 Task: Look for space in Arroio do Meio, Brazil from 5th September, 2023 to 12th September, 2023 for 2 adults in price range Rs.10000 to Rs.15000.  With 1  bedroom having 1 bed and 1 bathroom. Property type can be house, flat, guest house, hotel. Amenities needed are: washing machine. Booking option can be shelf check-in. Required host language is Spanish.
Action: Mouse moved to (564, 101)
Screenshot: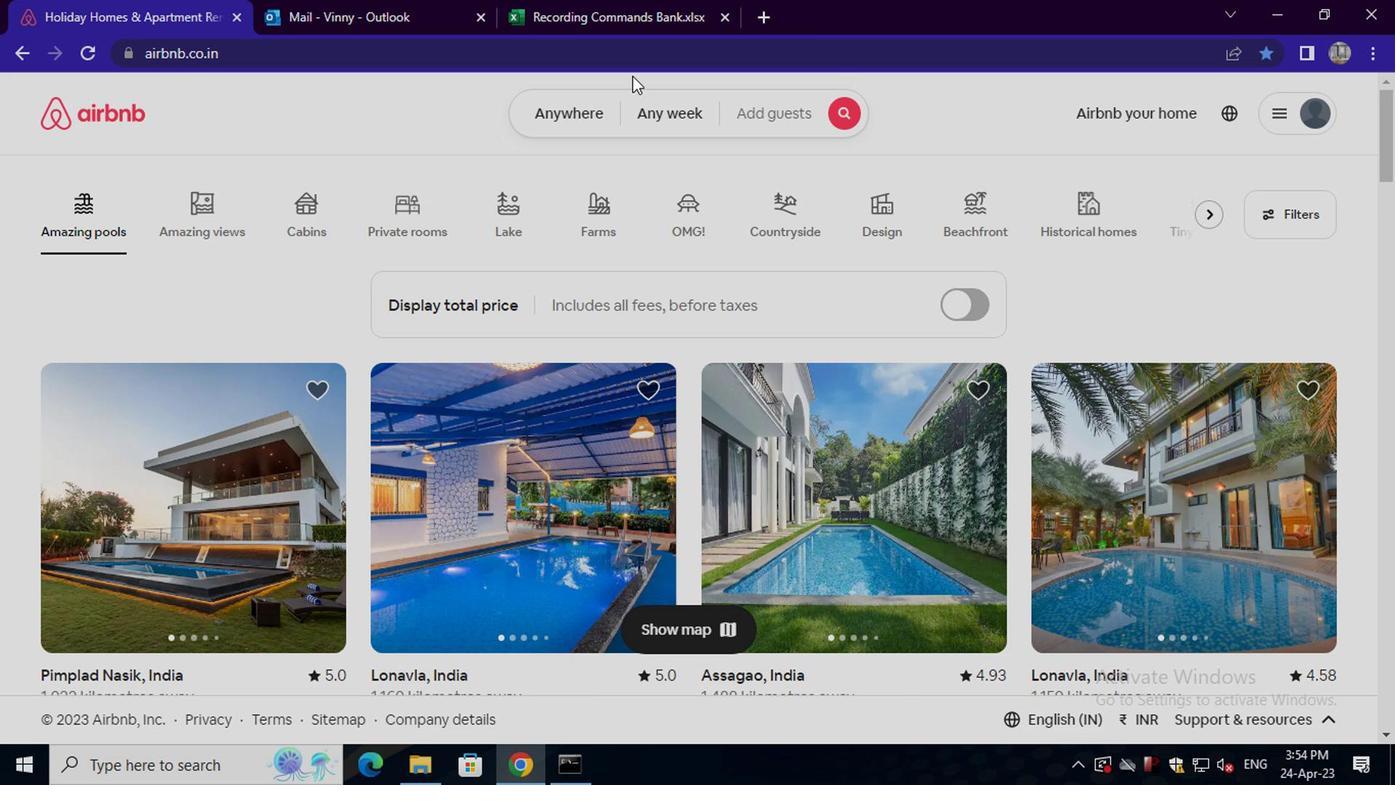 
Action: Mouse pressed left at (564, 101)
Screenshot: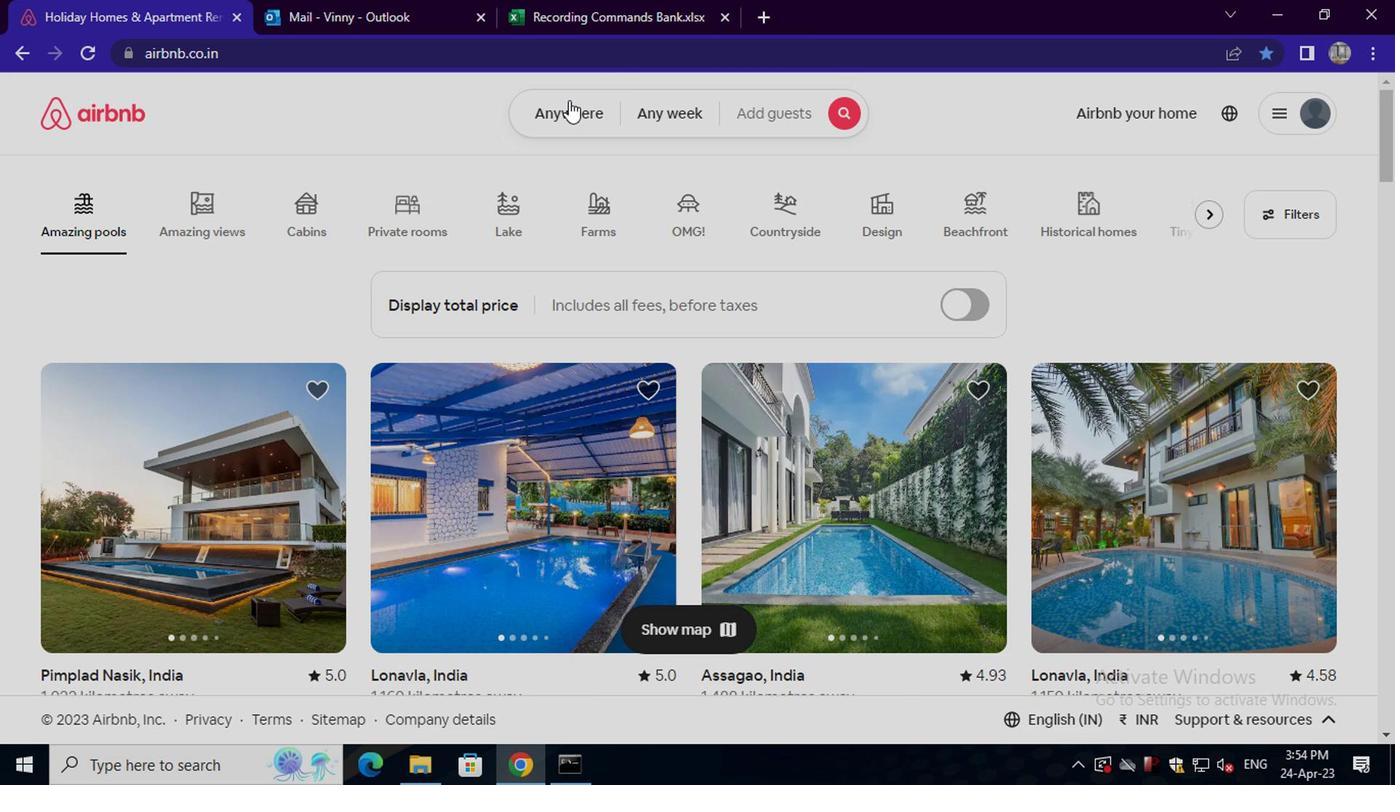 
Action: Mouse moved to (351, 213)
Screenshot: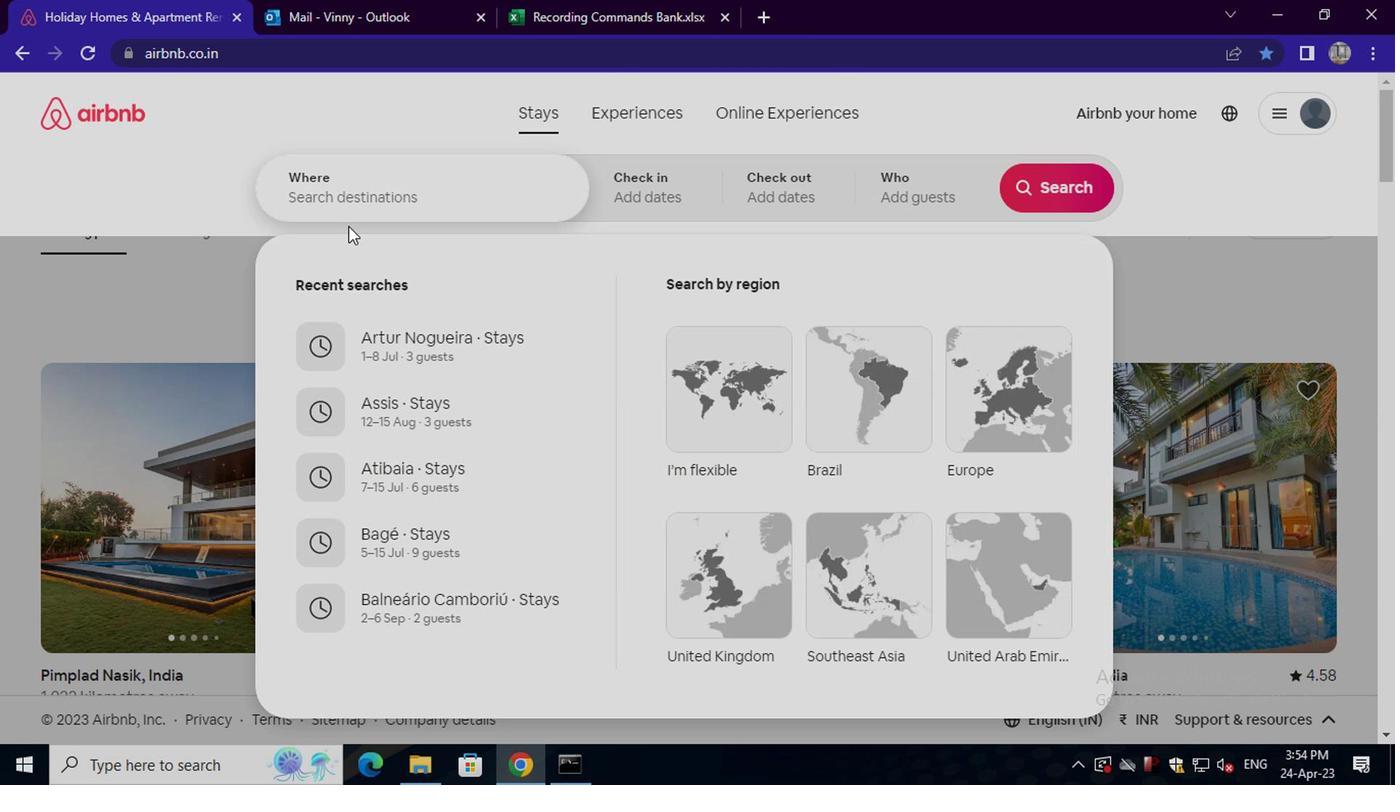 
Action: Mouse pressed left at (351, 213)
Screenshot: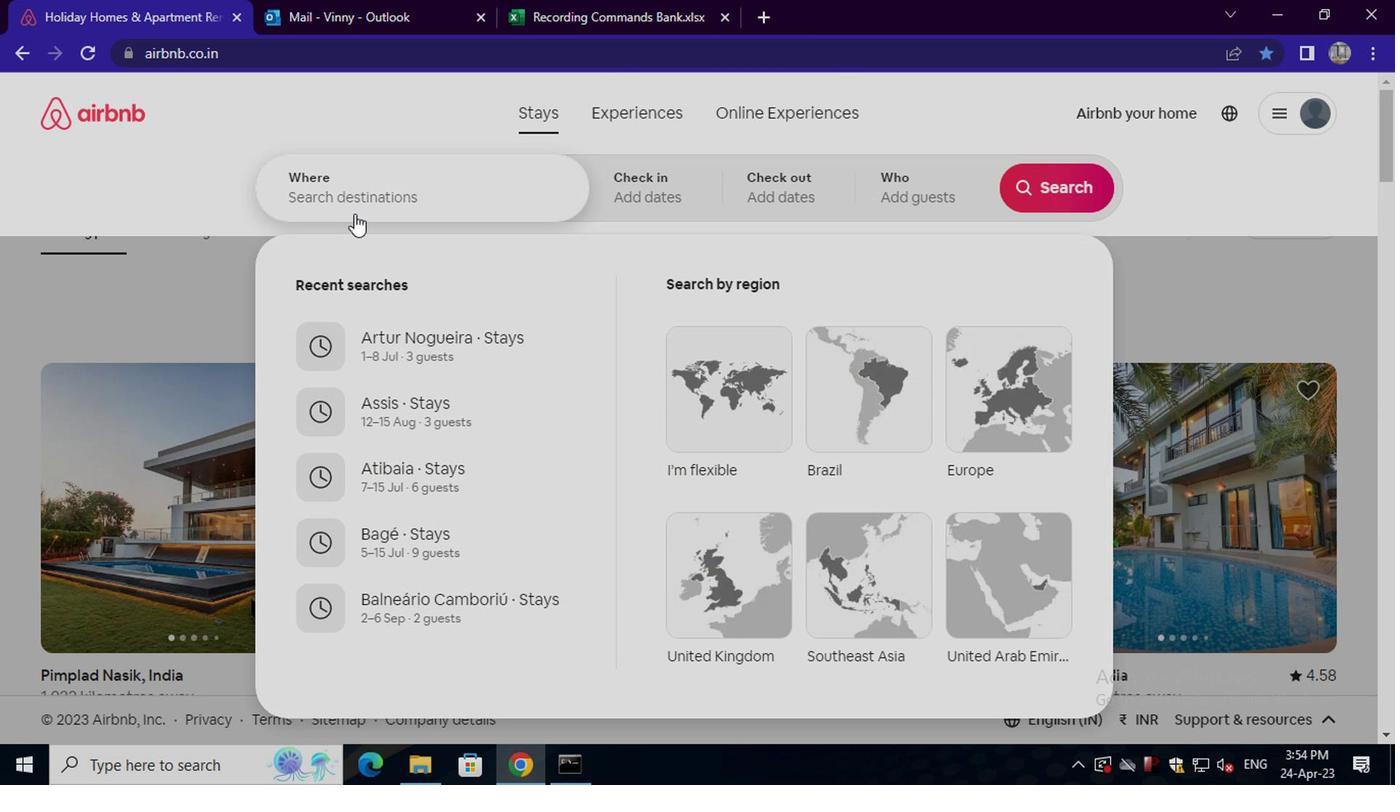 
Action: Mouse moved to (351, 213)
Screenshot: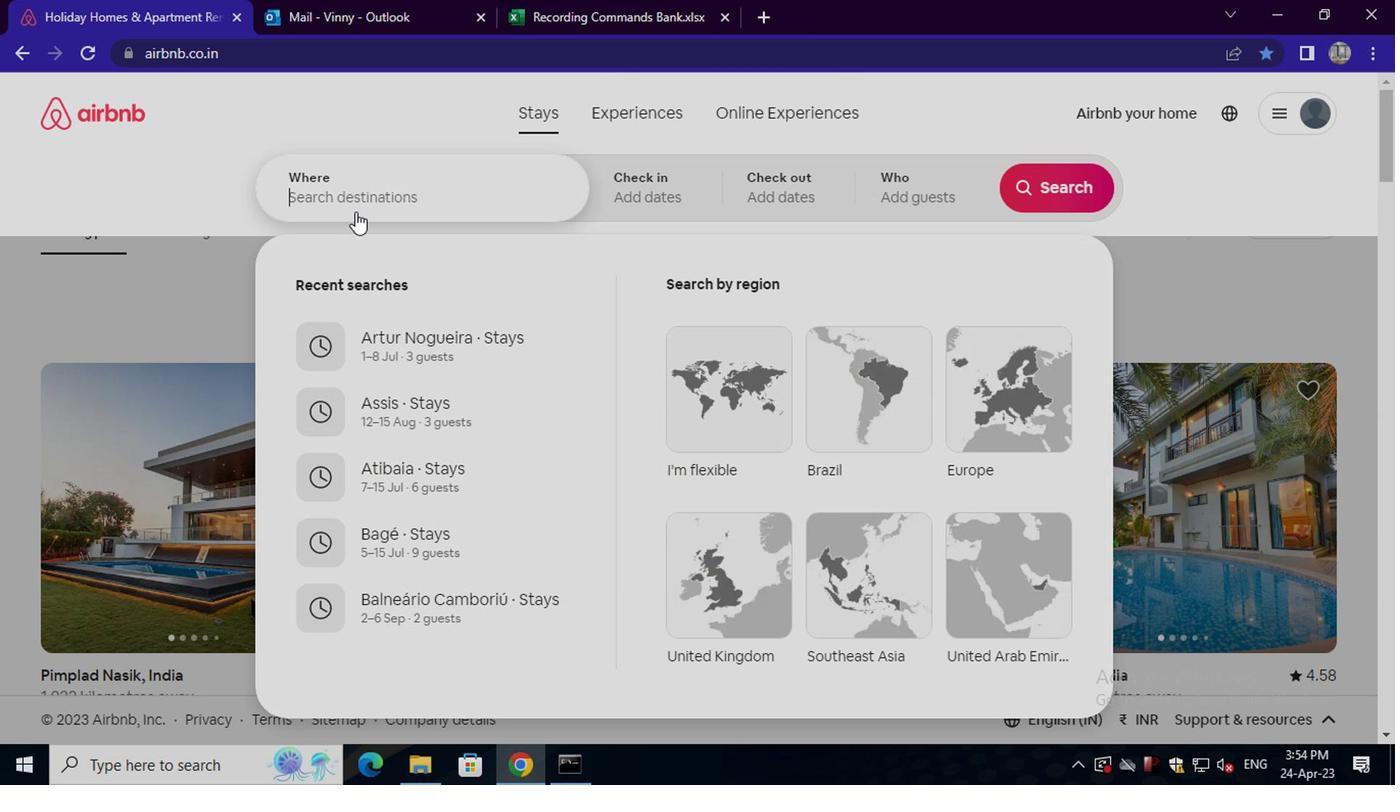 
Action: Key pressed arroio<Key.space>do<Key.space>meio,<Key.space>brazil<Key.enter>
Screenshot: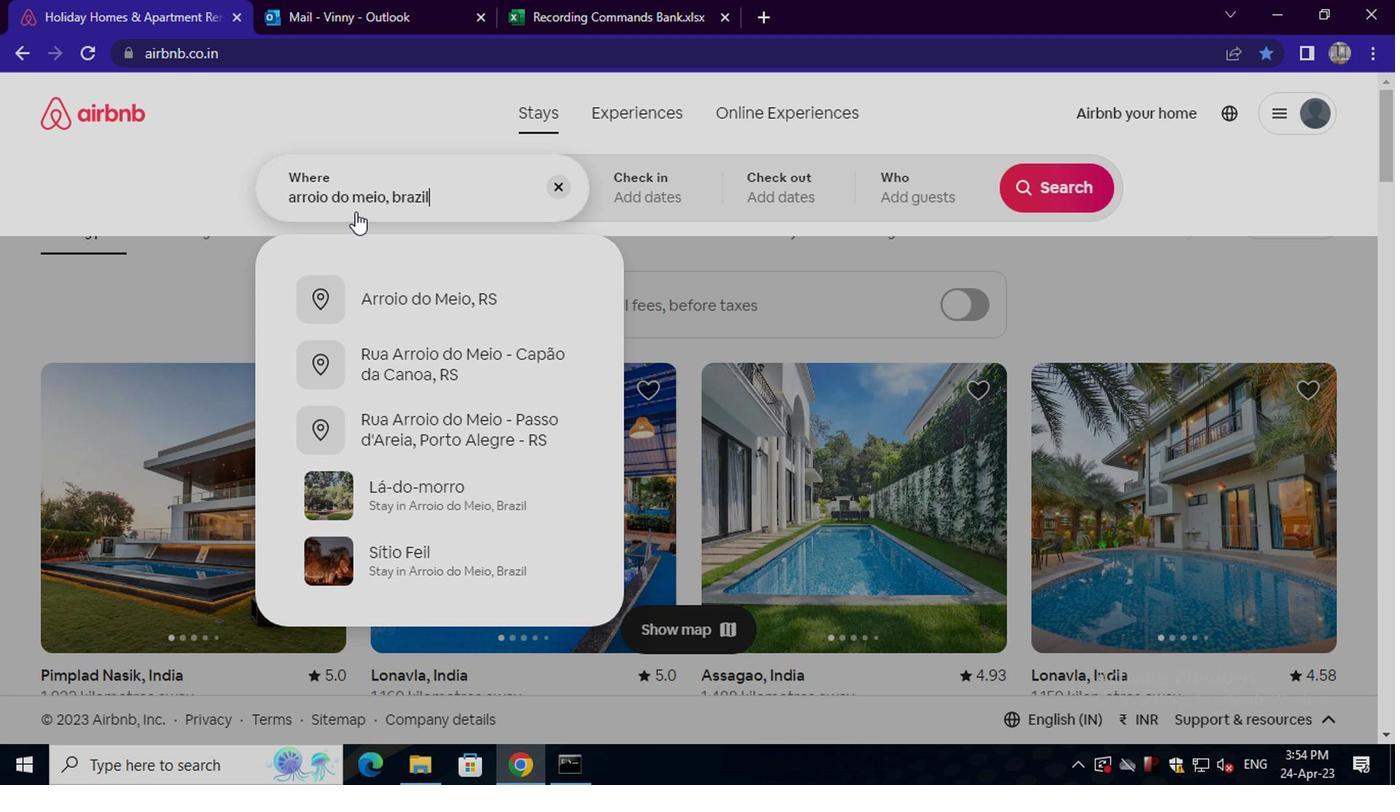 
Action: Mouse moved to (1042, 348)
Screenshot: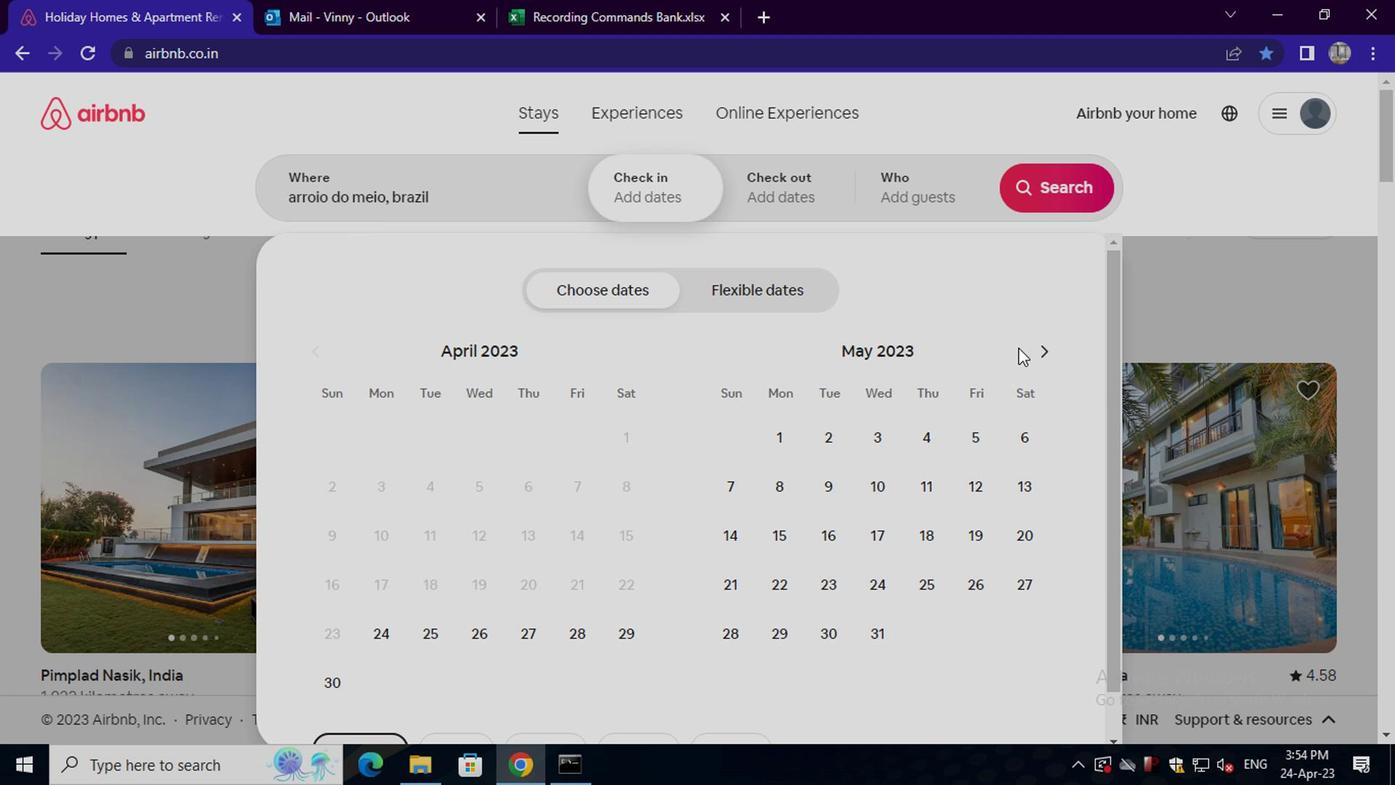 
Action: Mouse pressed left at (1042, 348)
Screenshot: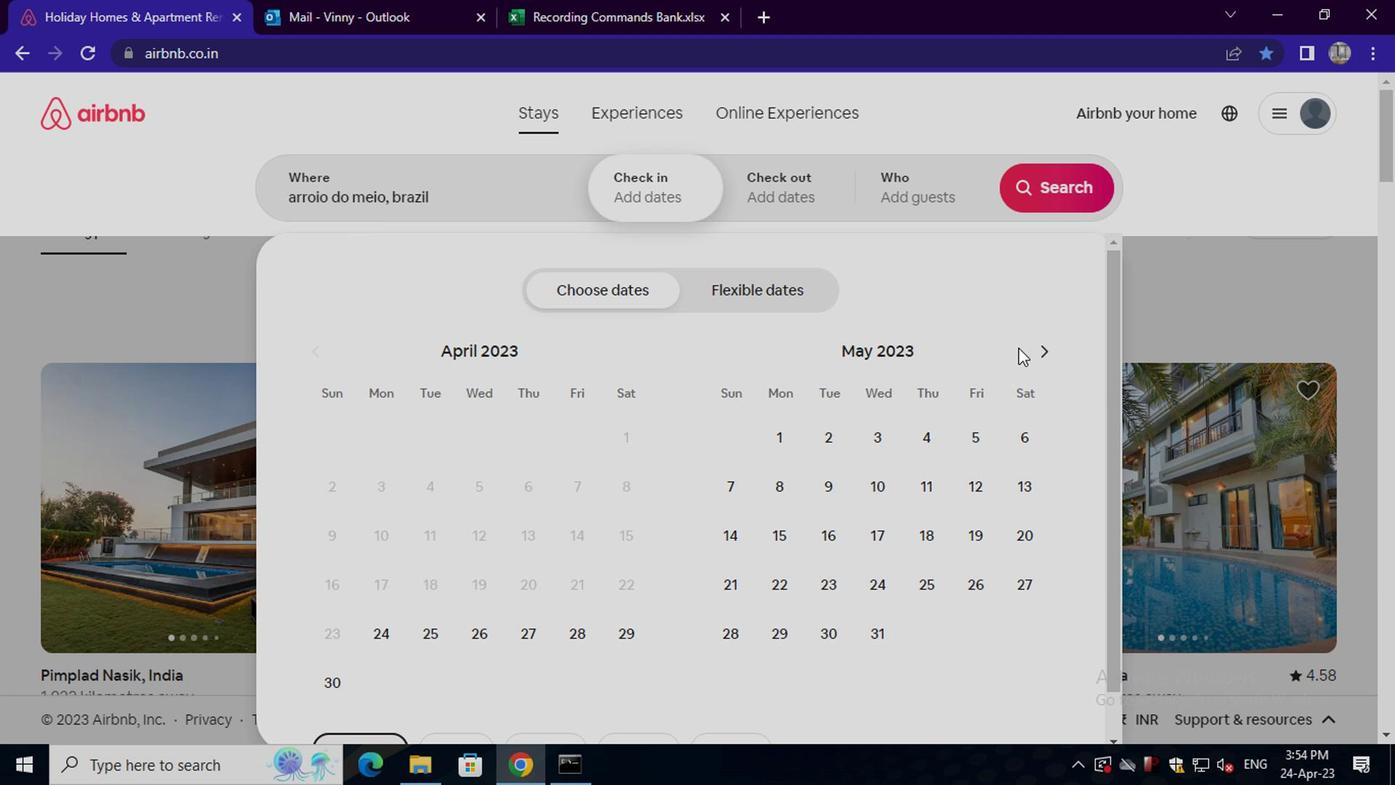 
Action: Mouse moved to (1041, 345)
Screenshot: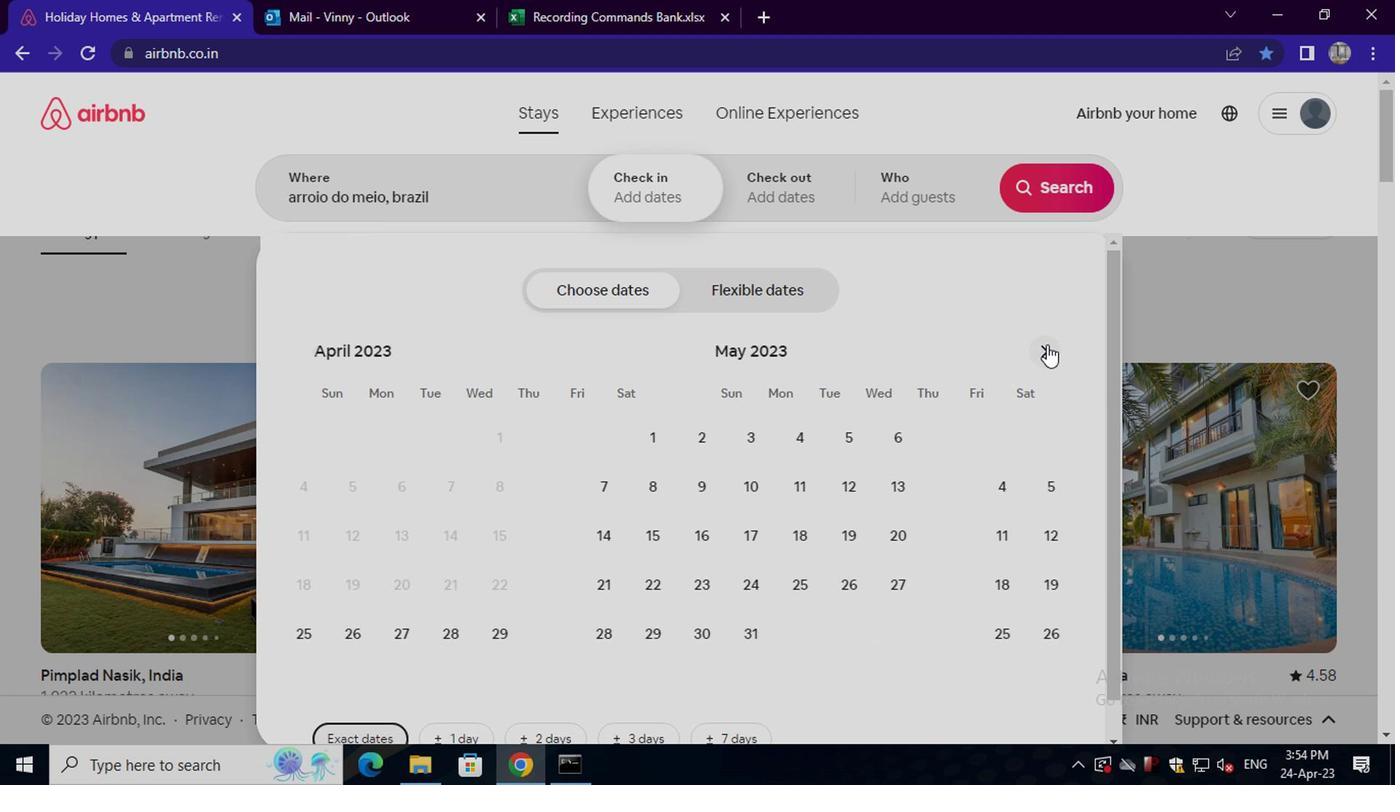 
Action: Mouse pressed left at (1041, 345)
Screenshot: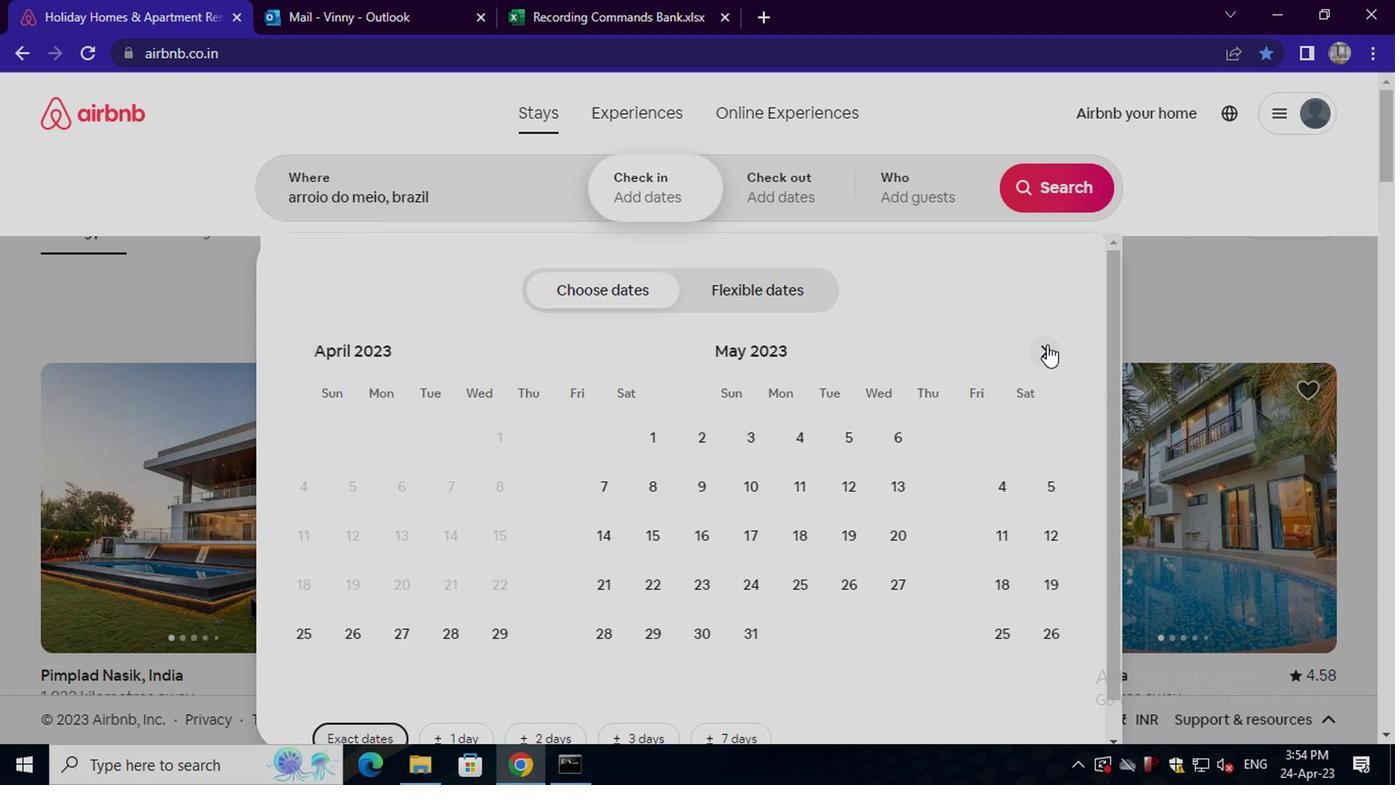
Action: Mouse moved to (1040, 346)
Screenshot: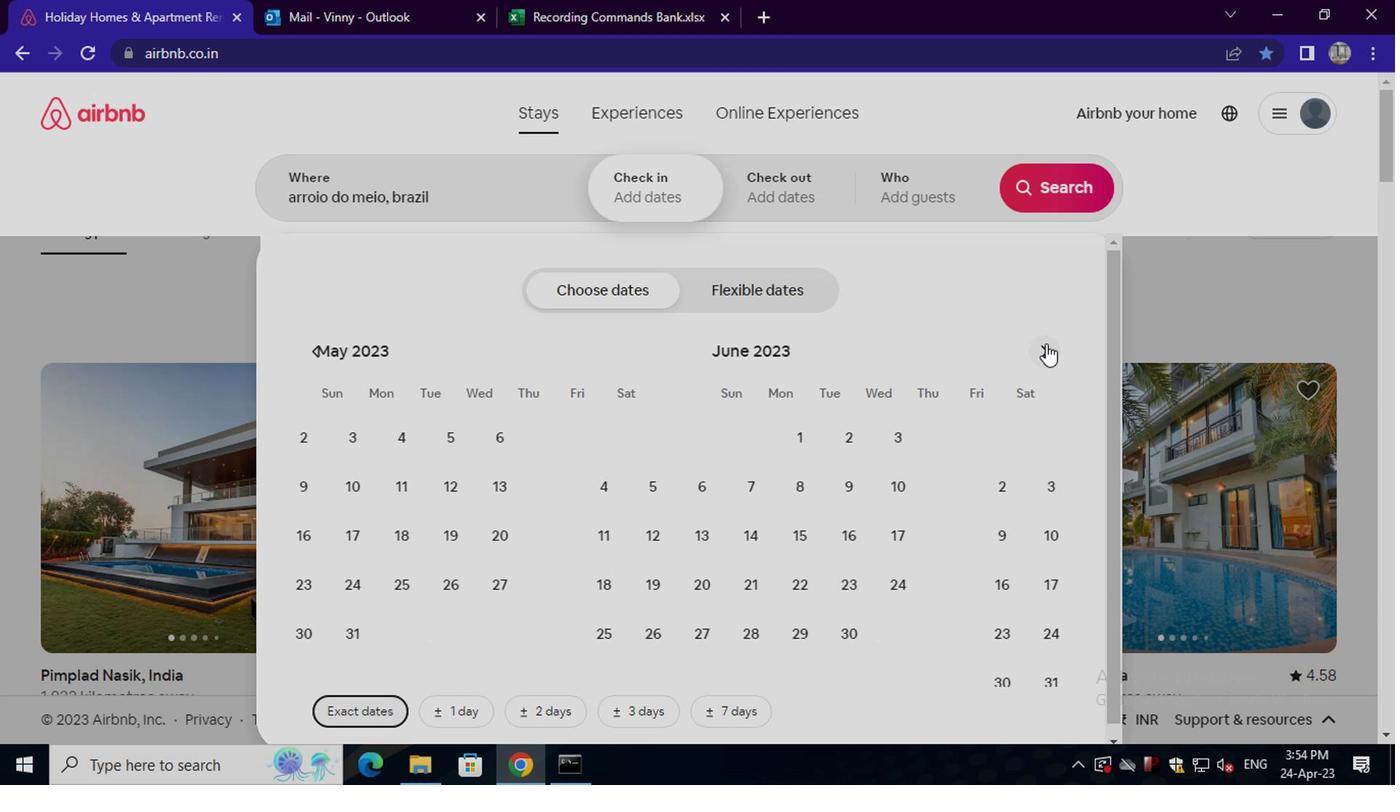 
Action: Mouse pressed left at (1040, 346)
Screenshot: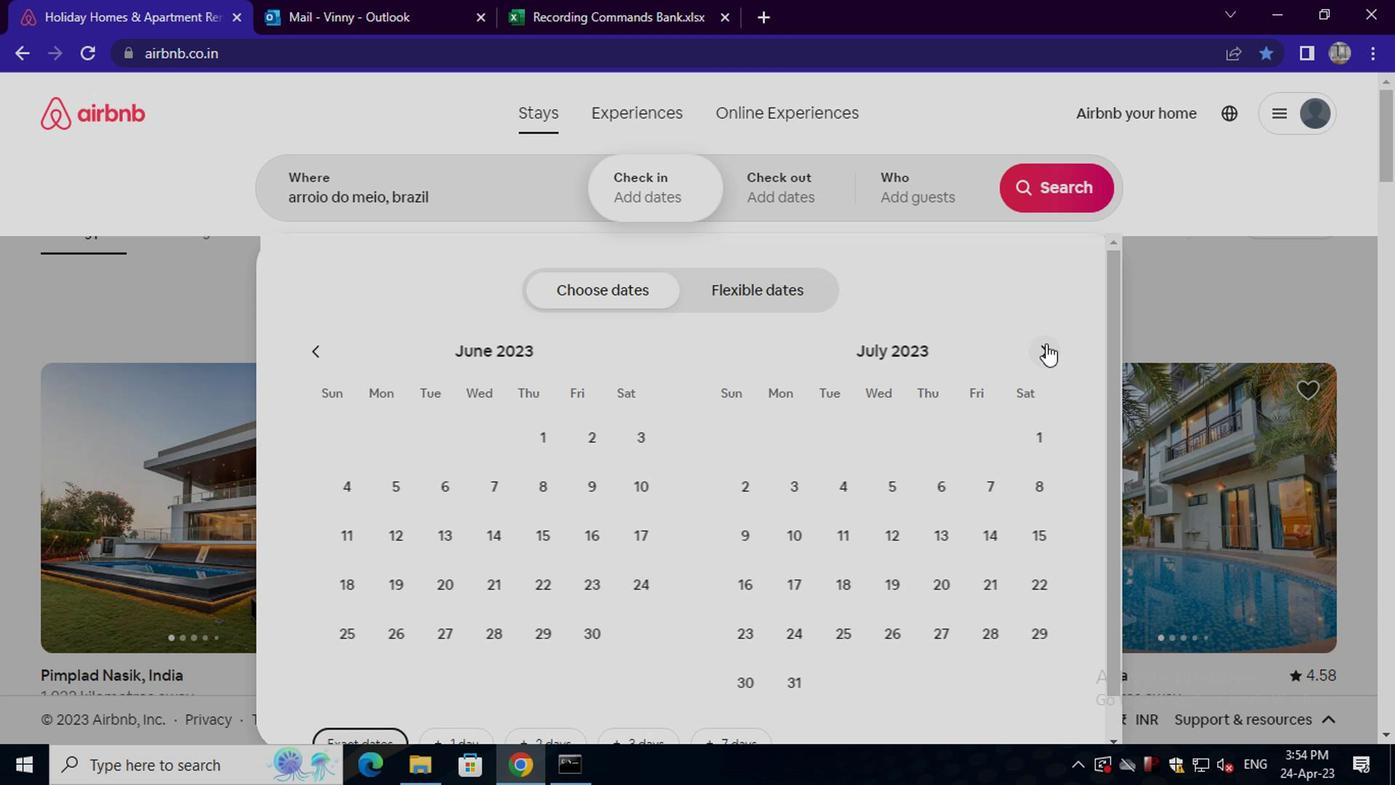 
Action: Mouse moved to (1040, 347)
Screenshot: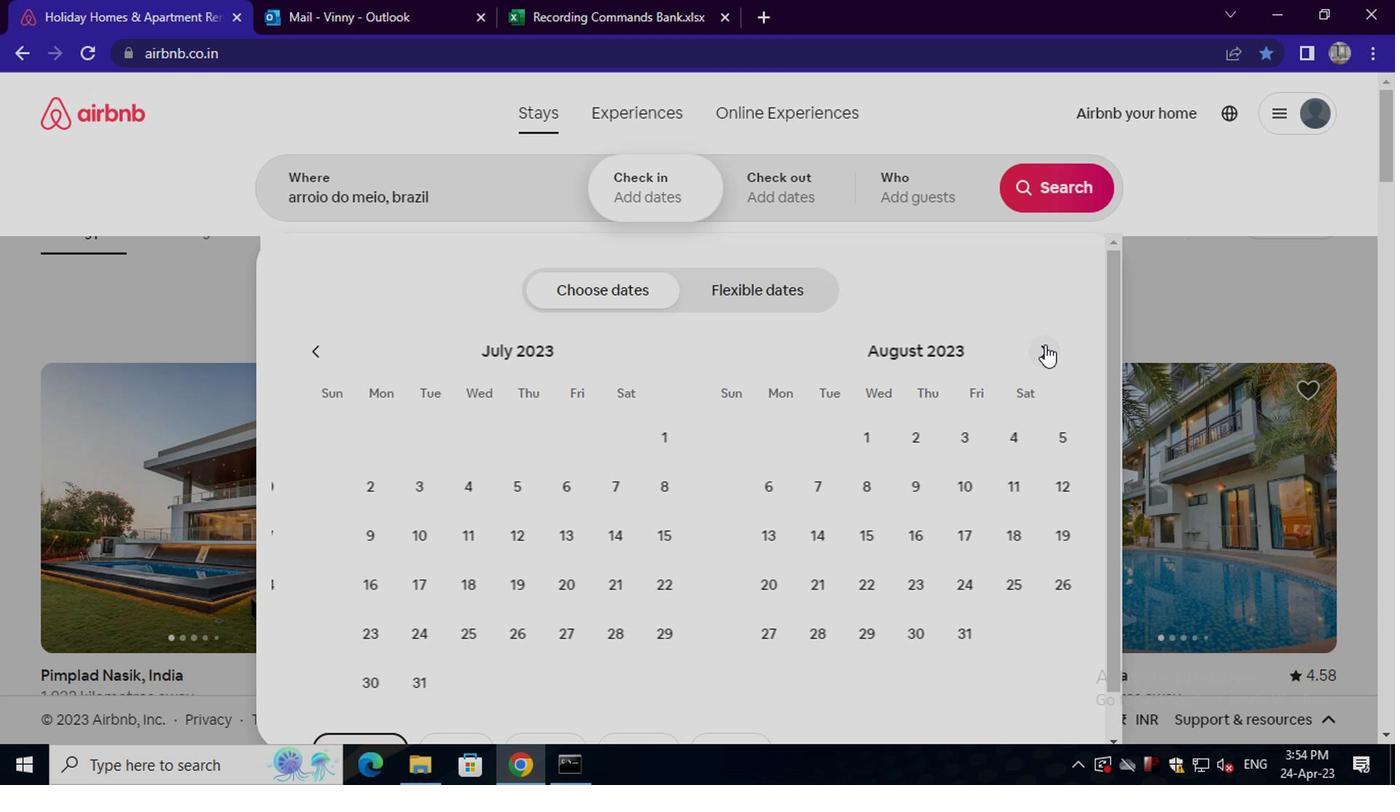 
Action: Mouse pressed left at (1040, 347)
Screenshot: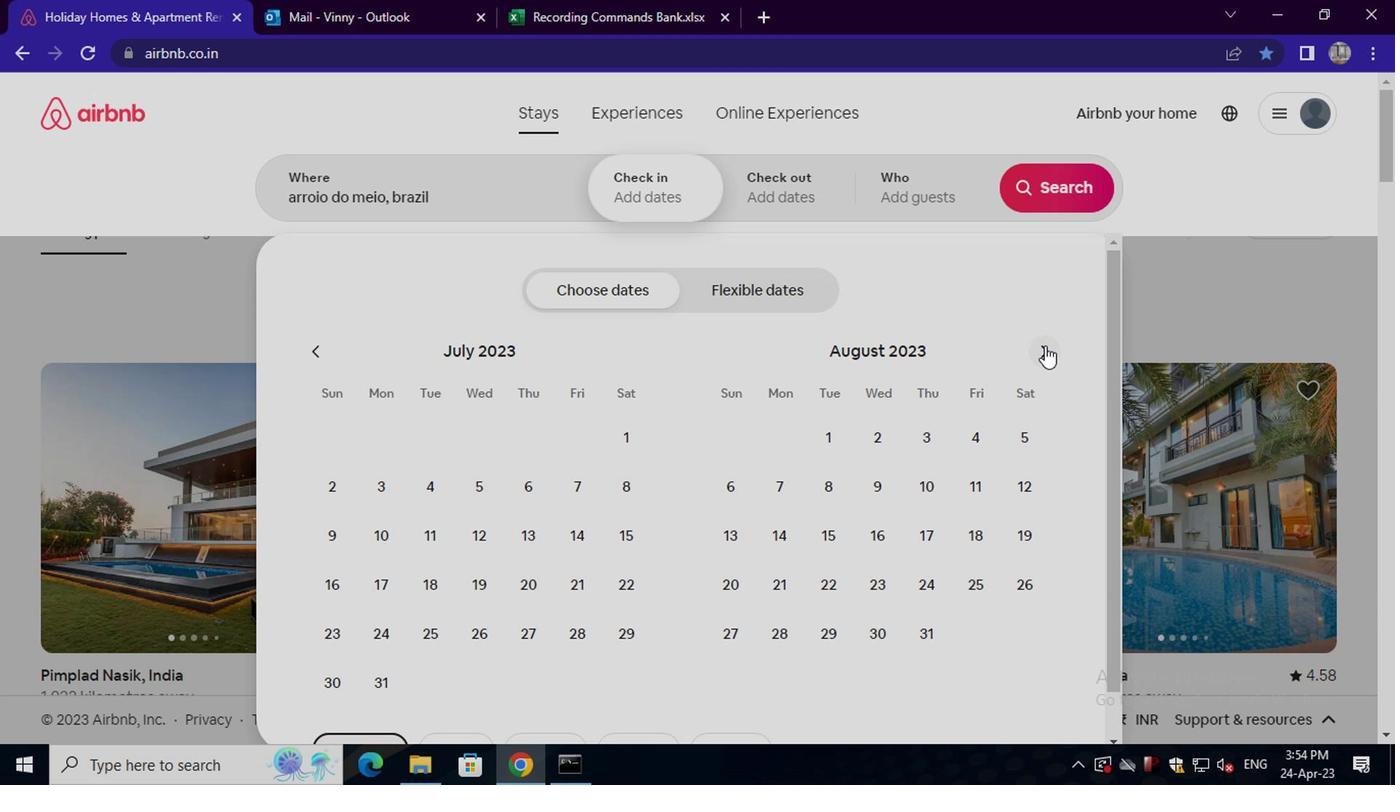 
Action: Mouse moved to (830, 496)
Screenshot: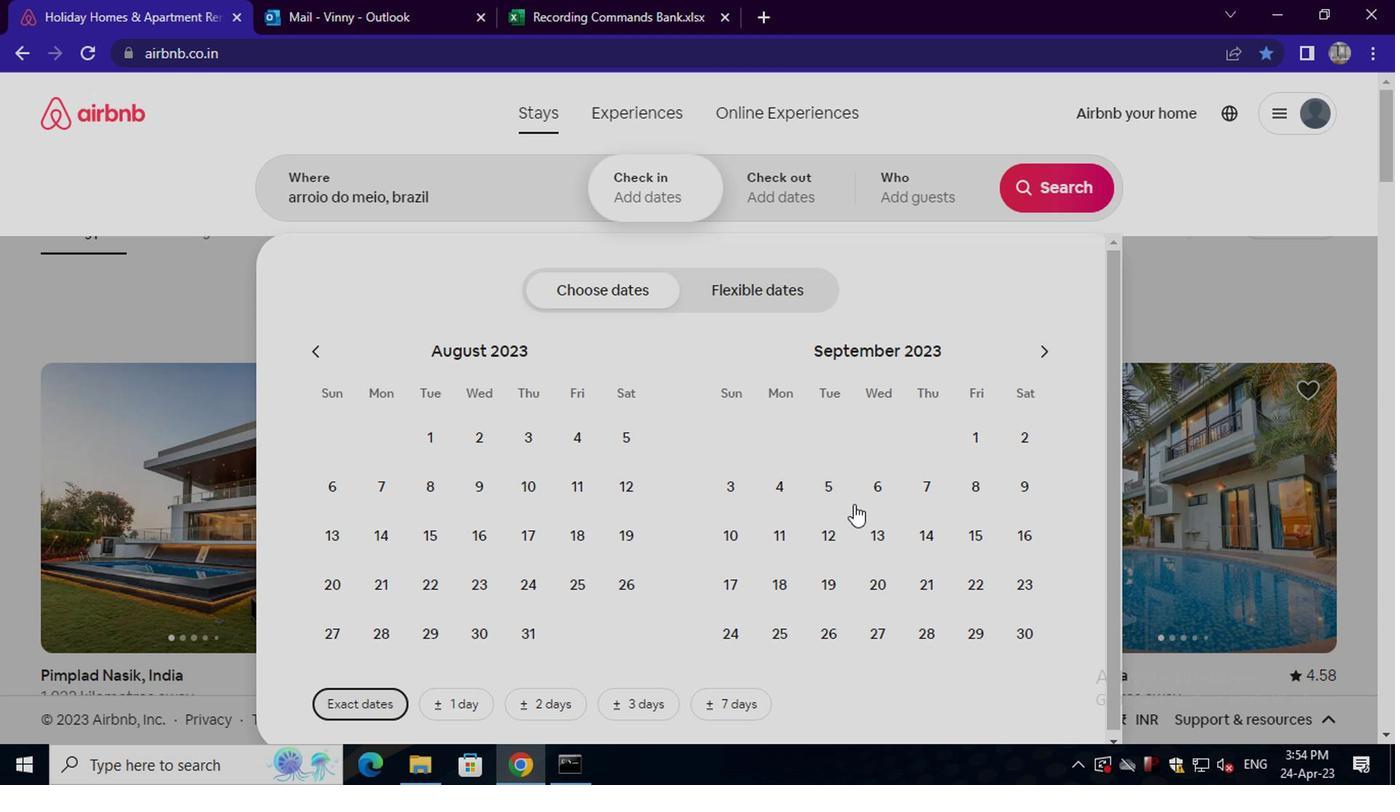 
Action: Mouse pressed left at (830, 496)
Screenshot: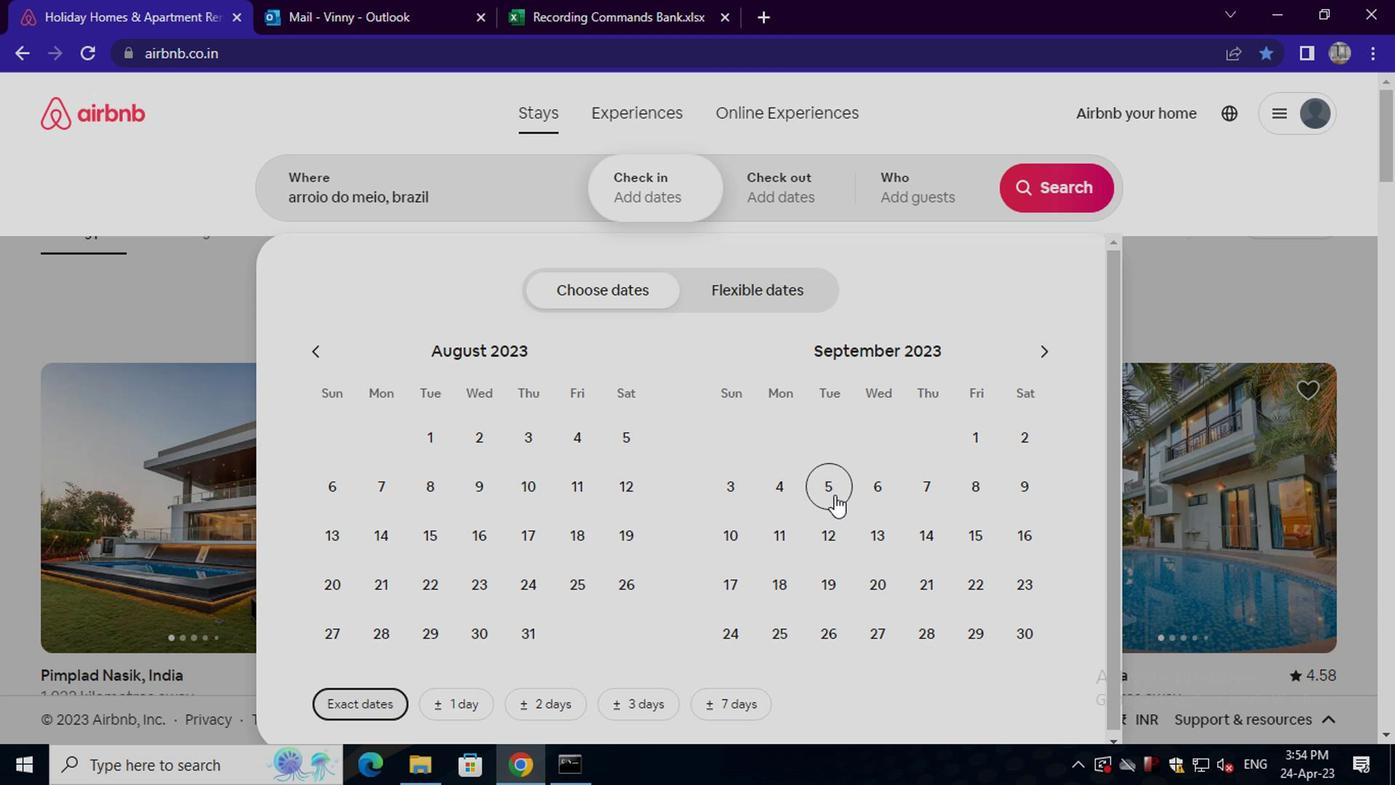 
Action: Mouse moved to (820, 541)
Screenshot: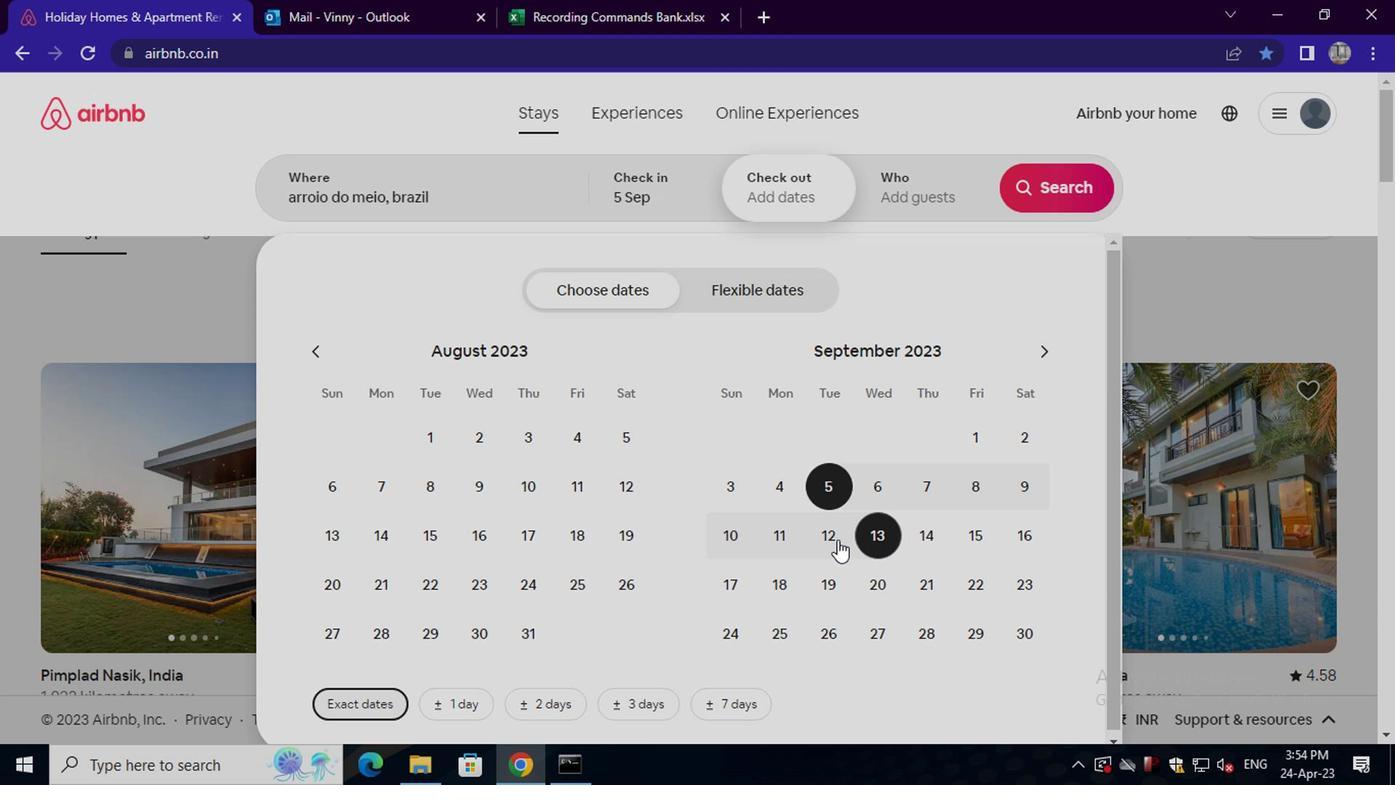 
Action: Mouse pressed left at (820, 541)
Screenshot: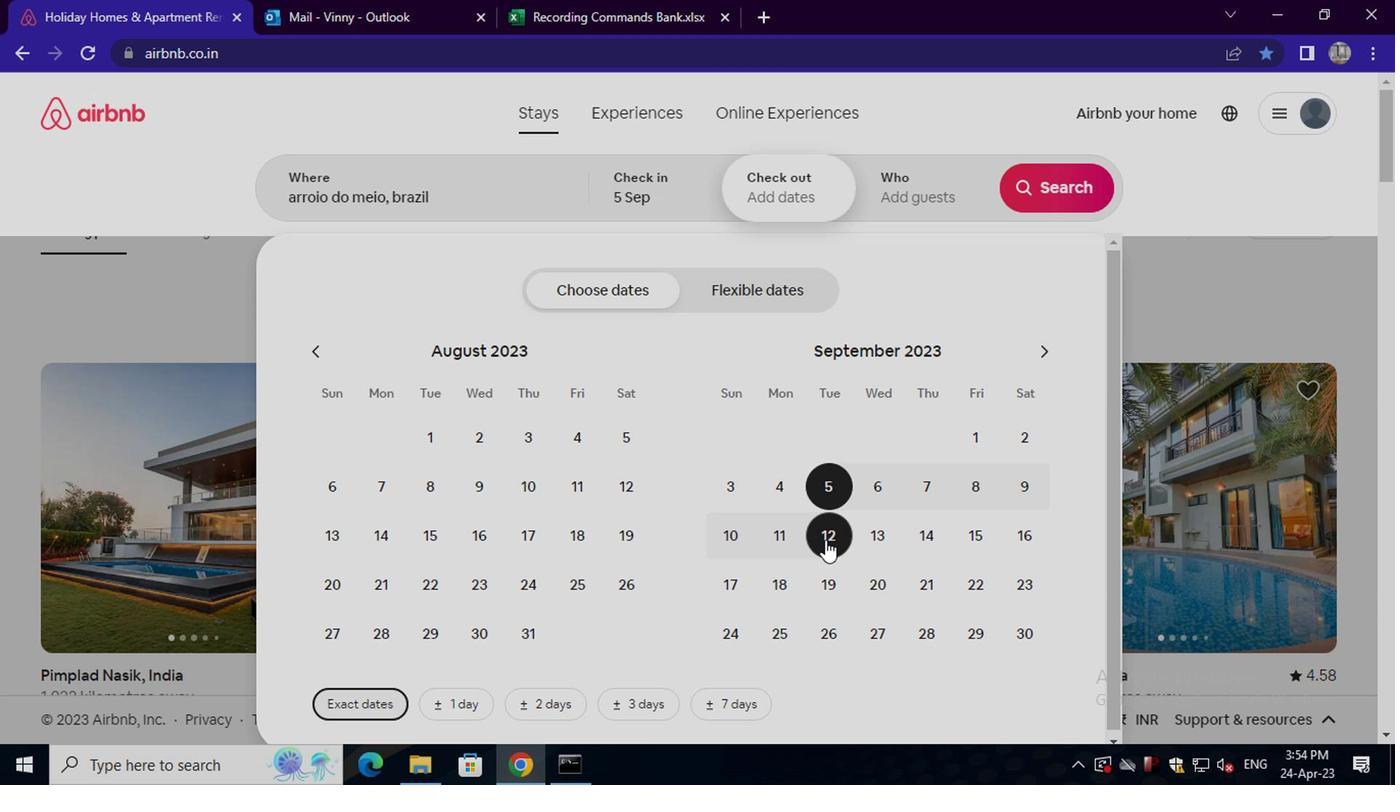 
Action: Mouse moved to (945, 202)
Screenshot: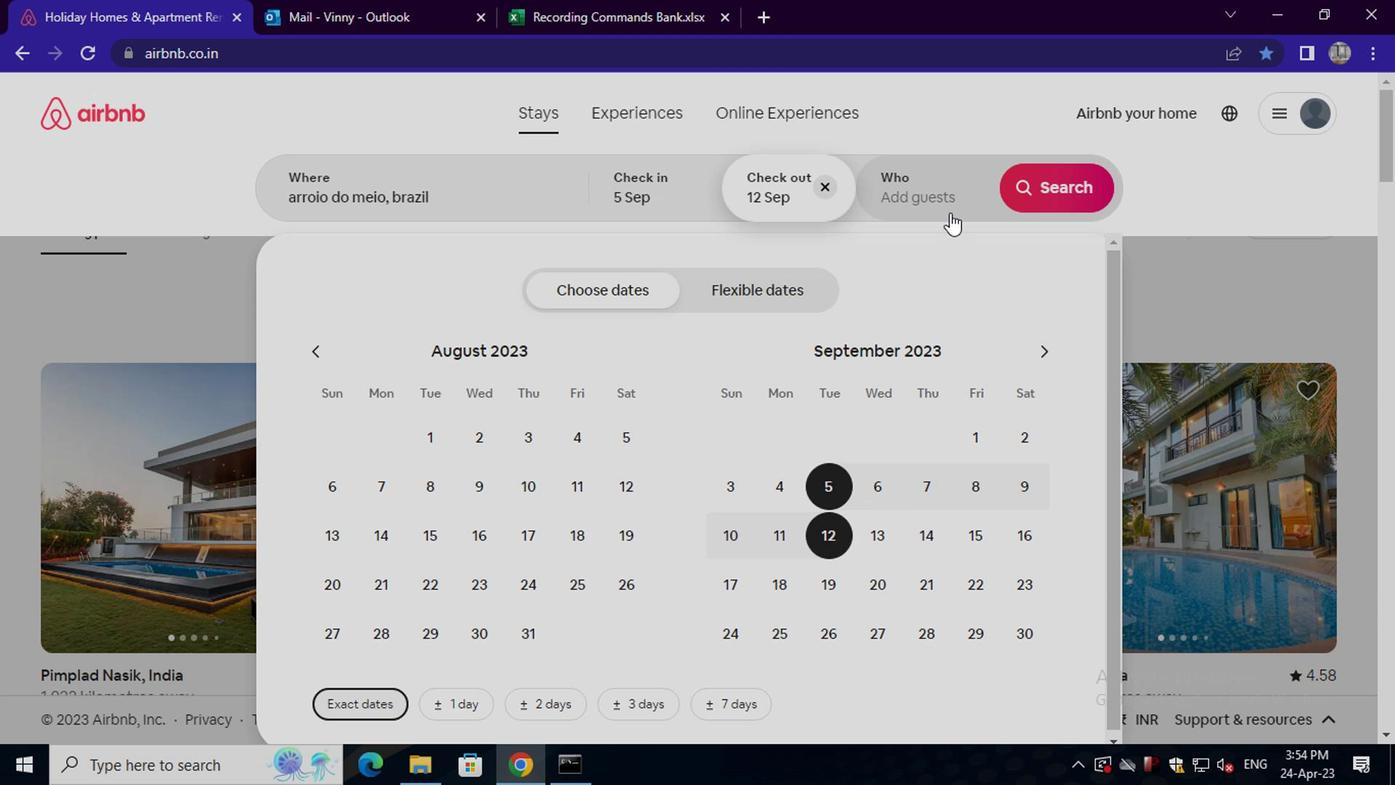 
Action: Mouse pressed left at (945, 202)
Screenshot: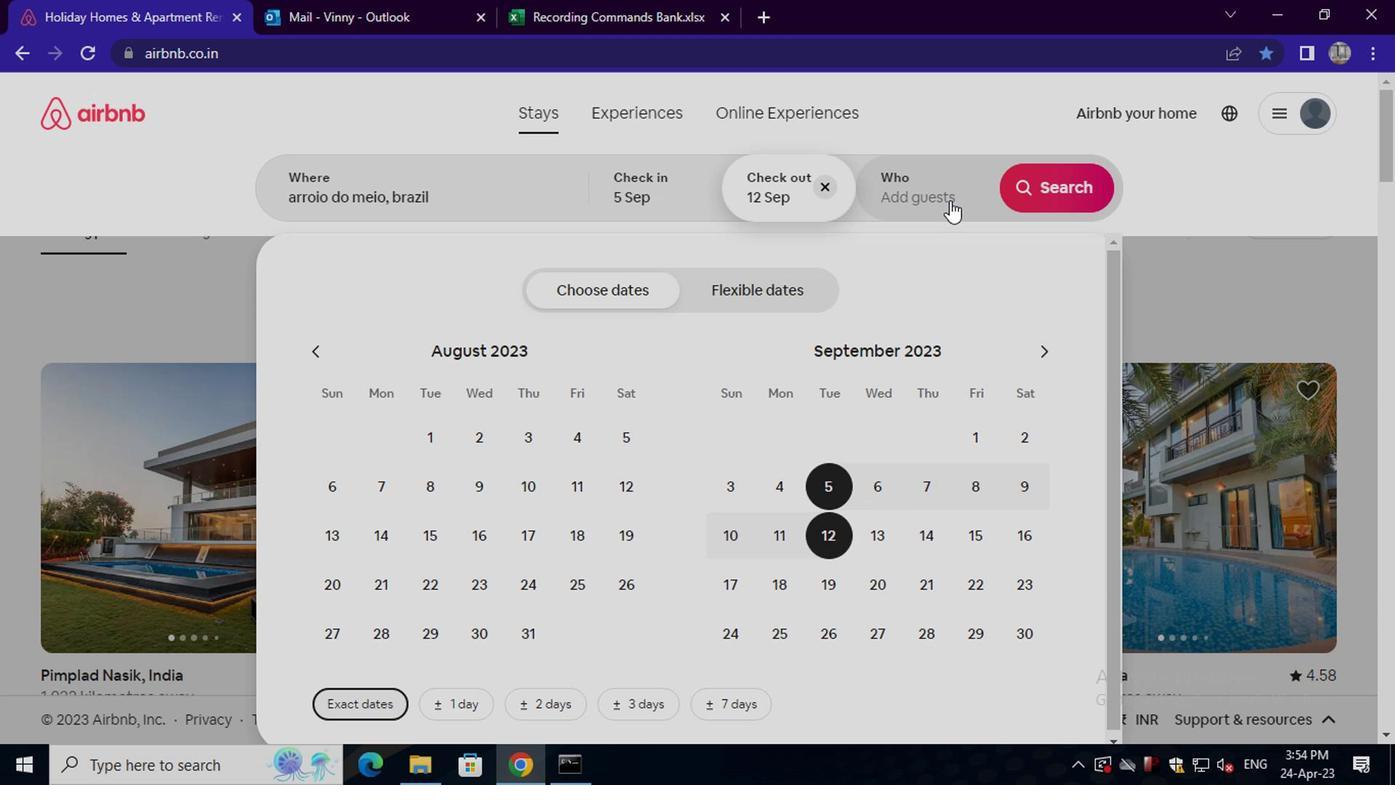 
Action: Mouse moved to (1057, 298)
Screenshot: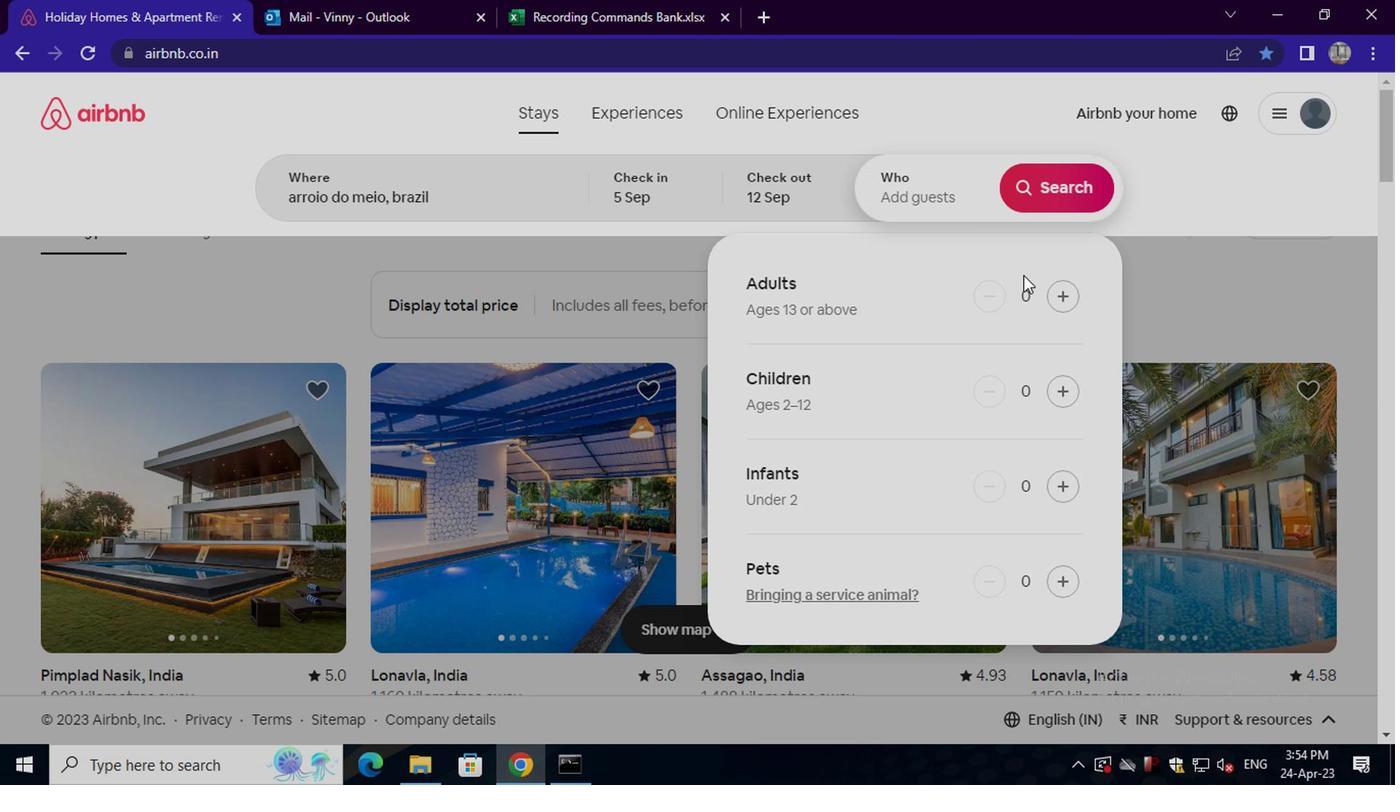 
Action: Mouse pressed left at (1057, 298)
Screenshot: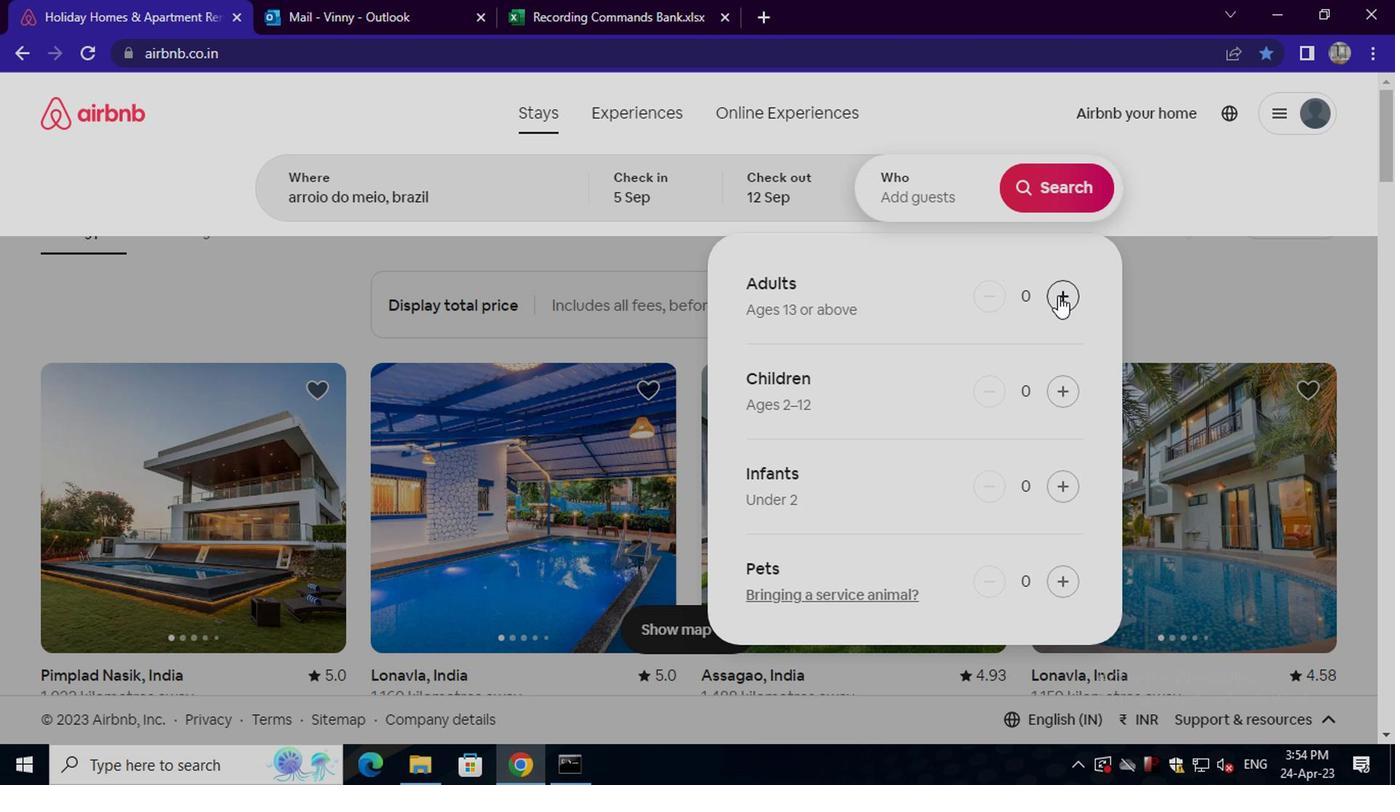 
Action: Mouse pressed left at (1057, 298)
Screenshot: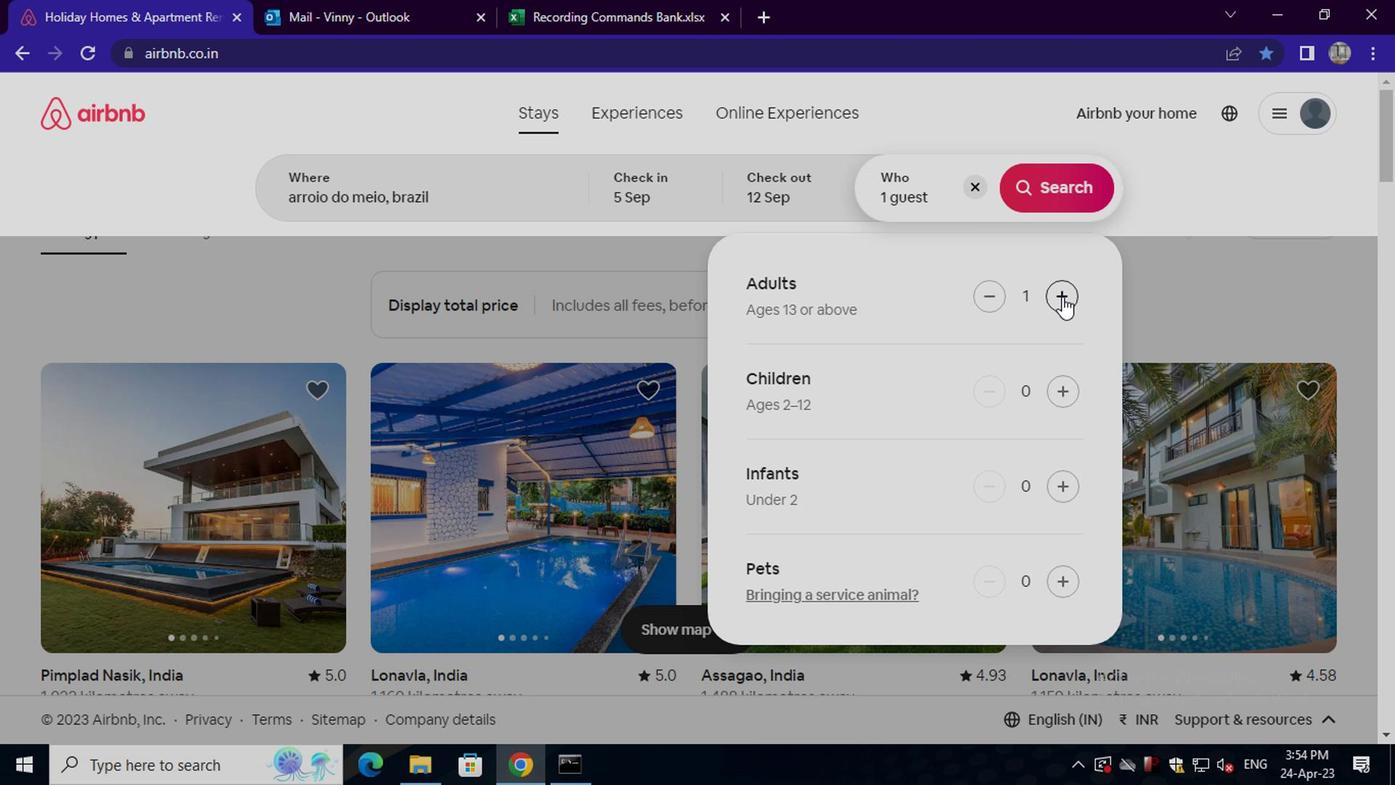 
Action: Mouse moved to (1064, 199)
Screenshot: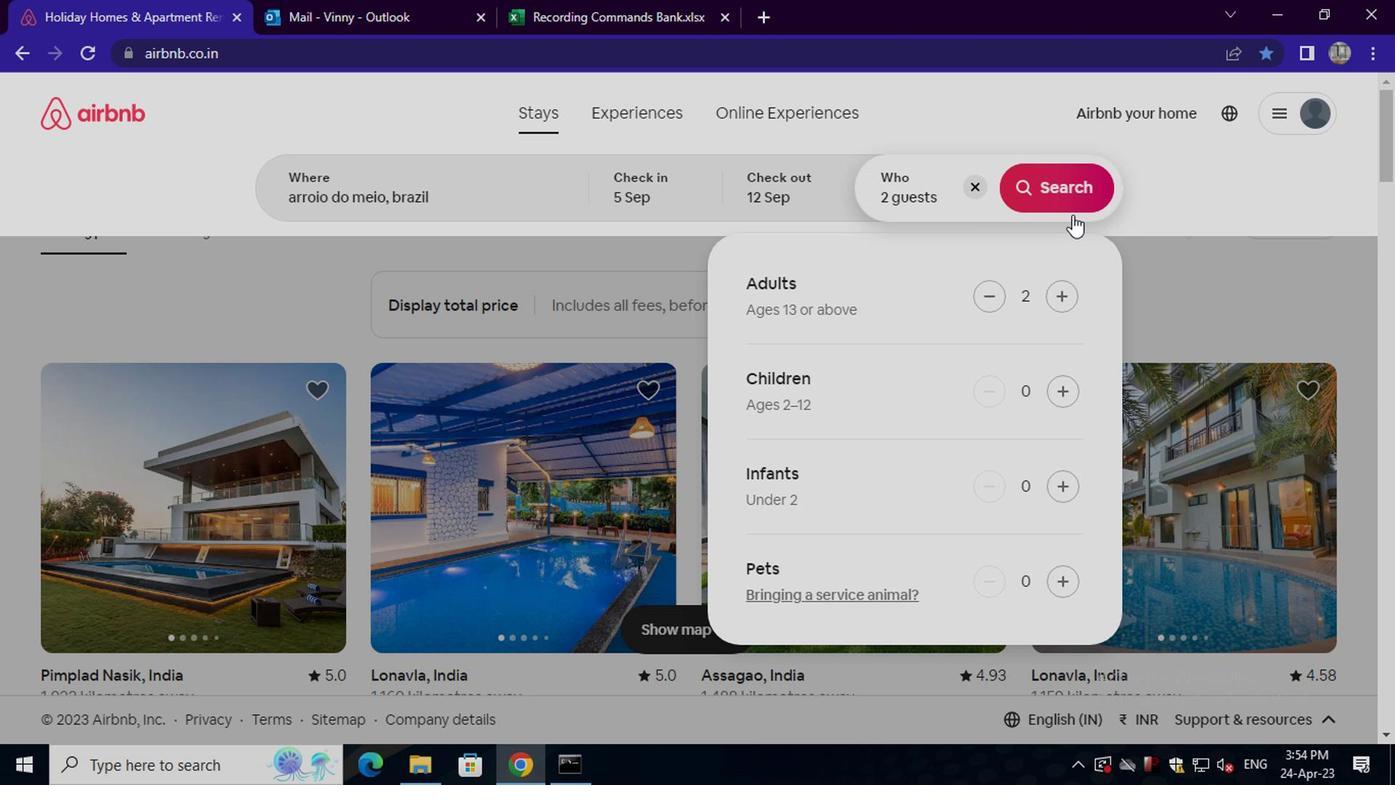 
Action: Mouse pressed left at (1064, 199)
Screenshot: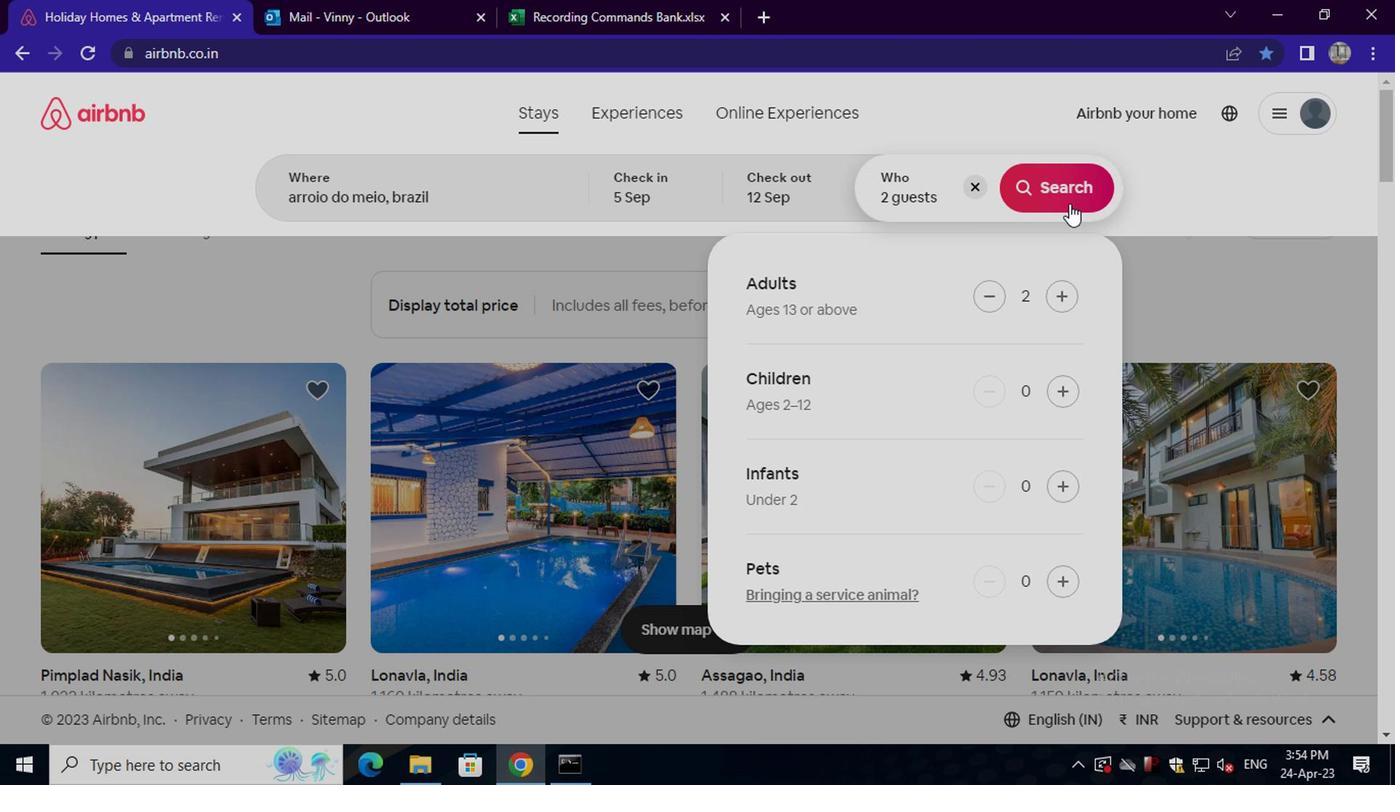
Action: Mouse moved to (1276, 197)
Screenshot: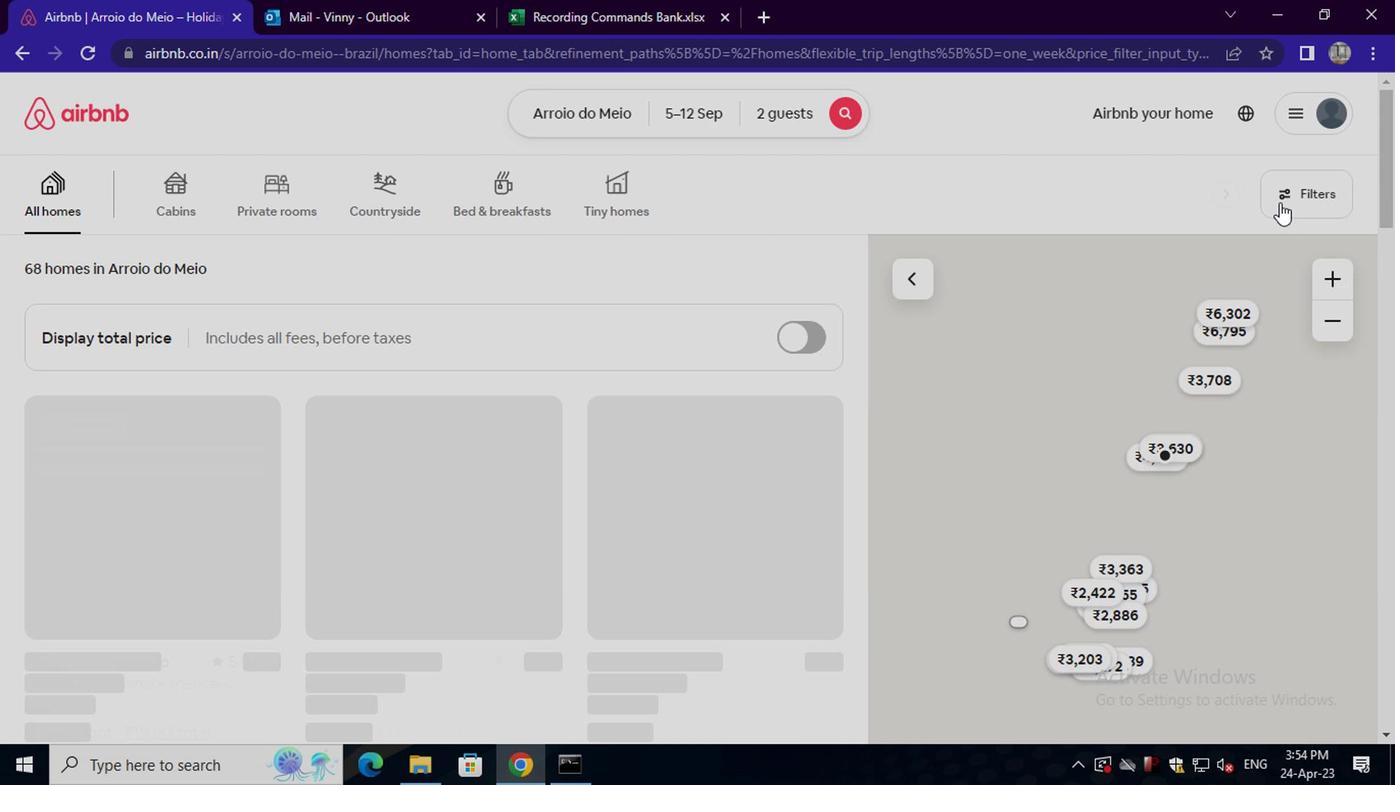 
Action: Mouse pressed left at (1276, 197)
Screenshot: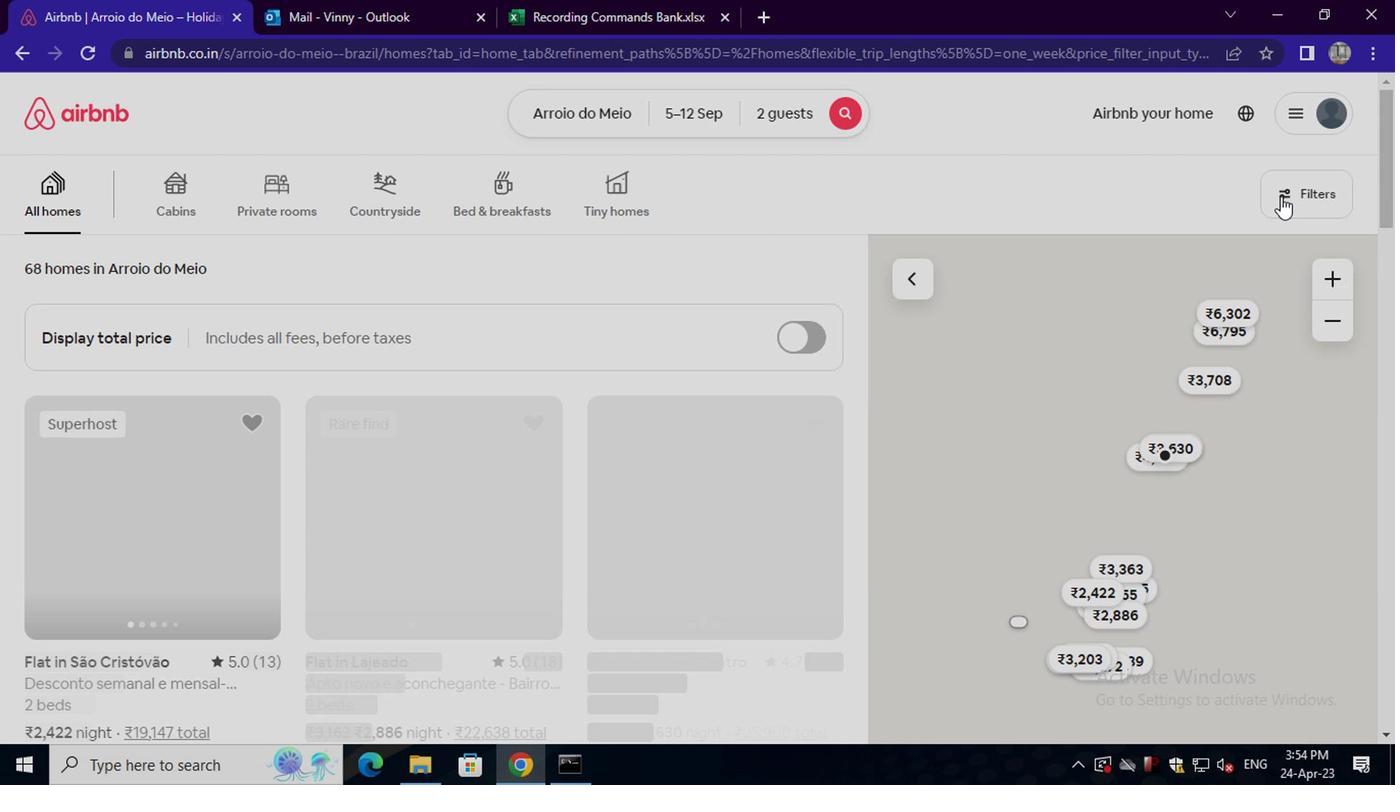 
Action: Mouse moved to (438, 463)
Screenshot: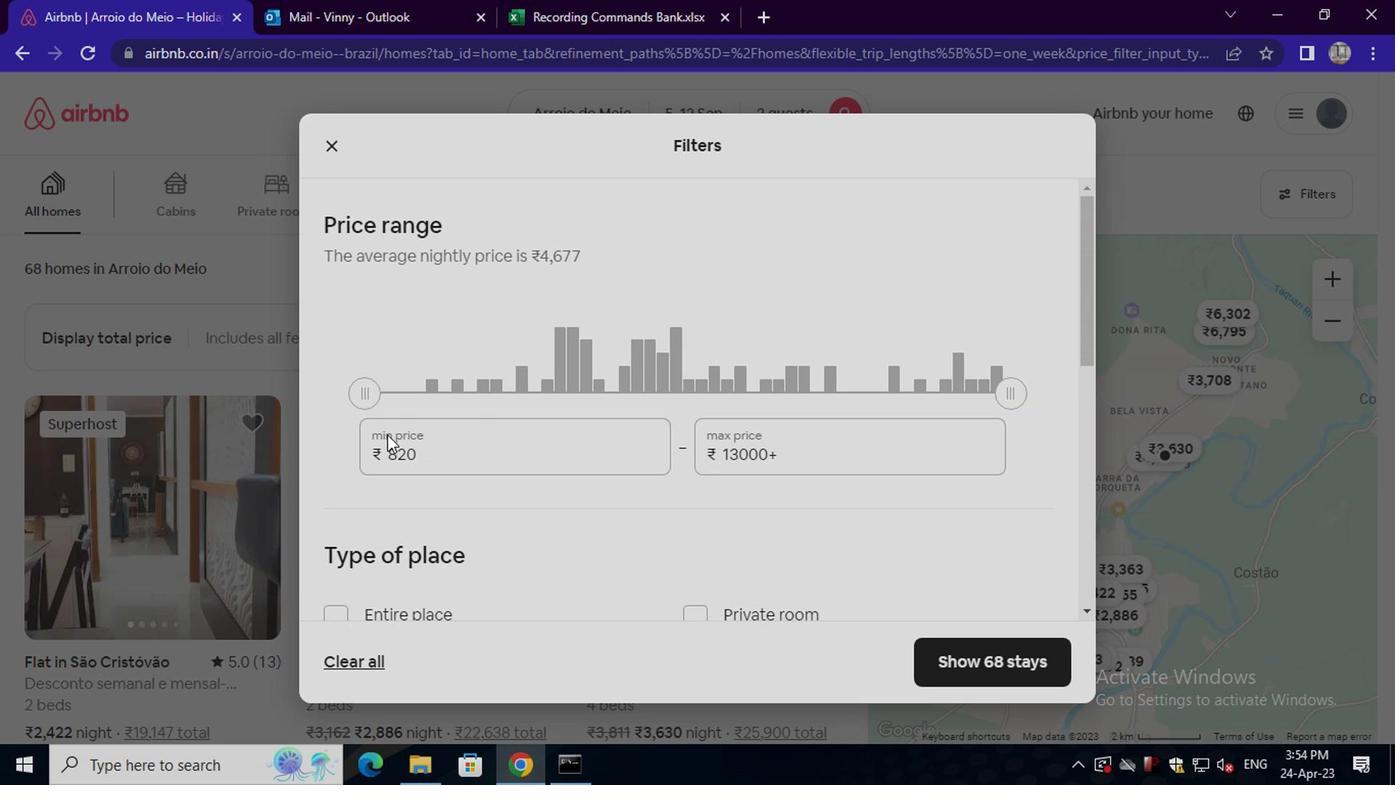 
Action: Mouse pressed left at (438, 463)
Screenshot: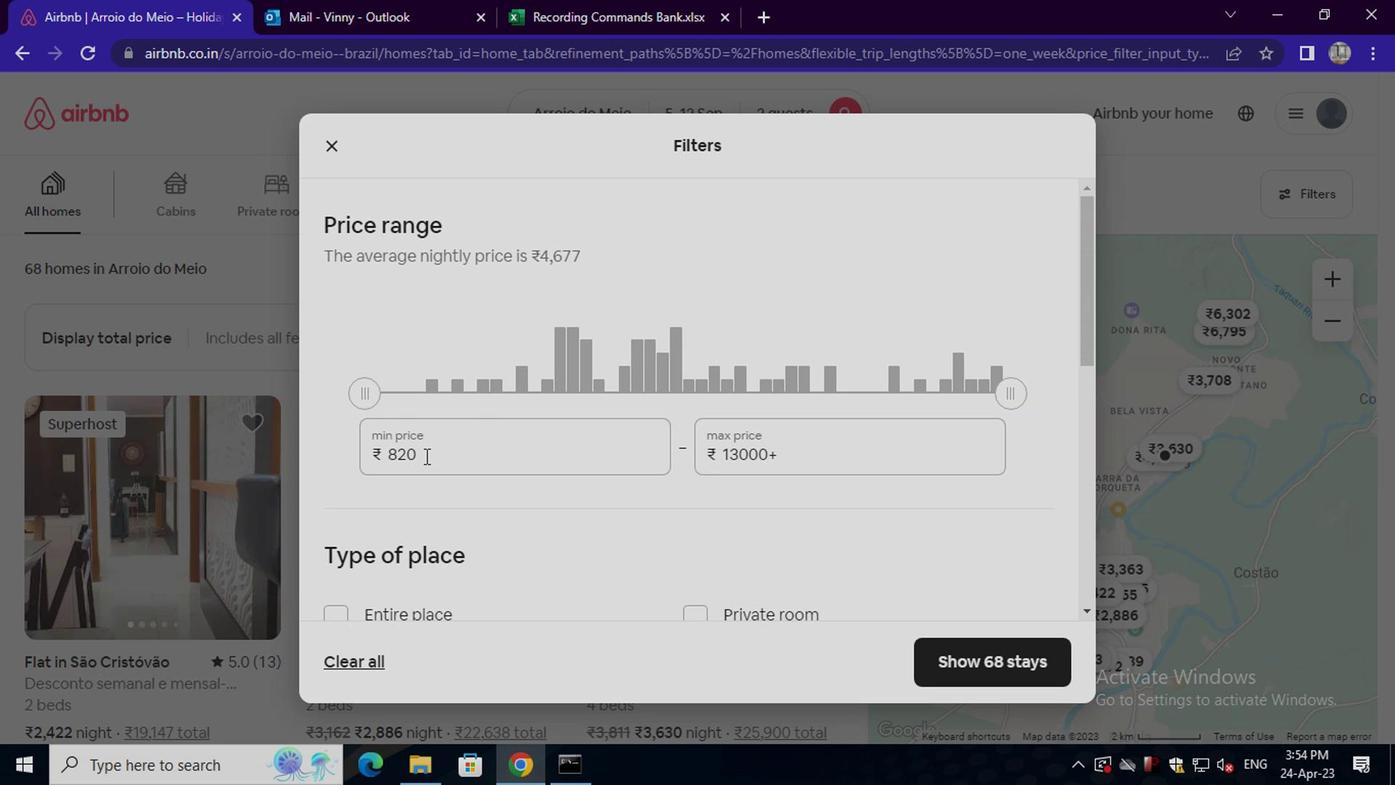 
Action: Mouse moved to (439, 463)
Screenshot: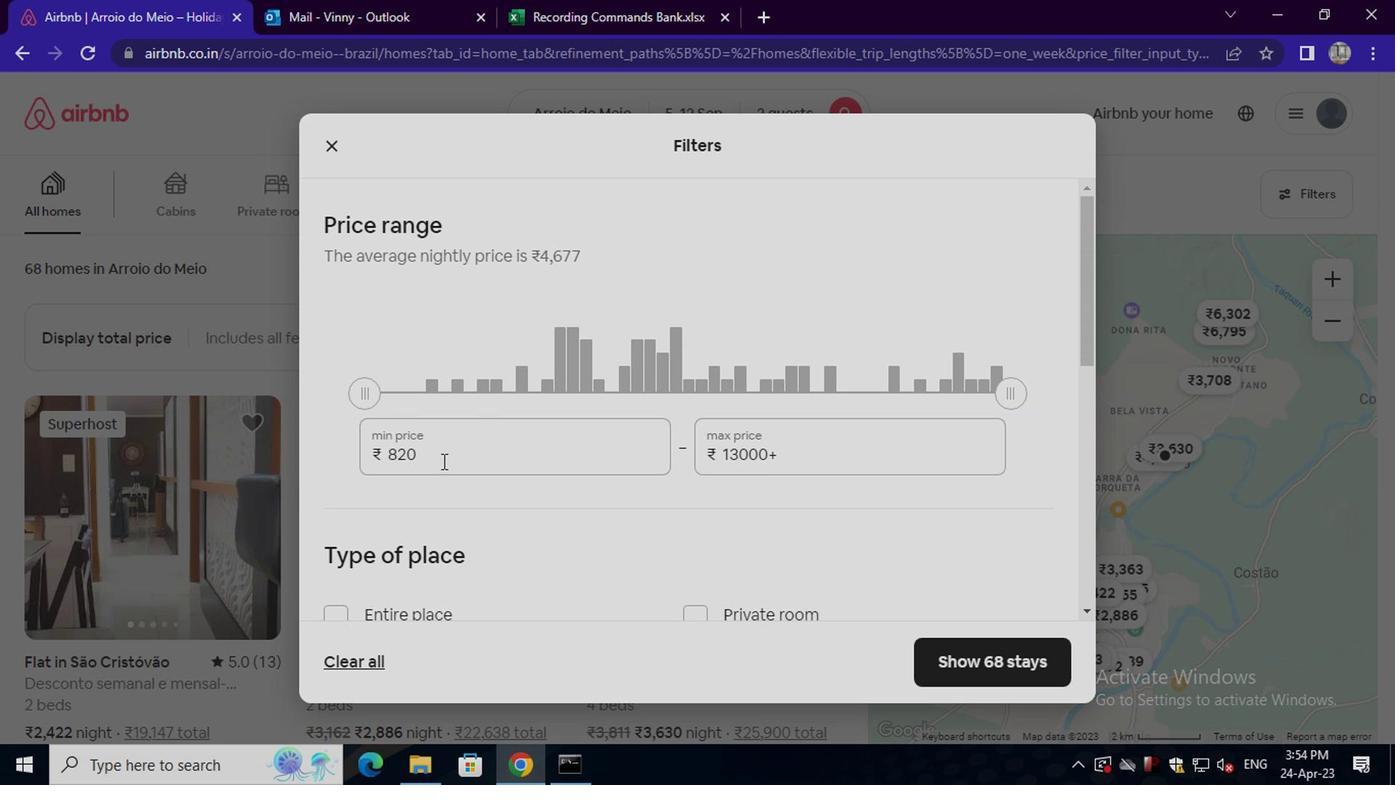 
Action: Key pressed <Key.backspace><Key.backspace><Key.backspace><Key.backspace><Key.backspace><Key.backspace><Key.backspace><Key.backspace><Key.backspace><Key.backspace><Key.backspace><Key.backspace><Key.backspace>10000
Screenshot: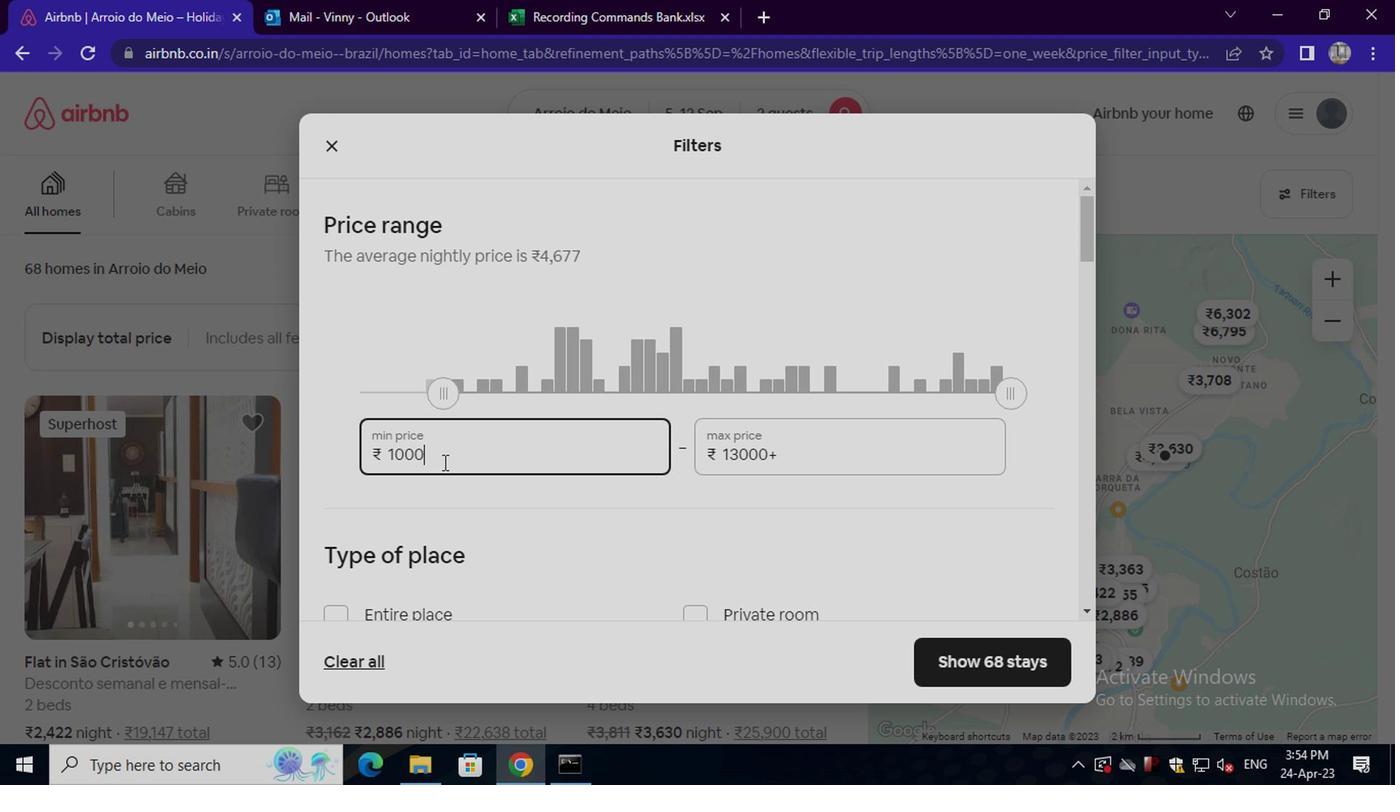 
Action: Mouse moved to (772, 465)
Screenshot: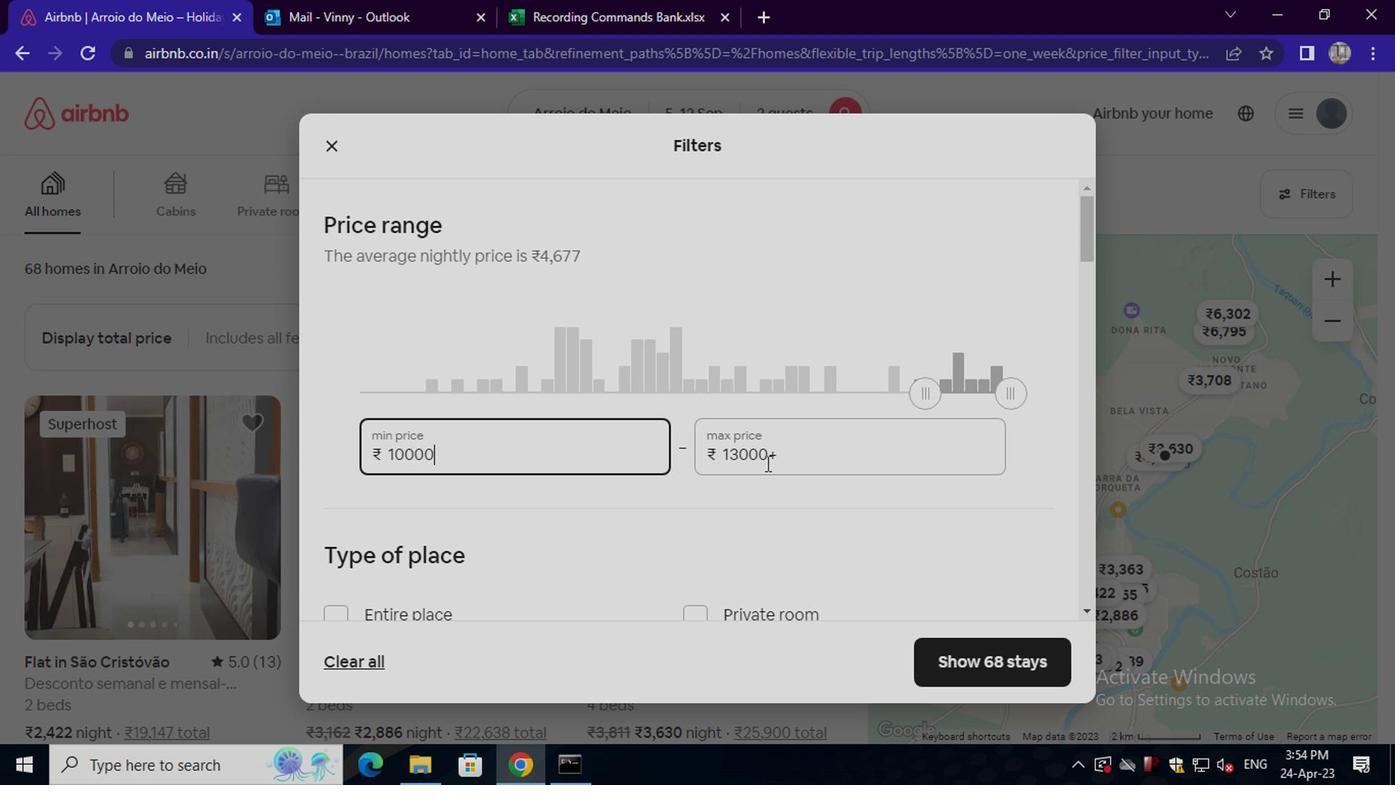 
Action: Mouse pressed left at (772, 465)
Screenshot: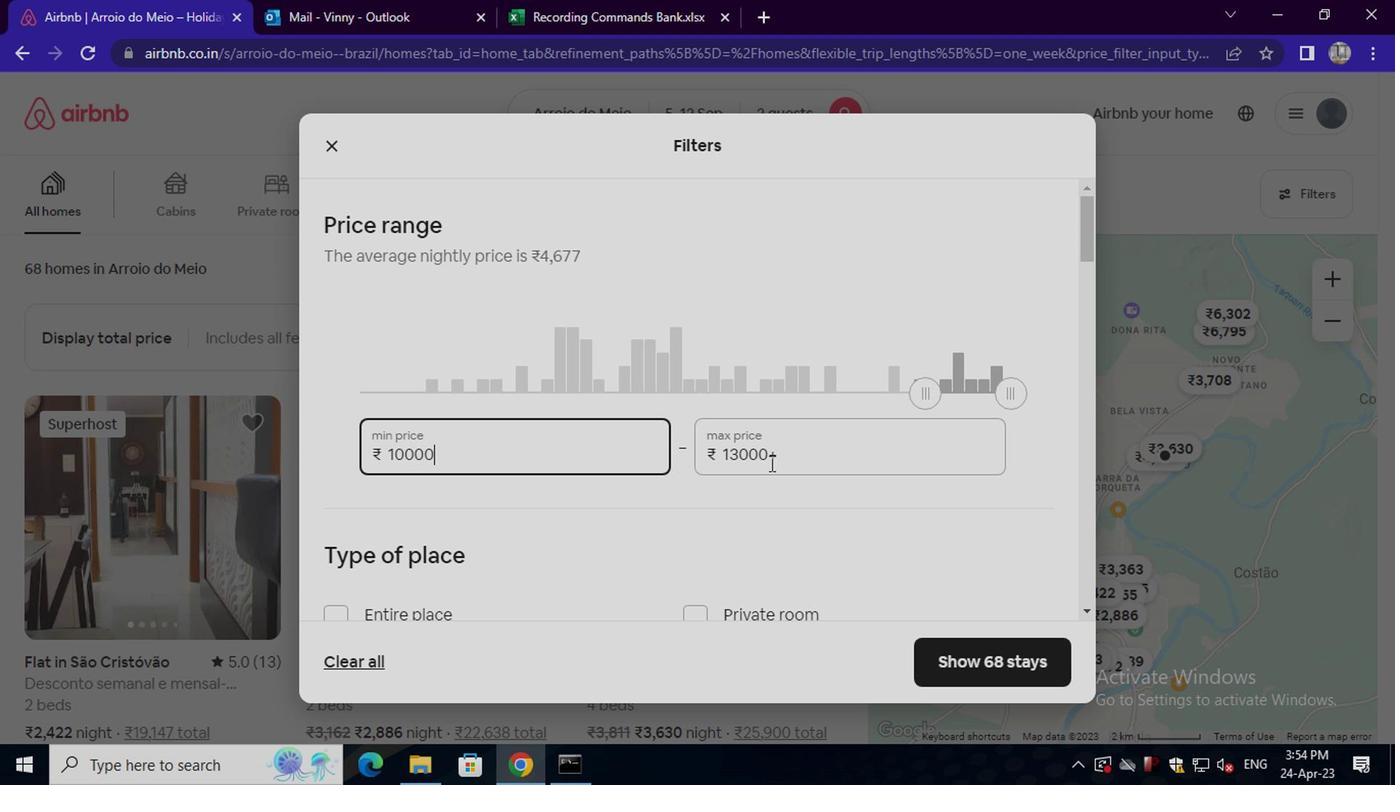 
Action: Mouse moved to (855, 407)
Screenshot: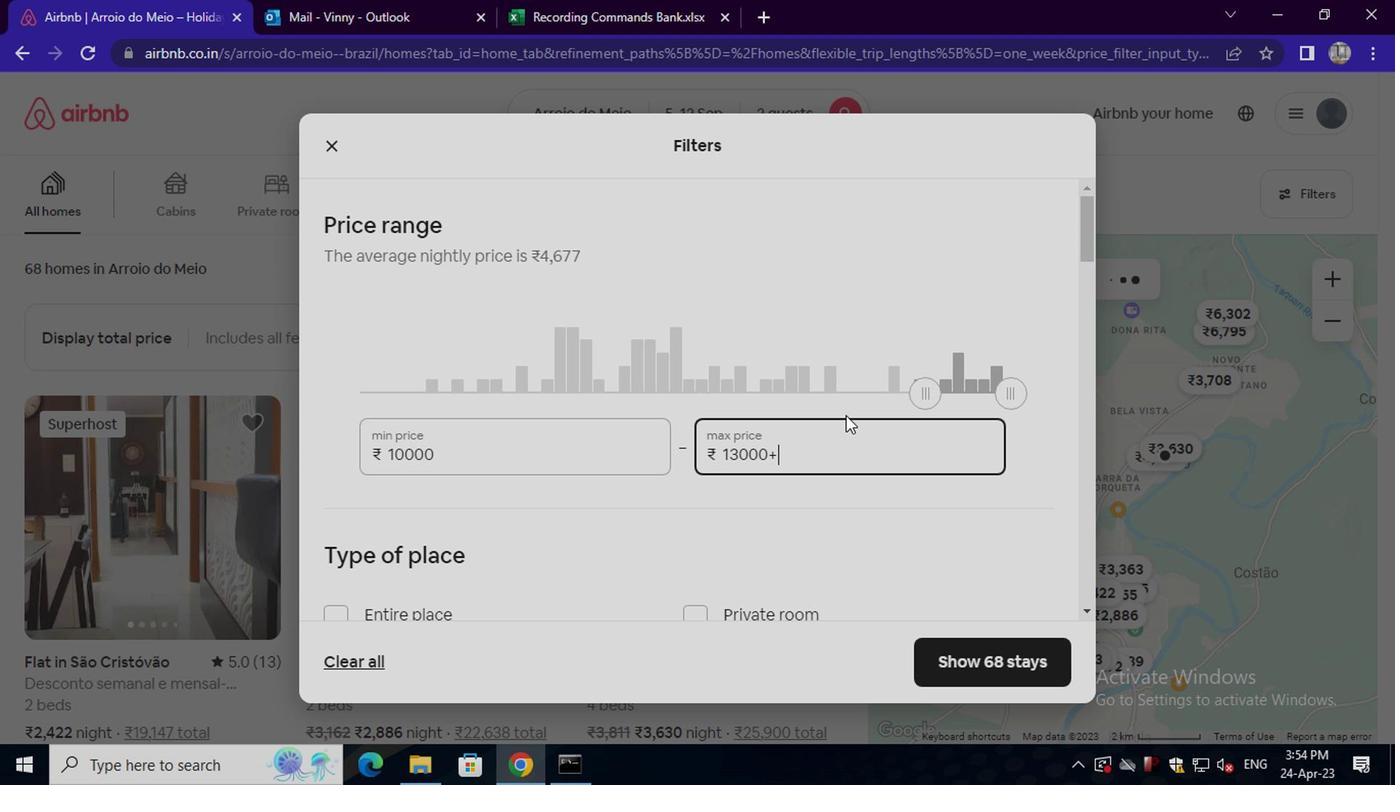 
Action: Key pressed <Key.backspace><Key.backspace><Key.backspace><Key.backspace><Key.backspace><Key.backspace><Key.backspace><Key.backspace><Key.backspace><Key.backspace><Key.backspace><Key.backspace>15000
Screenshot: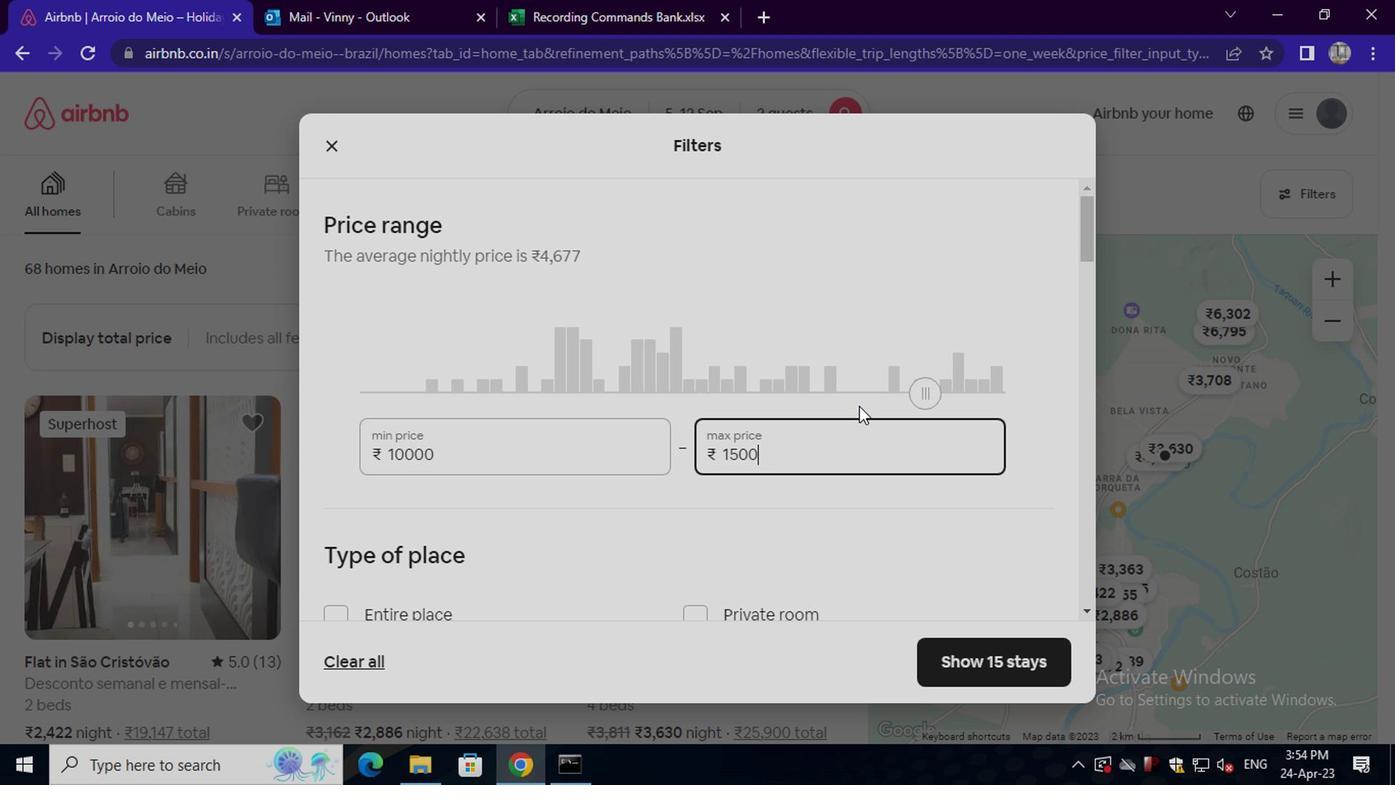 
Action: Mouse moved to (776, 443)
Screenshot: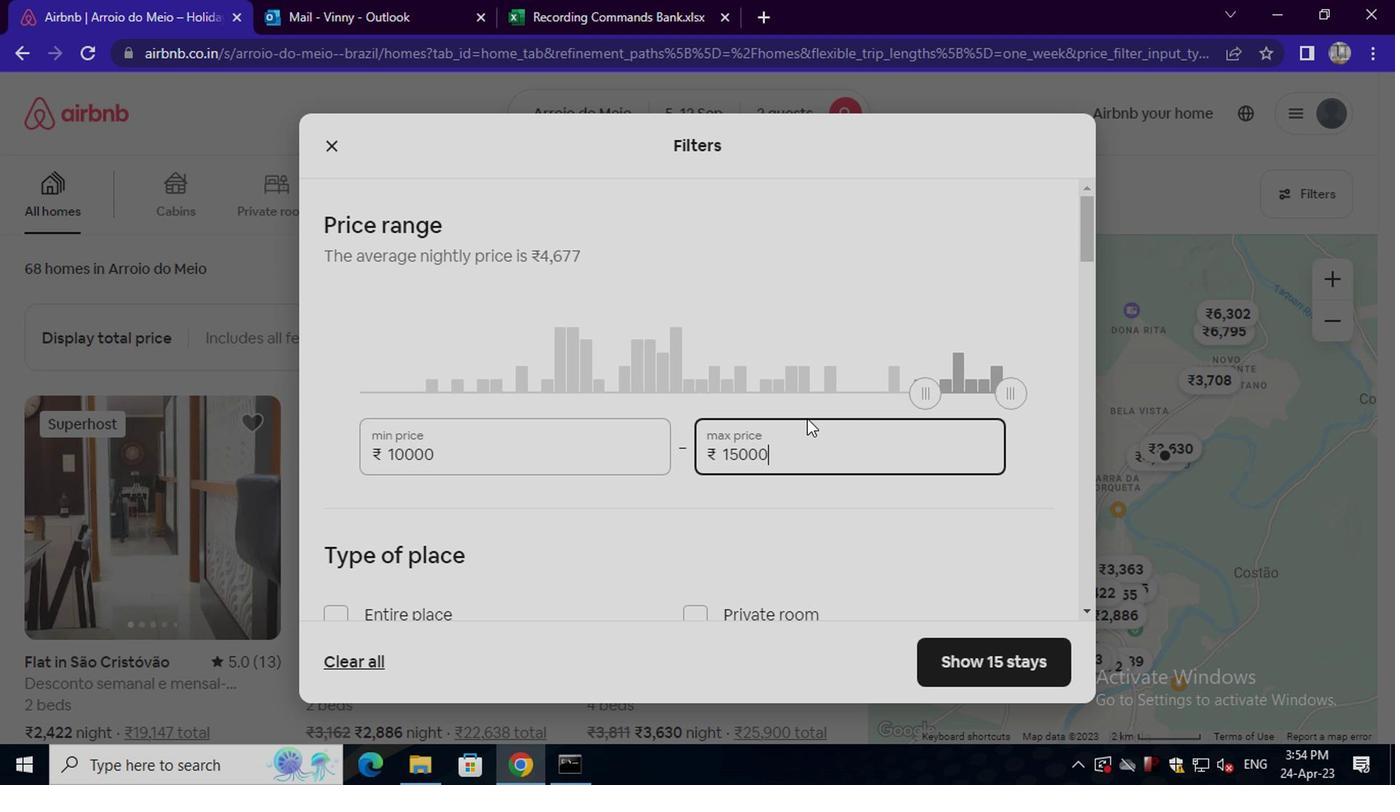 
Action: Mouse scrolled (776, 442) with delta (0, 0)
Screenshot: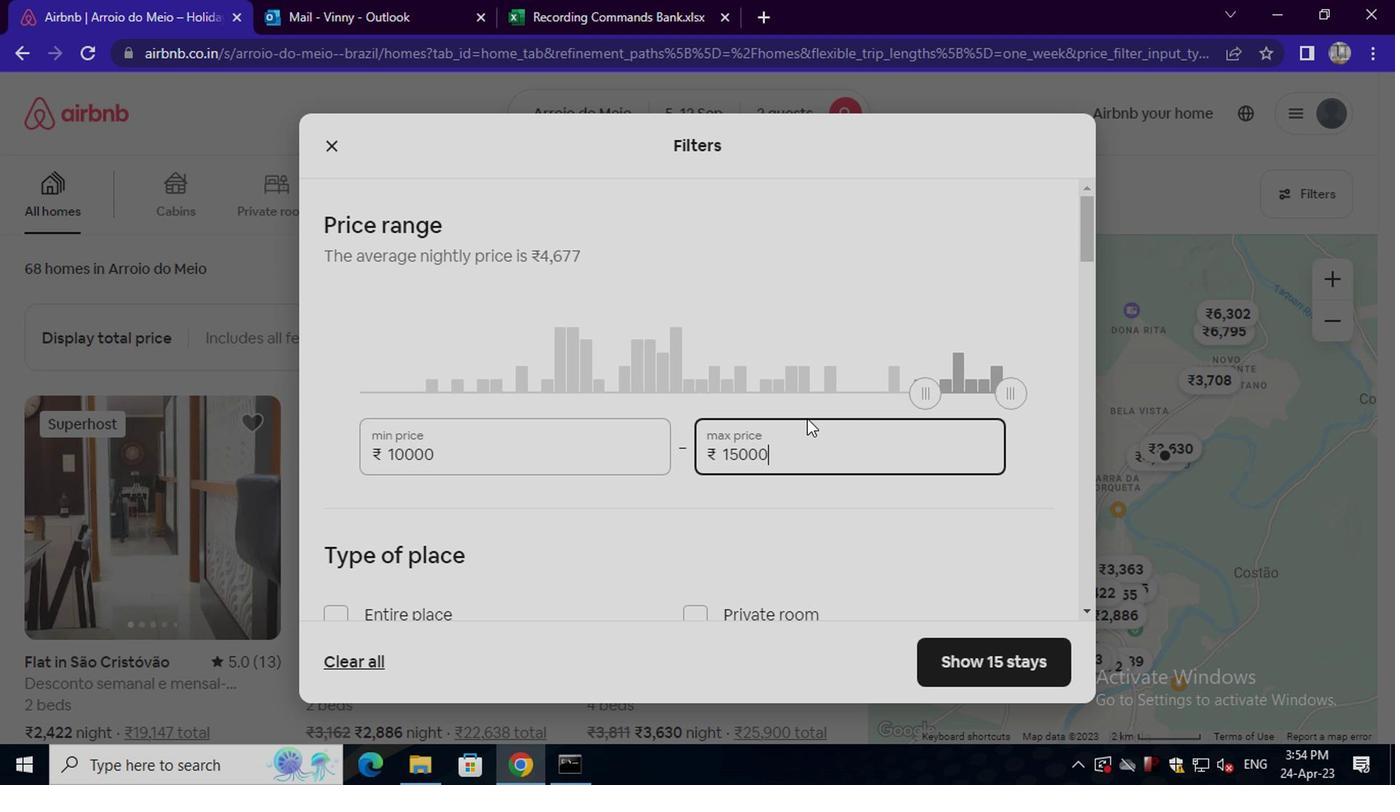 
Action: Mouse moved to (772, 446)
Screenshot: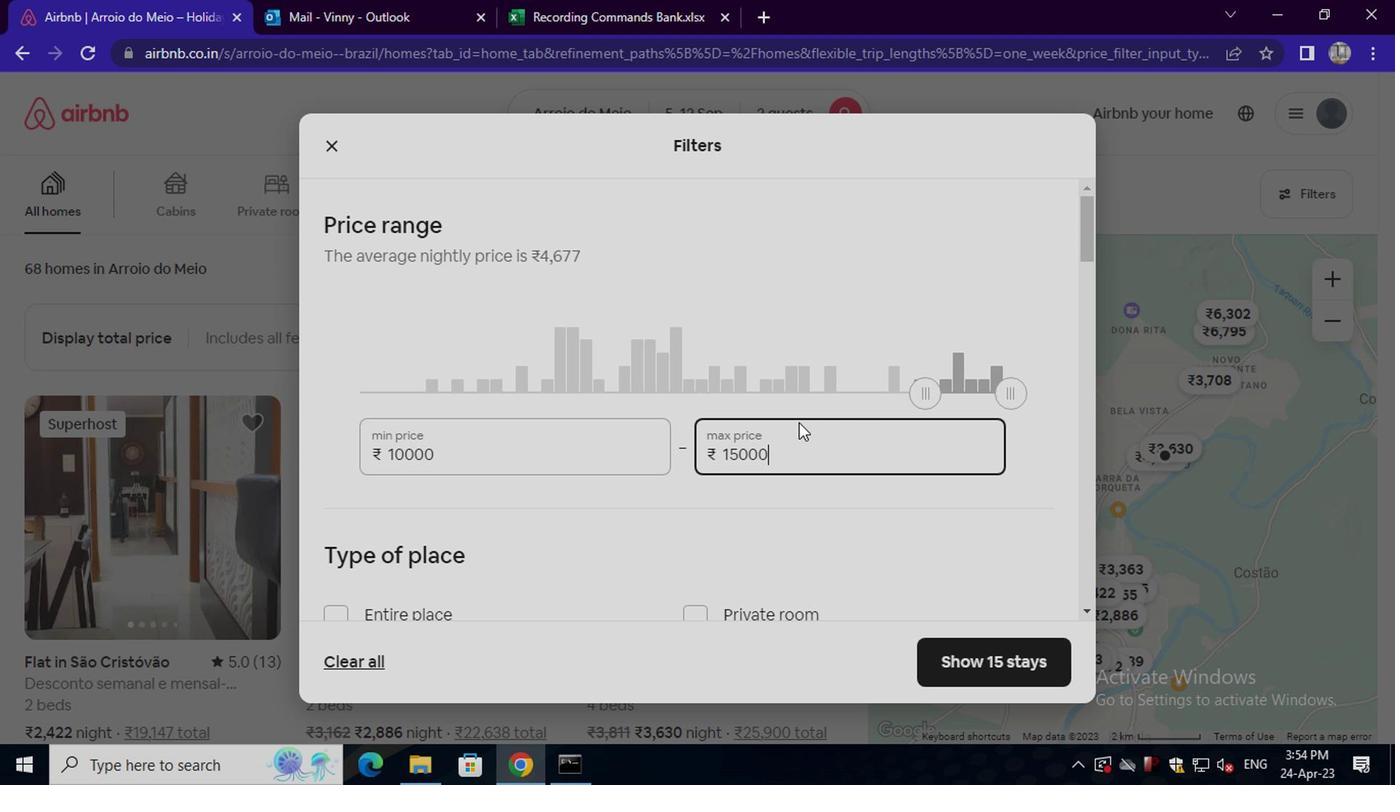 
Action: Mouse scrolled (772, 445) with delta (0, 0)
Screenshot: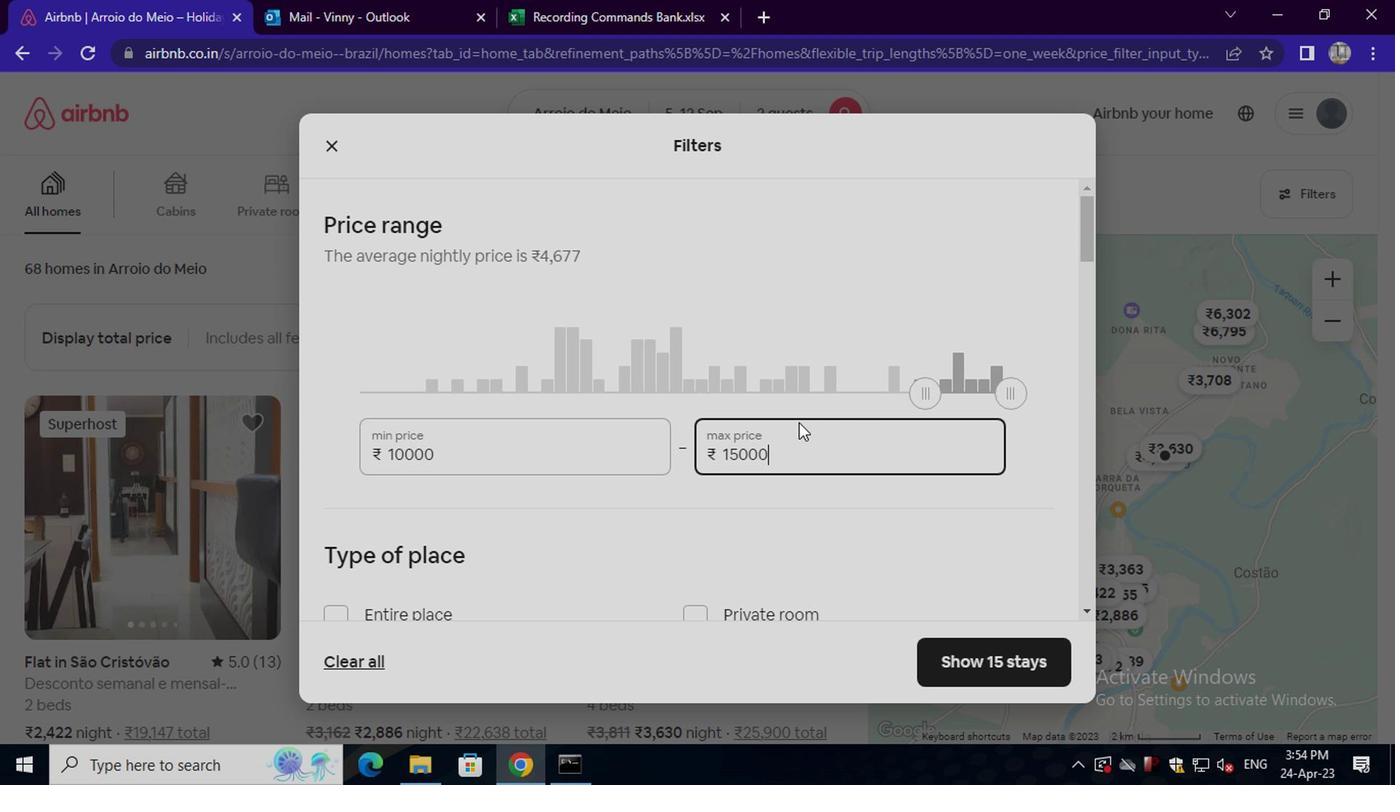 
Action: Mouse moved to (519, 463)
Screenshot: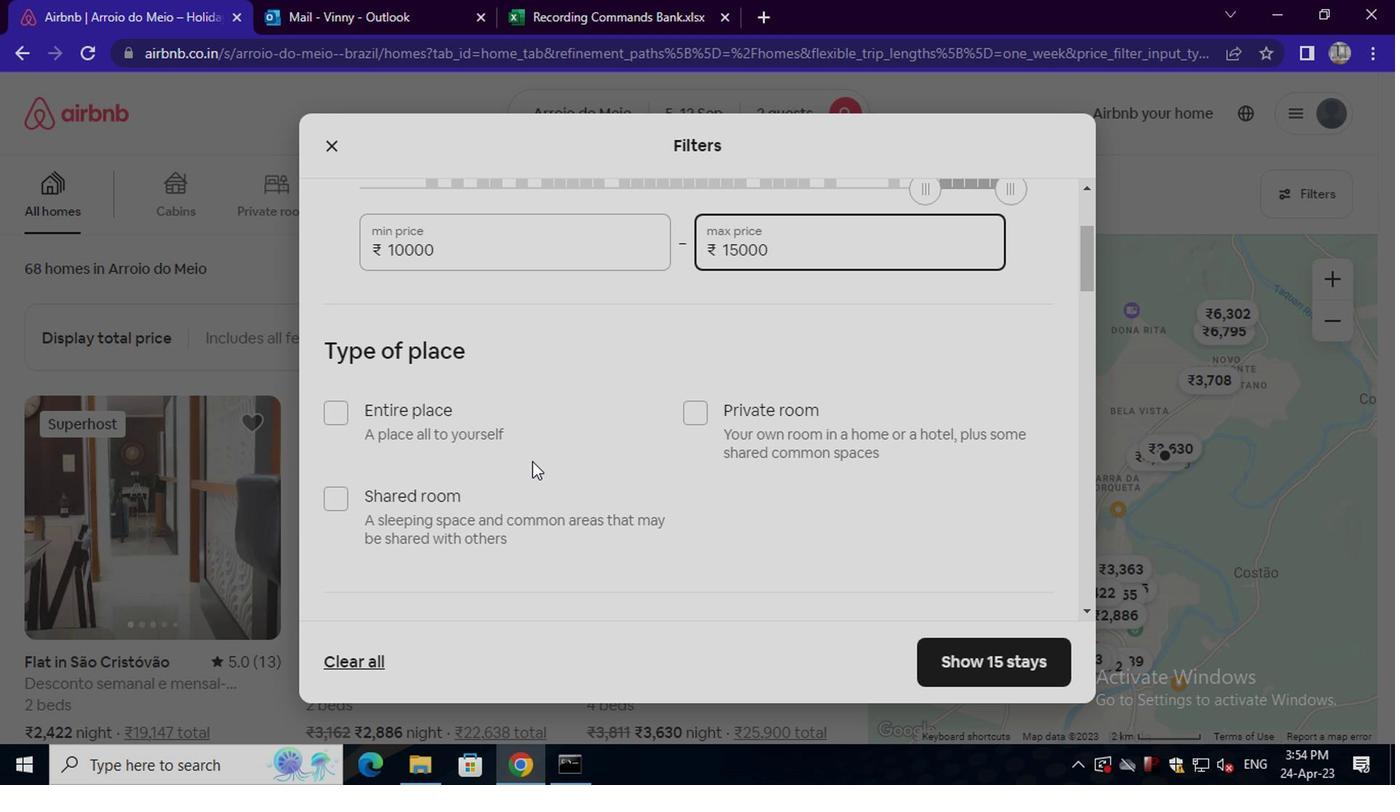 
Action: Mouse scrolled (519, 463) with delta (0, 0)
Screenshot: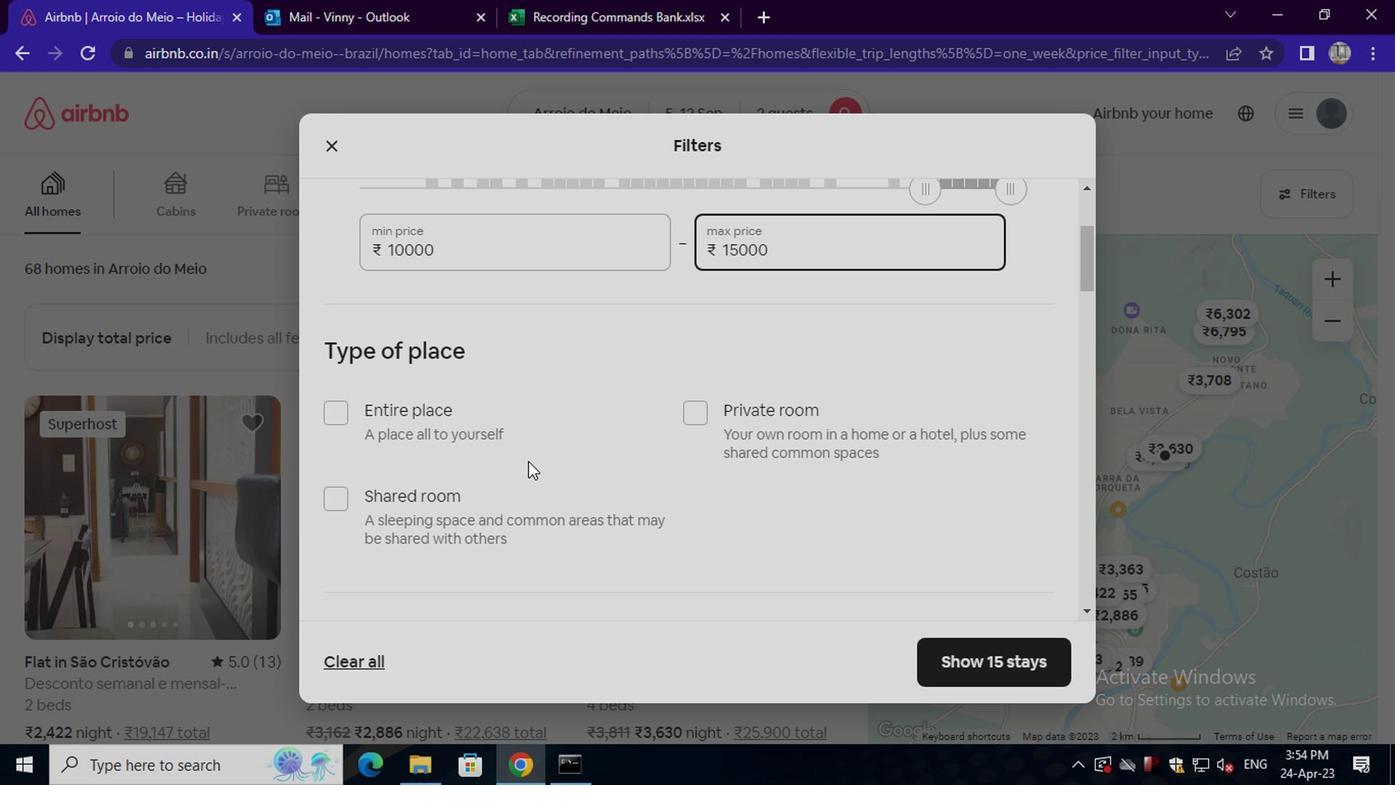 
Action: Mouse moved to (519, 465)
Screenshot: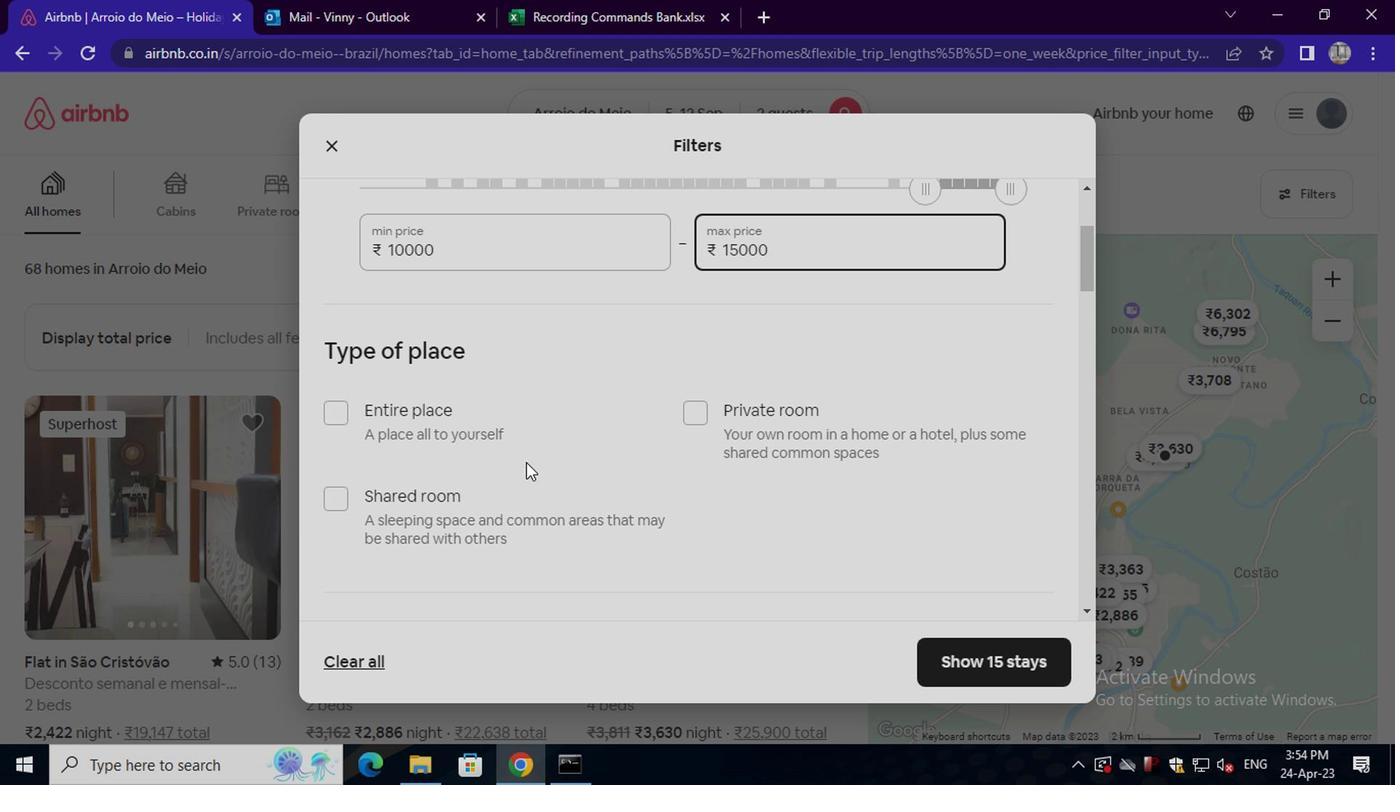 
Action: Mouse scrolled (519, 463) with delta (0, -1)
Screenshot: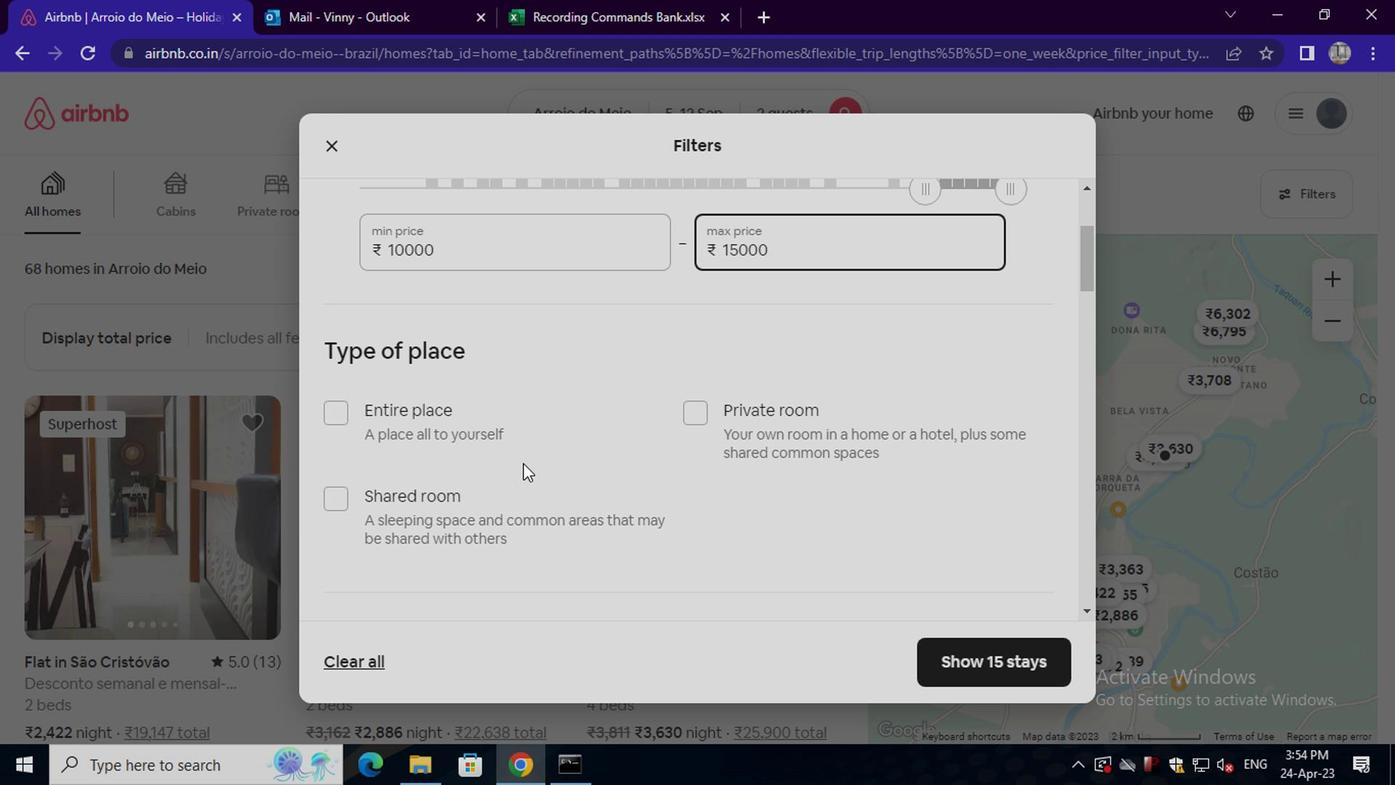
Action: Mouse scrolled (519, 463) with delta (0, -1)
Screenshot: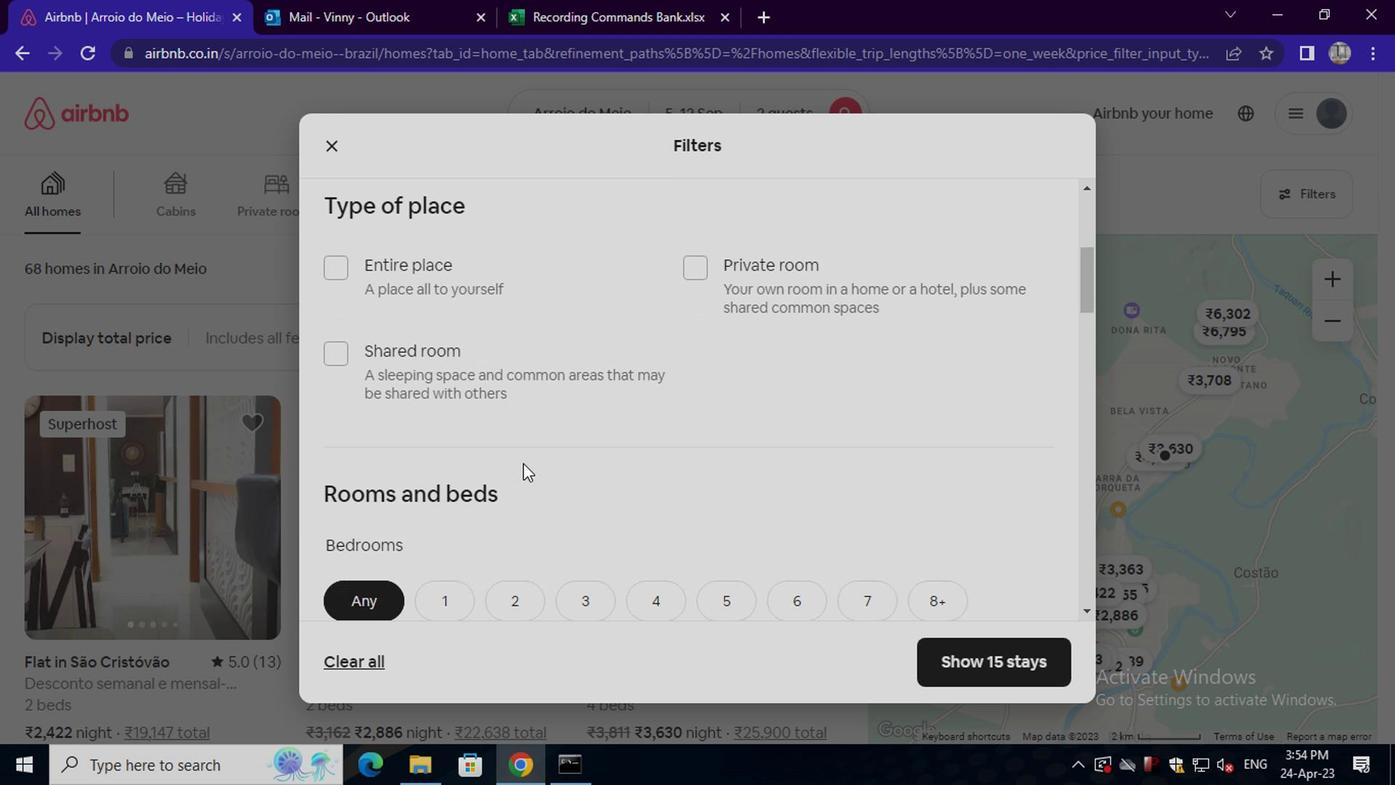 
Action: Mouse moved to (448, 450)
Screenshot: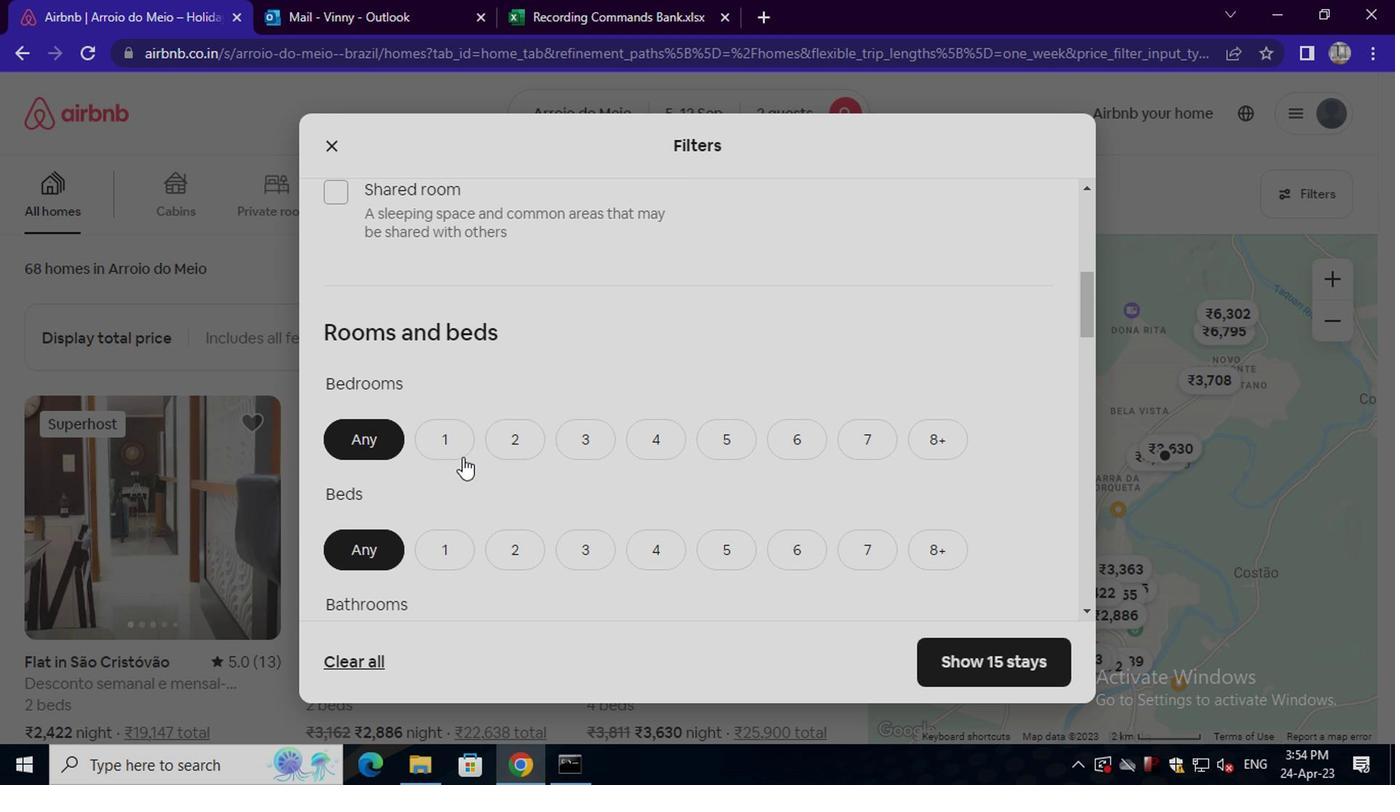 
Action: Mouse pressed left at (448, 450)
Screenshot: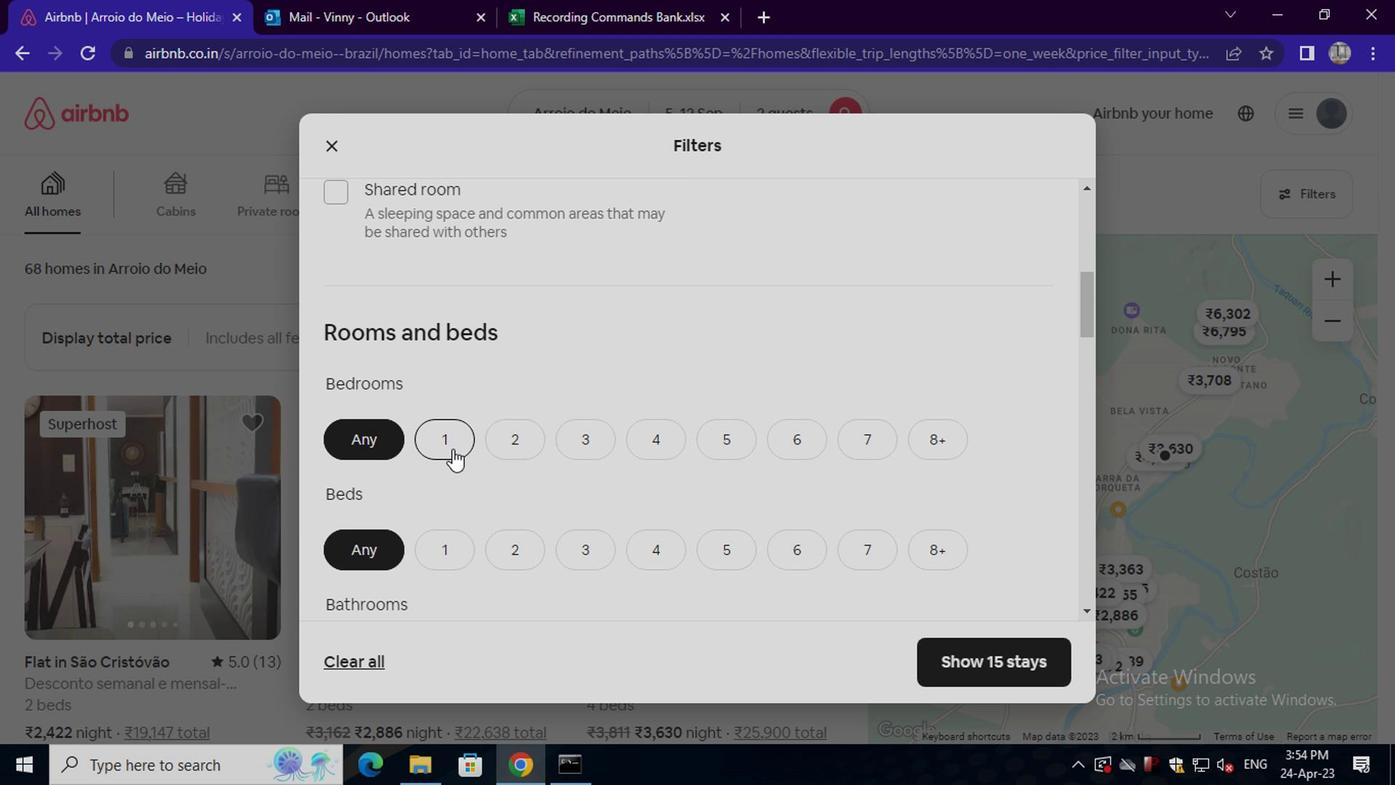 
Action: Mouse moved to (439, 551)
Screenshot: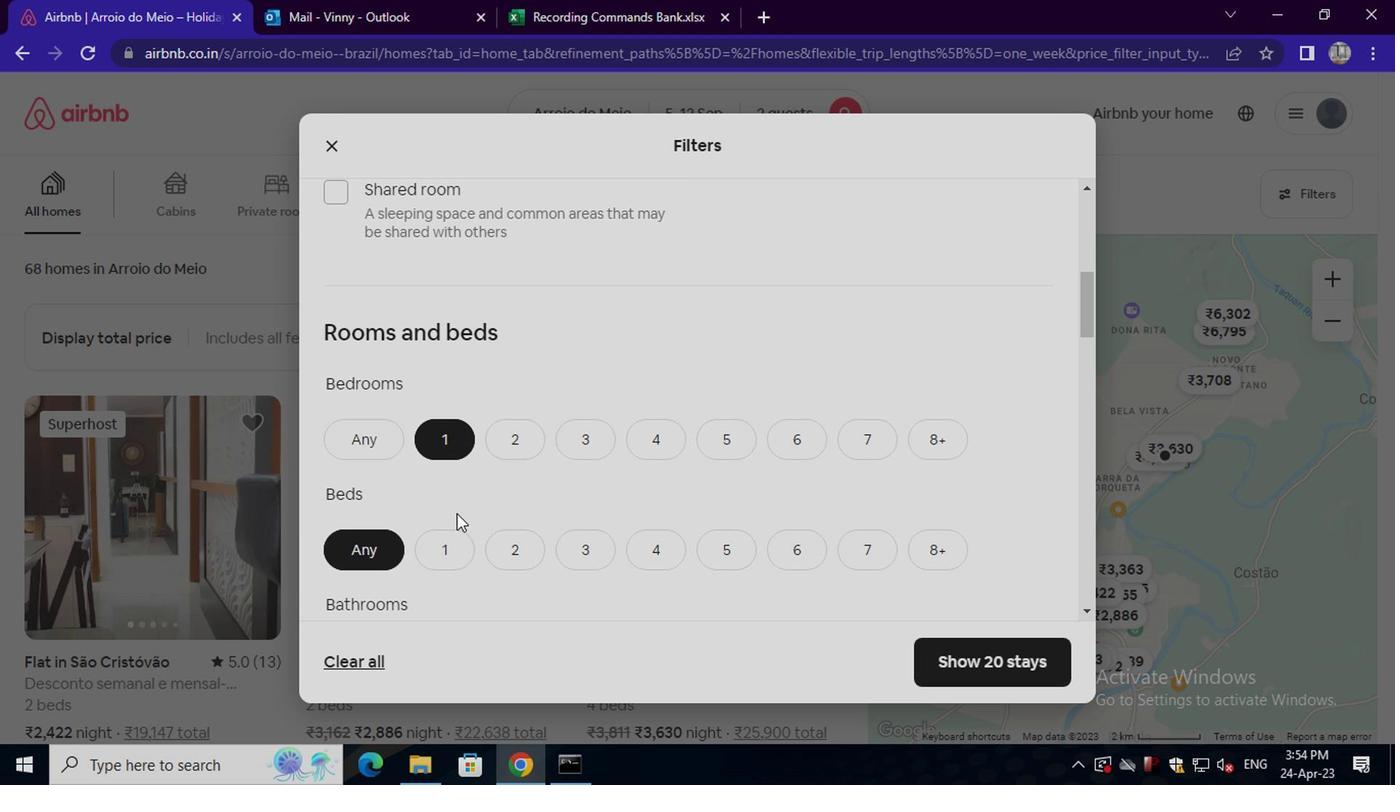 
Action: Mouse pressed left at (439, 551)
Screenshot: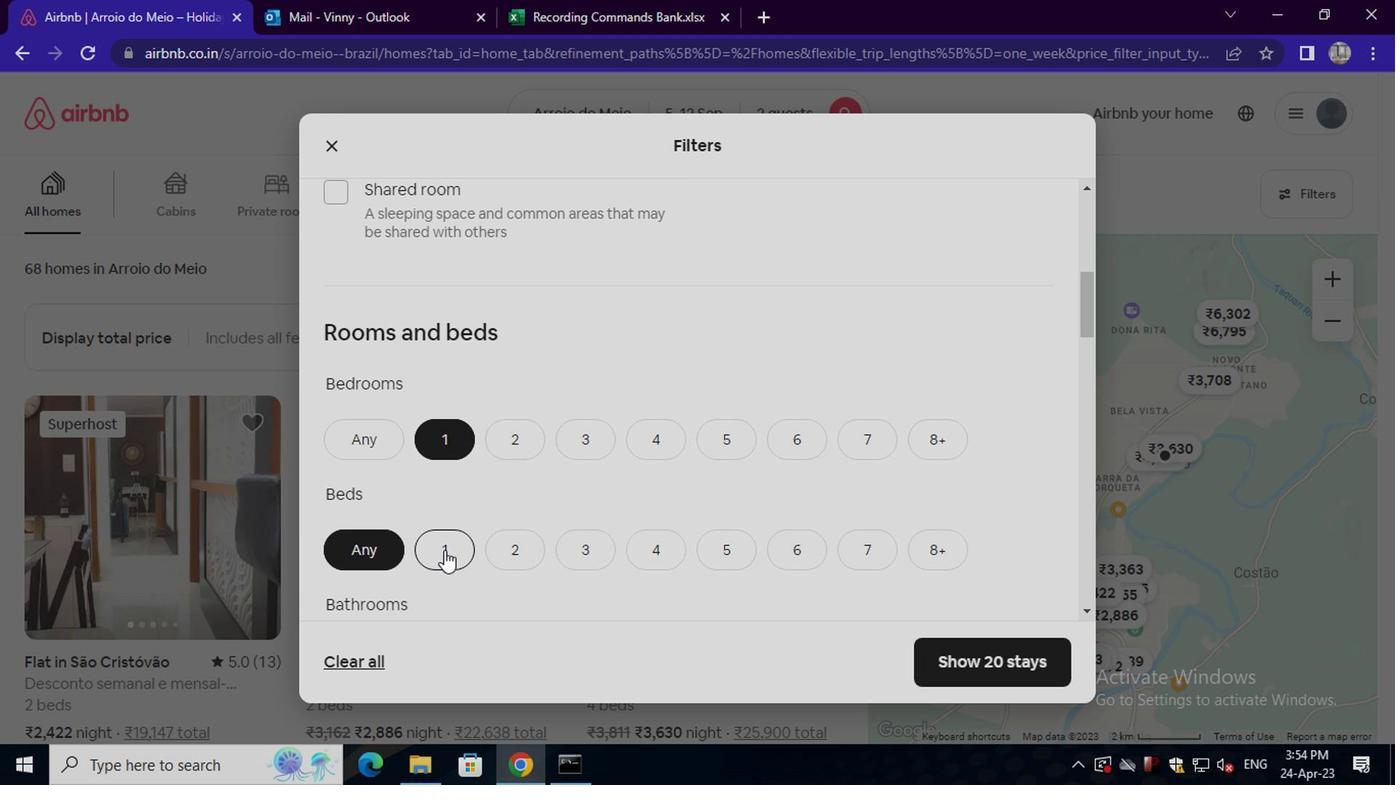 
Action: Mouse scrolled (439, 551) with delta (0, 0)
Screenshot: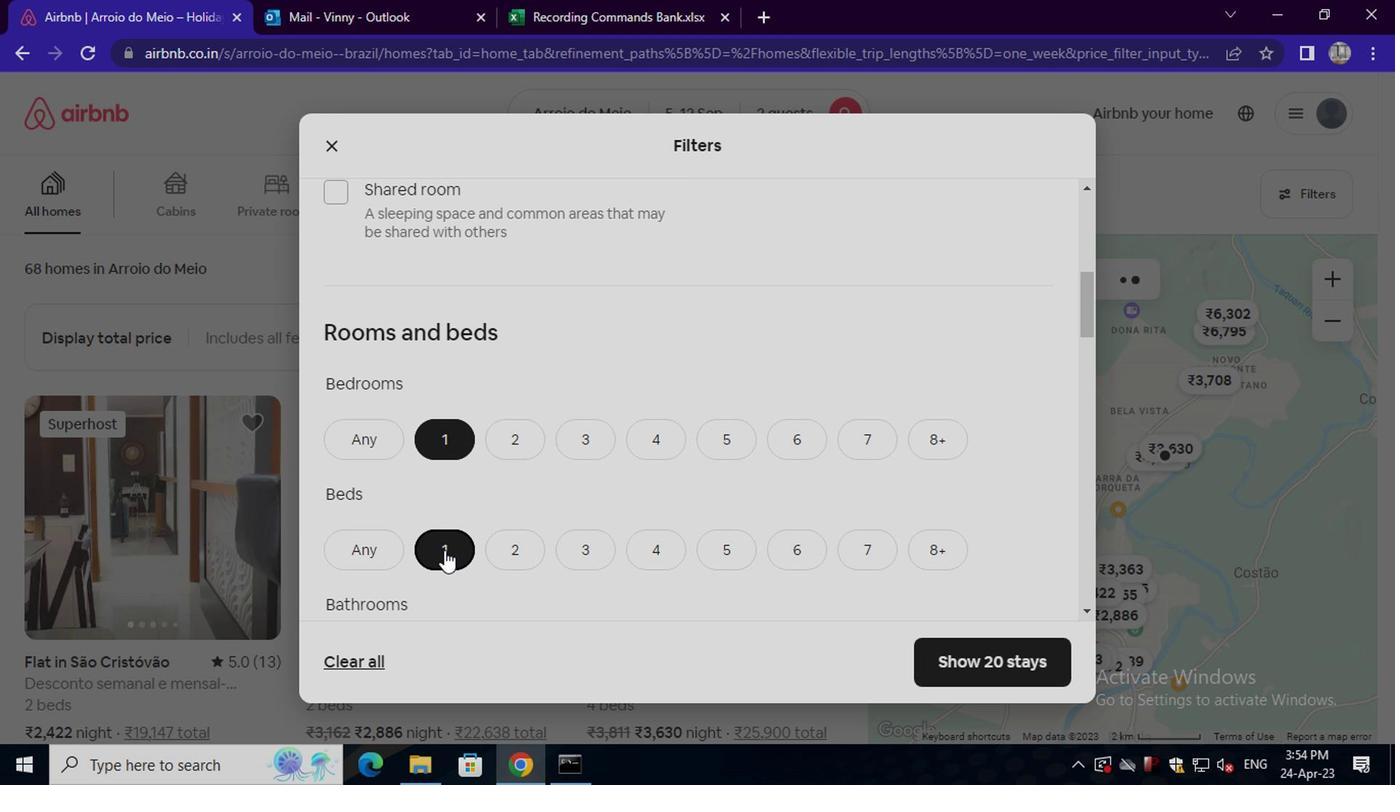 
Action: Mouse moved to (444, 551)
Screenshot: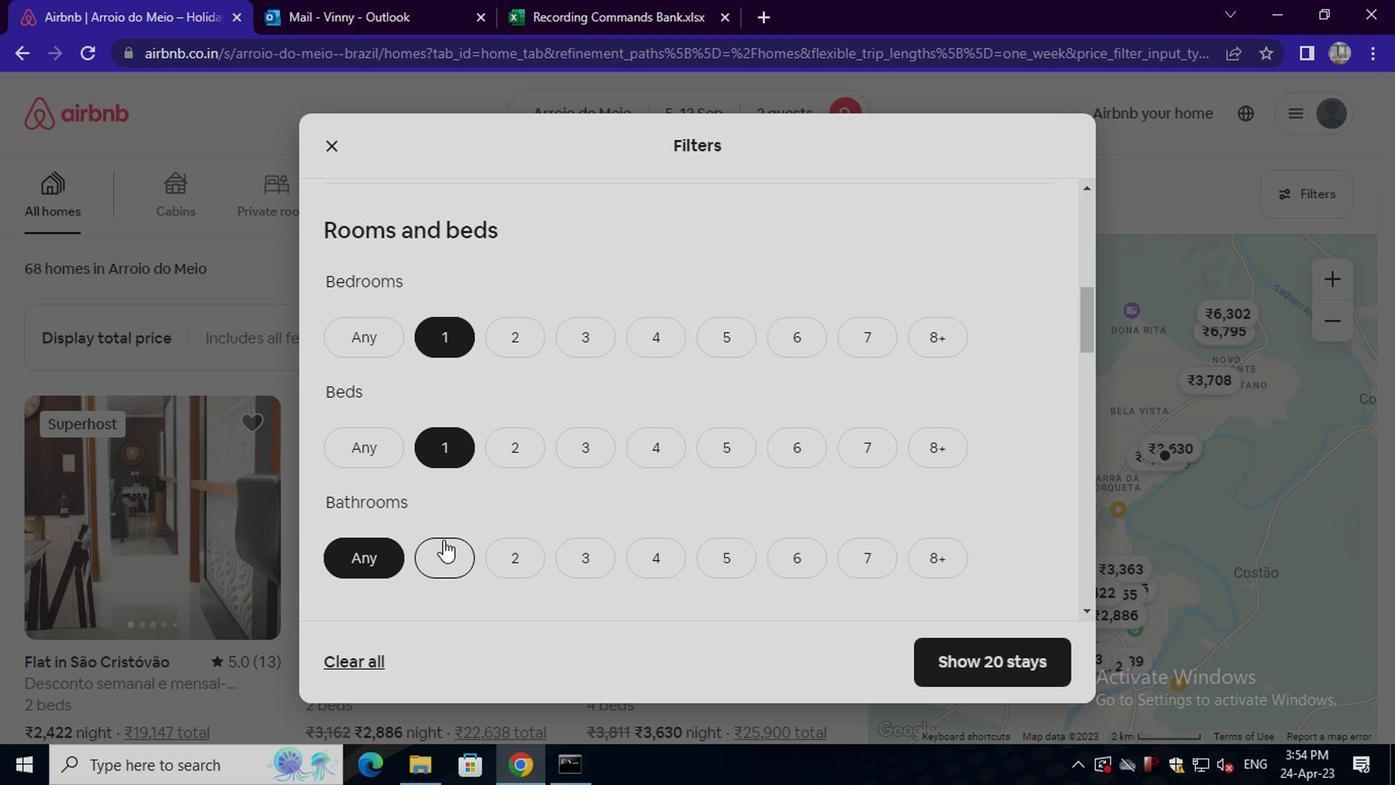 
Action: Mouse pressed left at (444, 551)
Screenshot: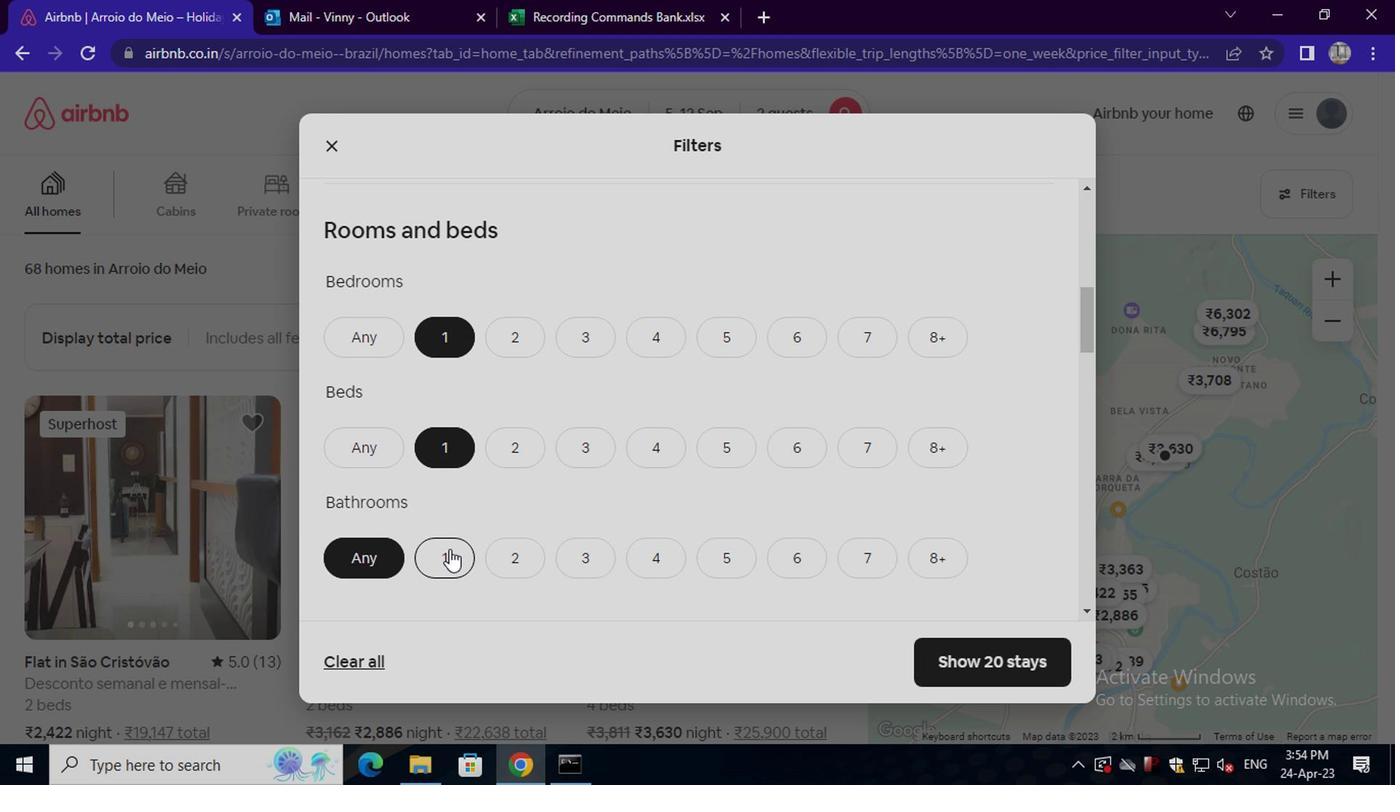 
Action: Mouse scrolled (444, 550) with delta (0, 0)
Screenshot: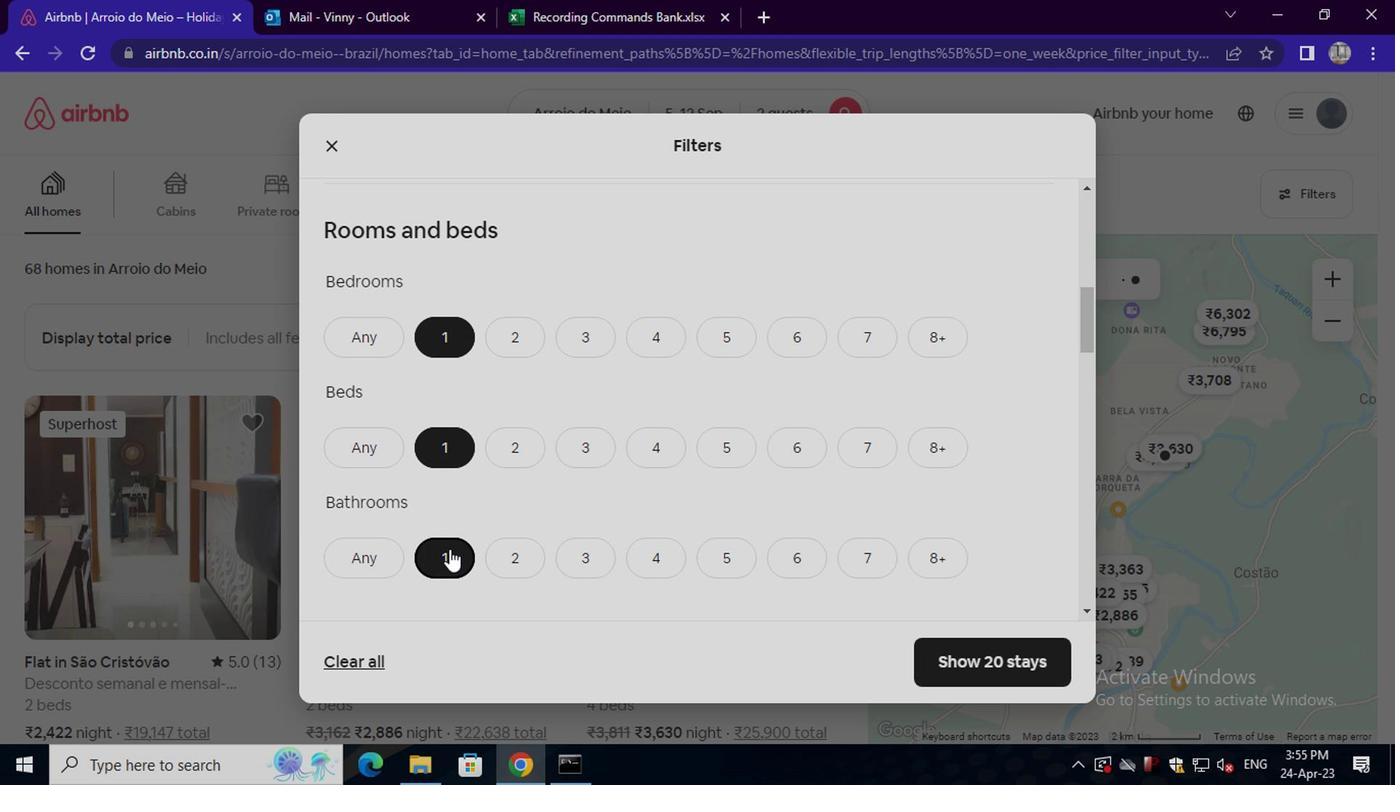 
Action: Mouse scrolled (444, 550) with delta (0, 0)
Screenshot: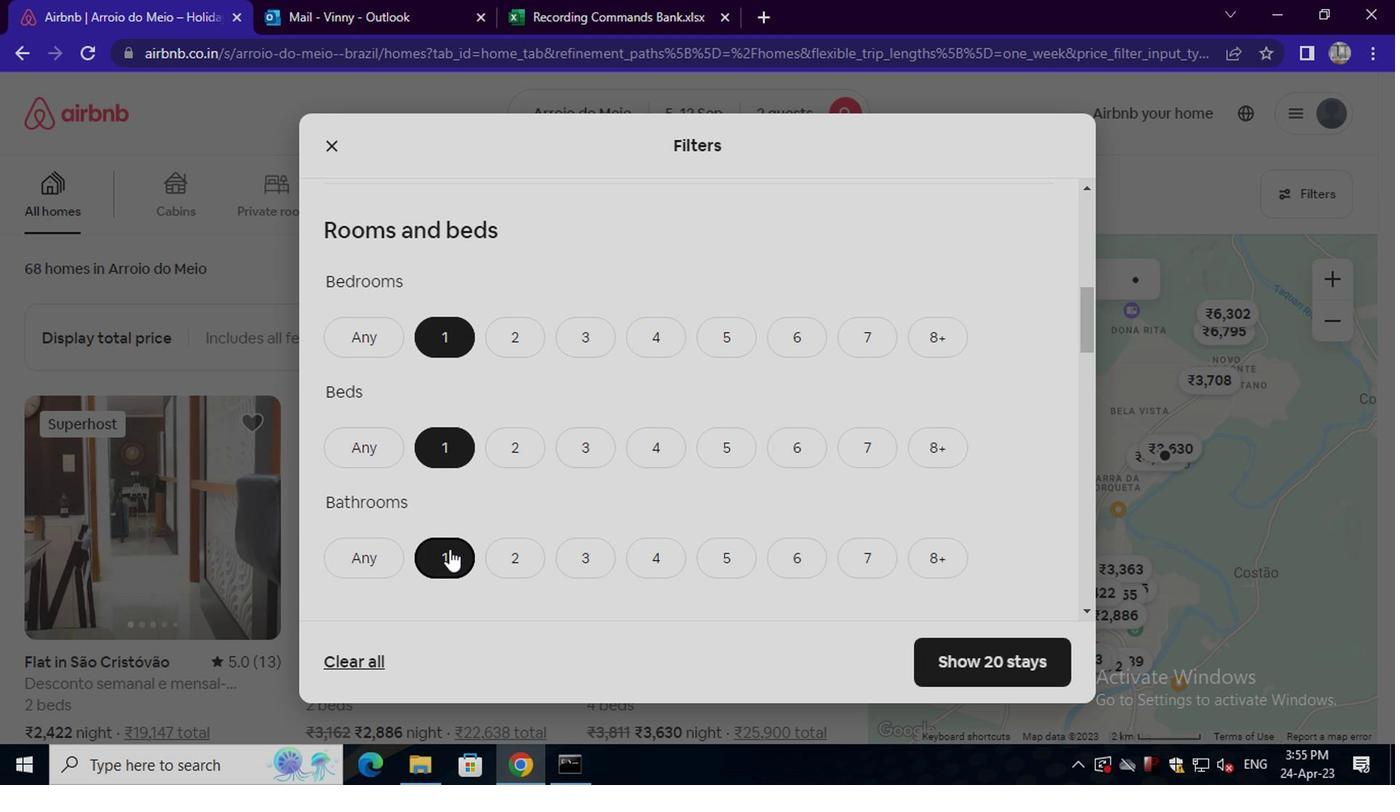 
Action: Mouse scrolled (444, 550) with delta (0, 0)
Screenshot: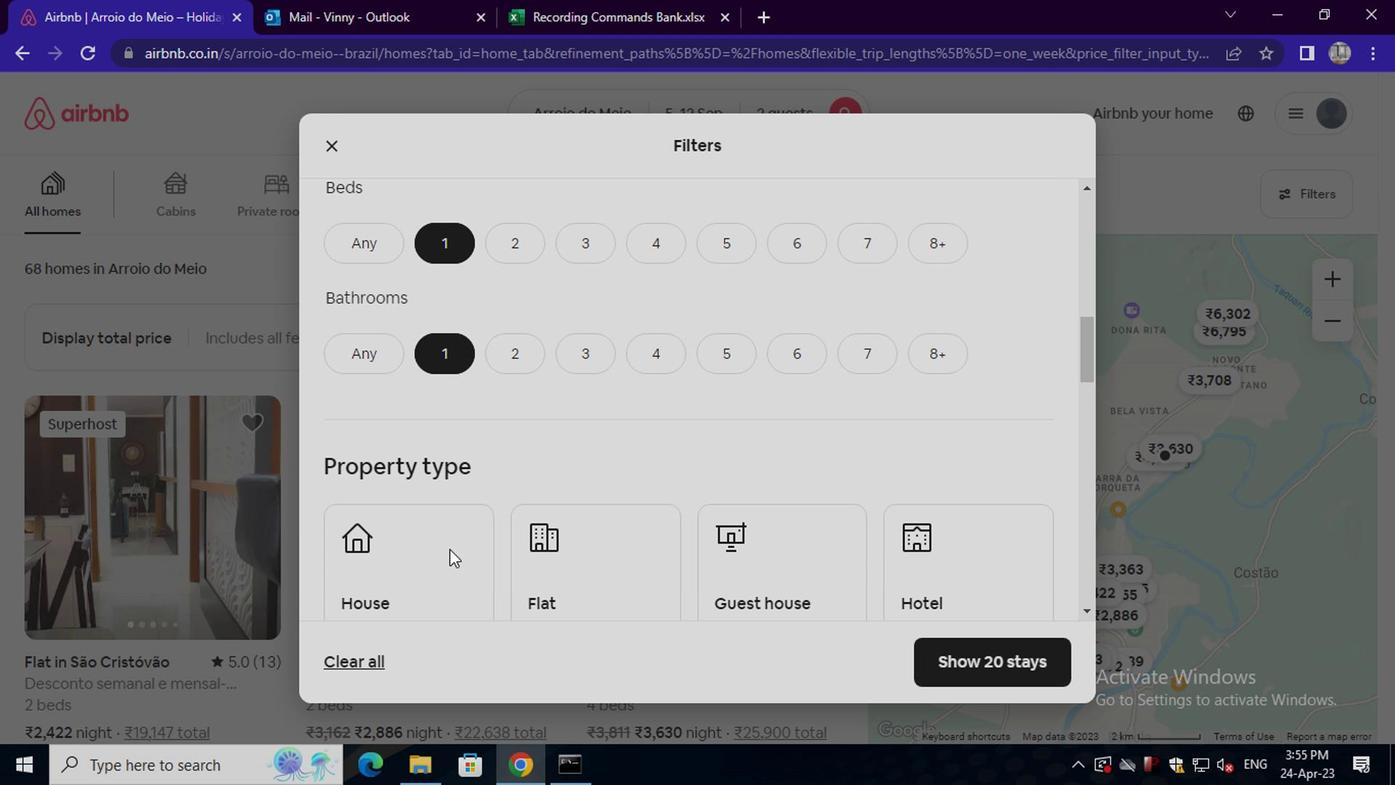
Action: Mouse moved to (436, 500)
Screenshot: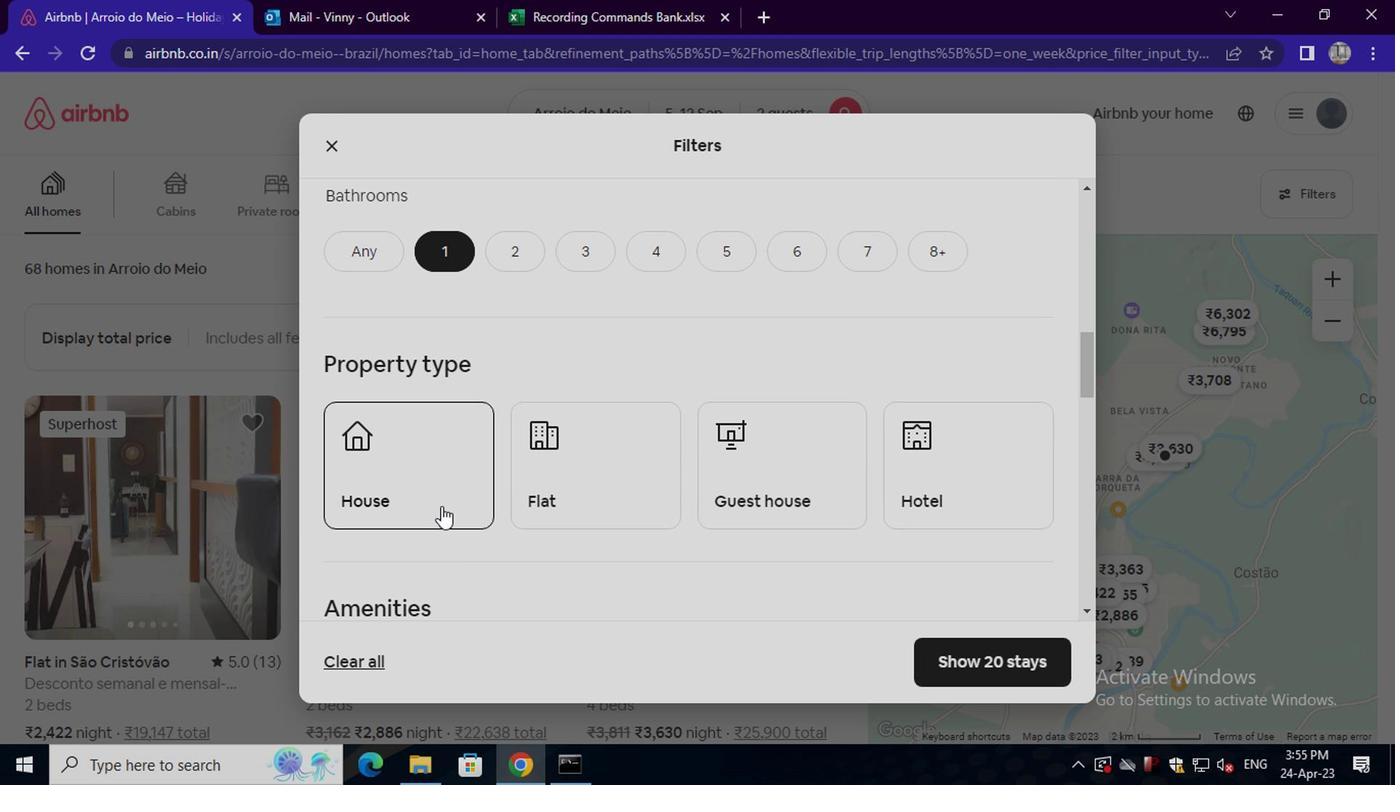 
Action: Mouse pressed left at (436, 500)
Screenshot: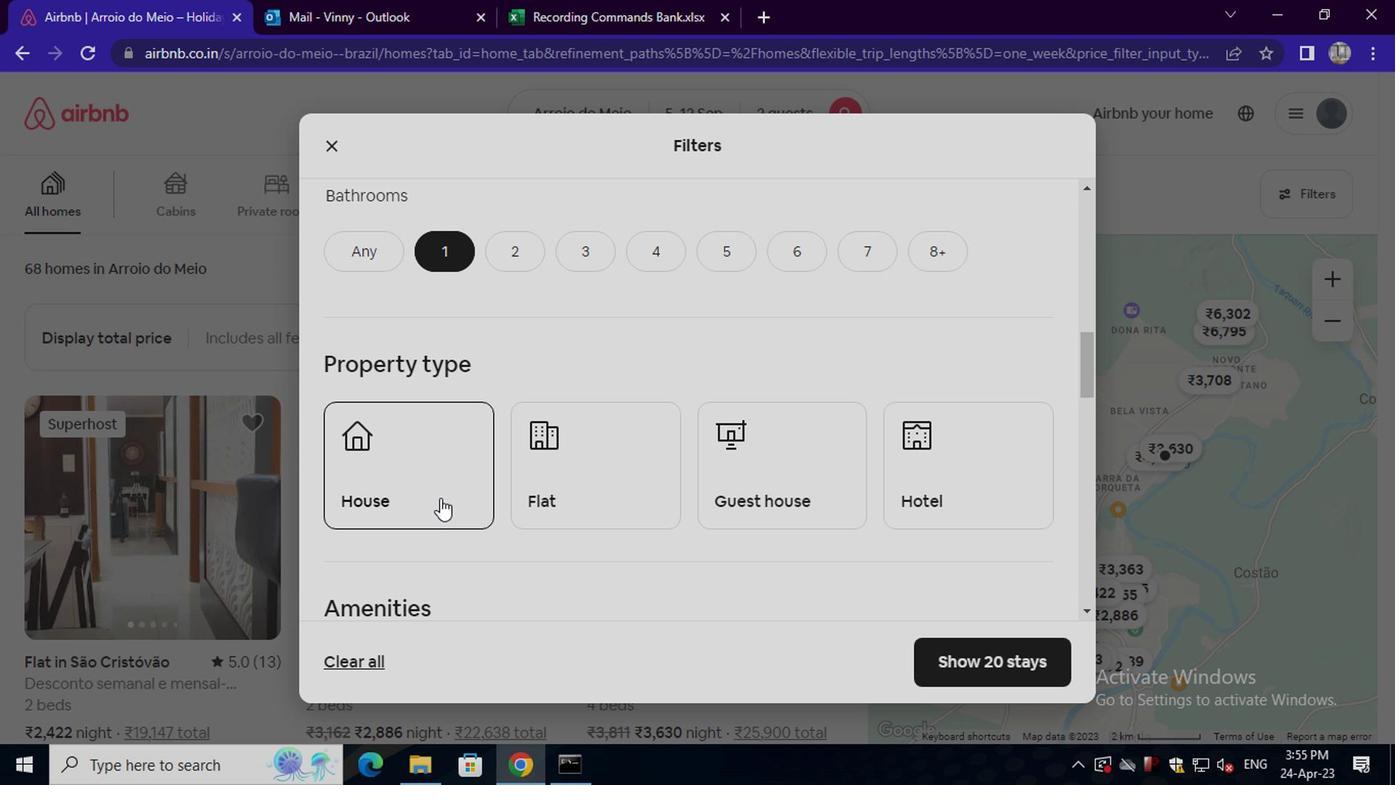 
Action: Mouse moved to (584, 503)
Screenshot: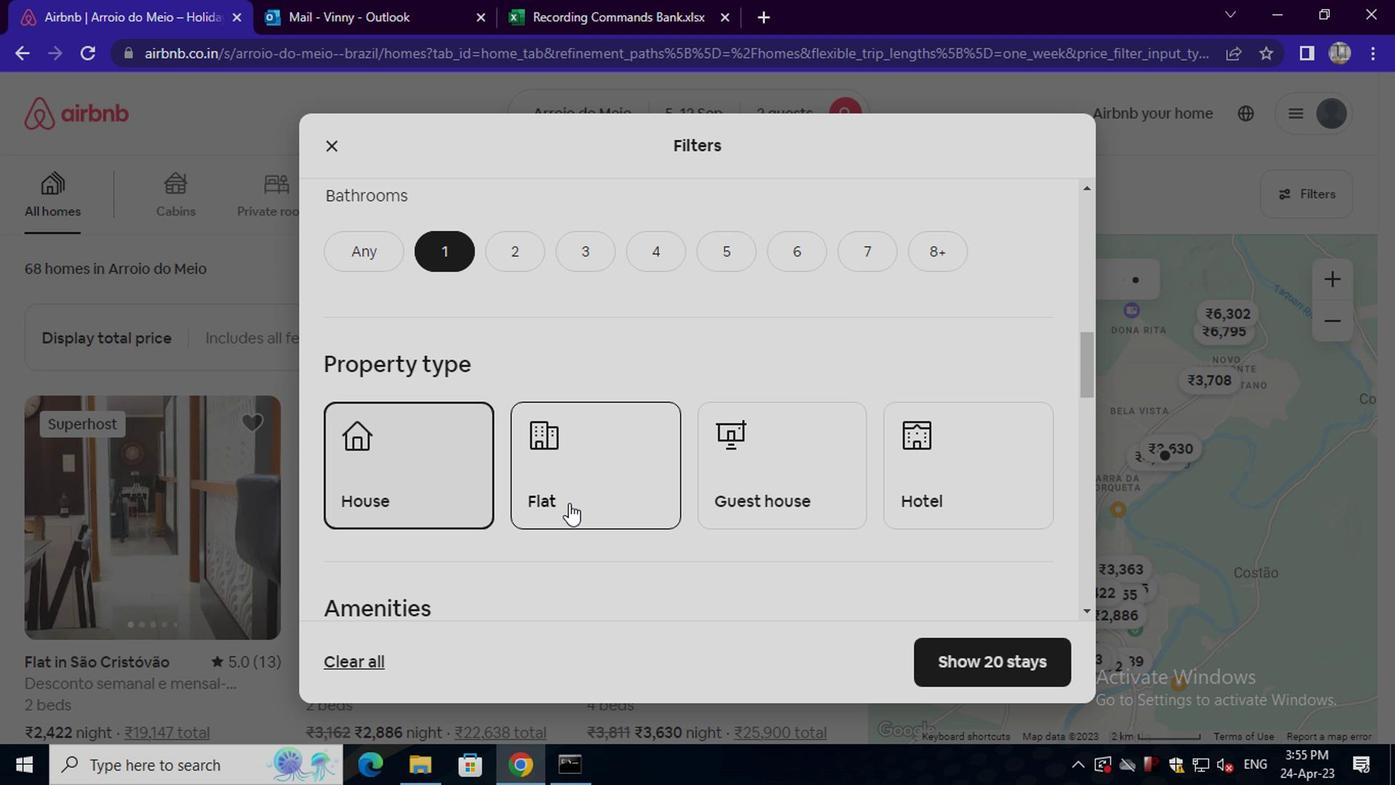 
Action: Mouse pressed left at (584, 503)
Screenshot: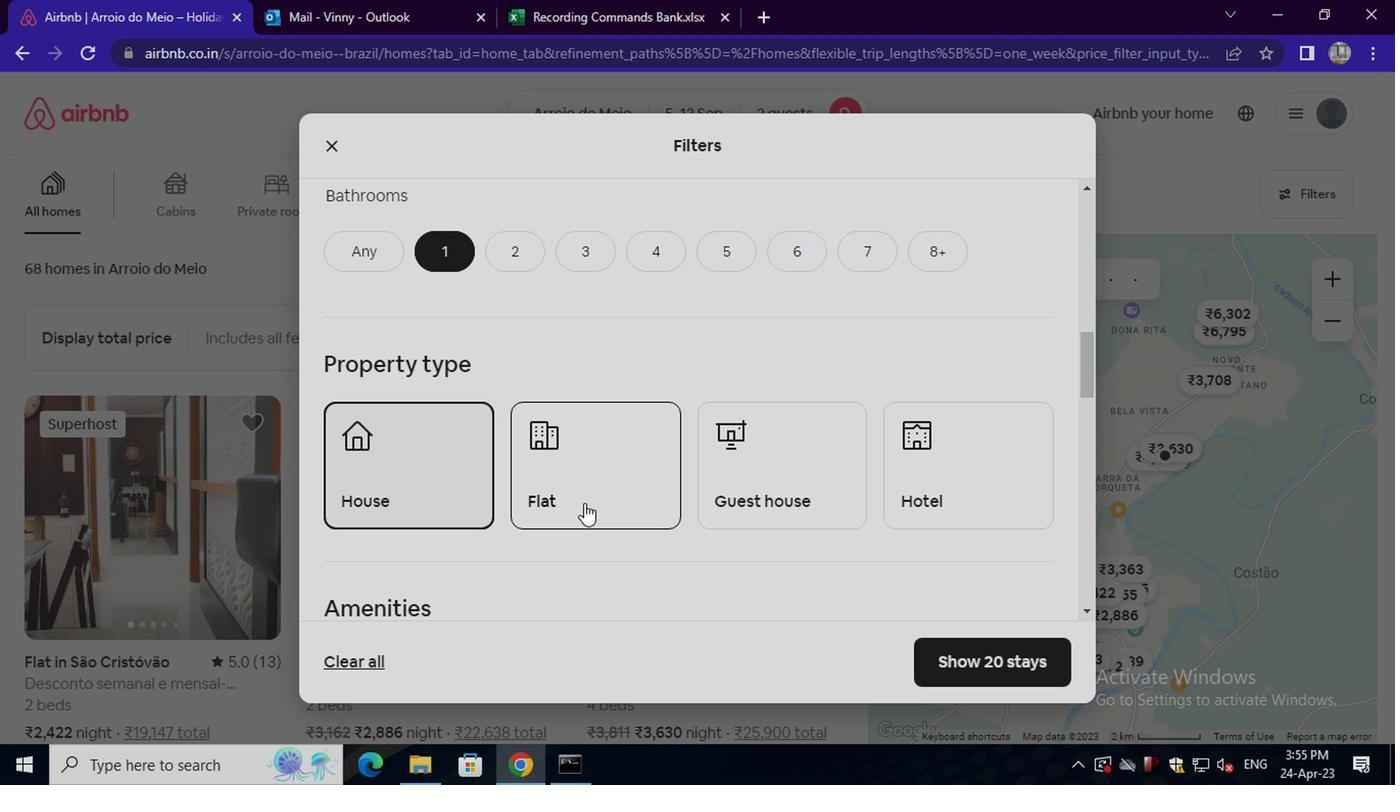 
Action: Mouse moved to (737, 485)
Screenshot: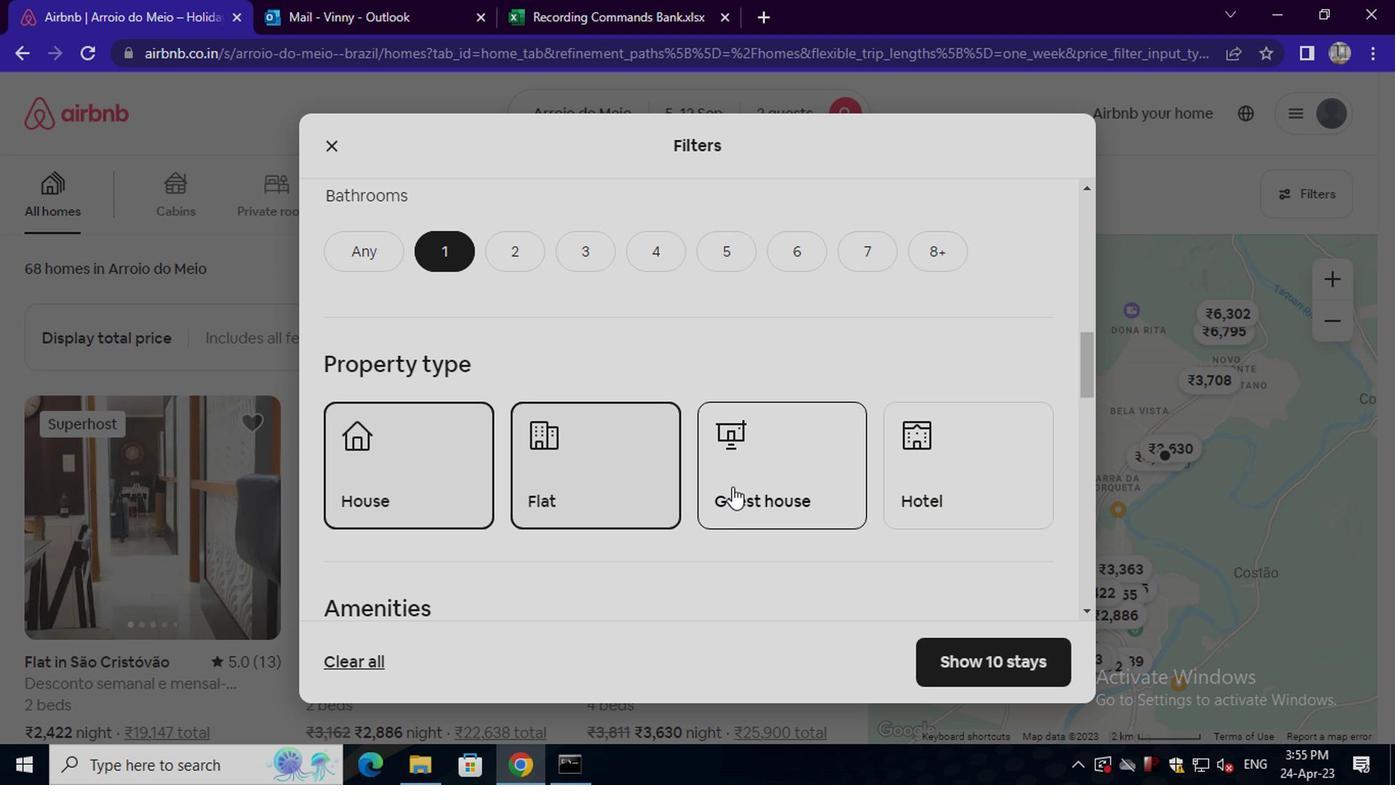 
Action: Mouse pressed left at (737, 485)
Screenshot: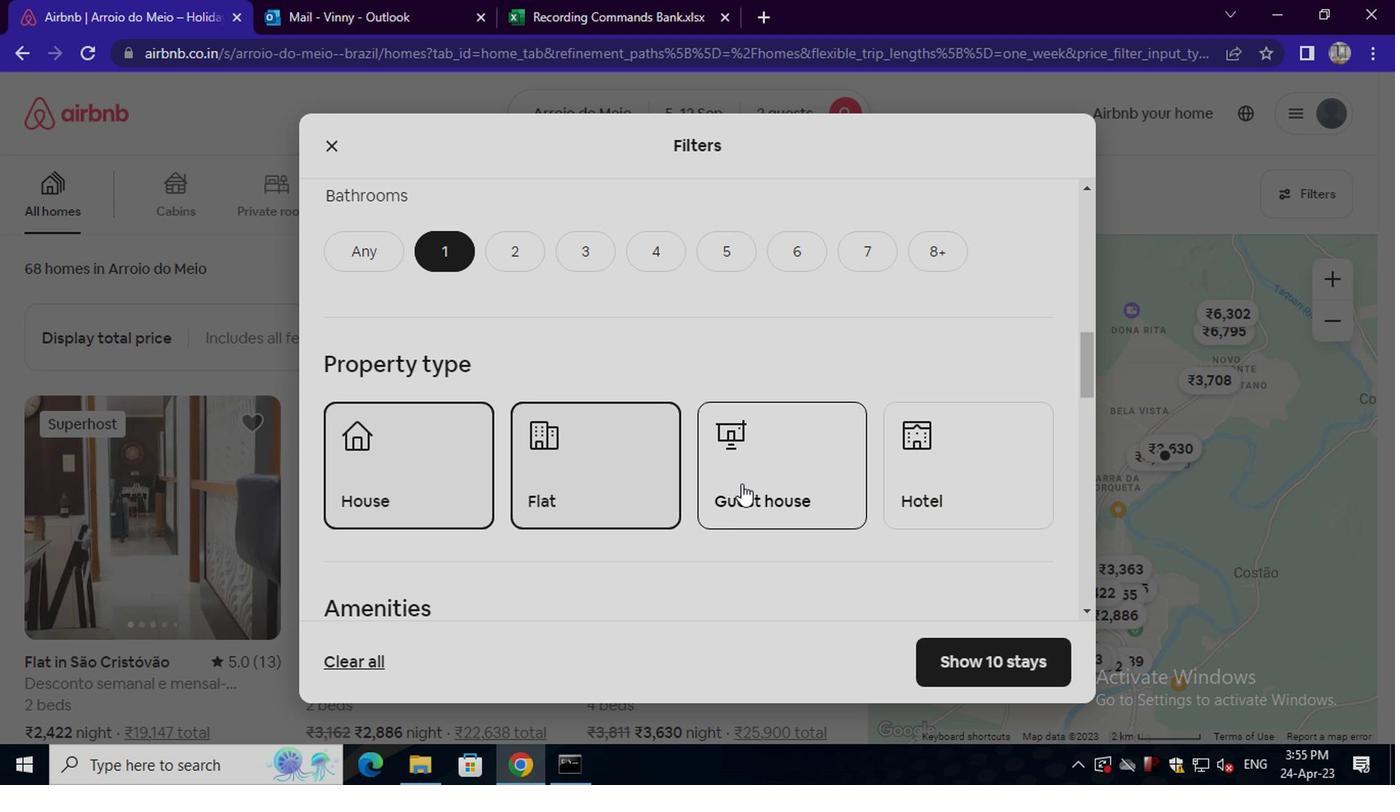 
Action: Mouse moved to (938, 485)
Screenshot: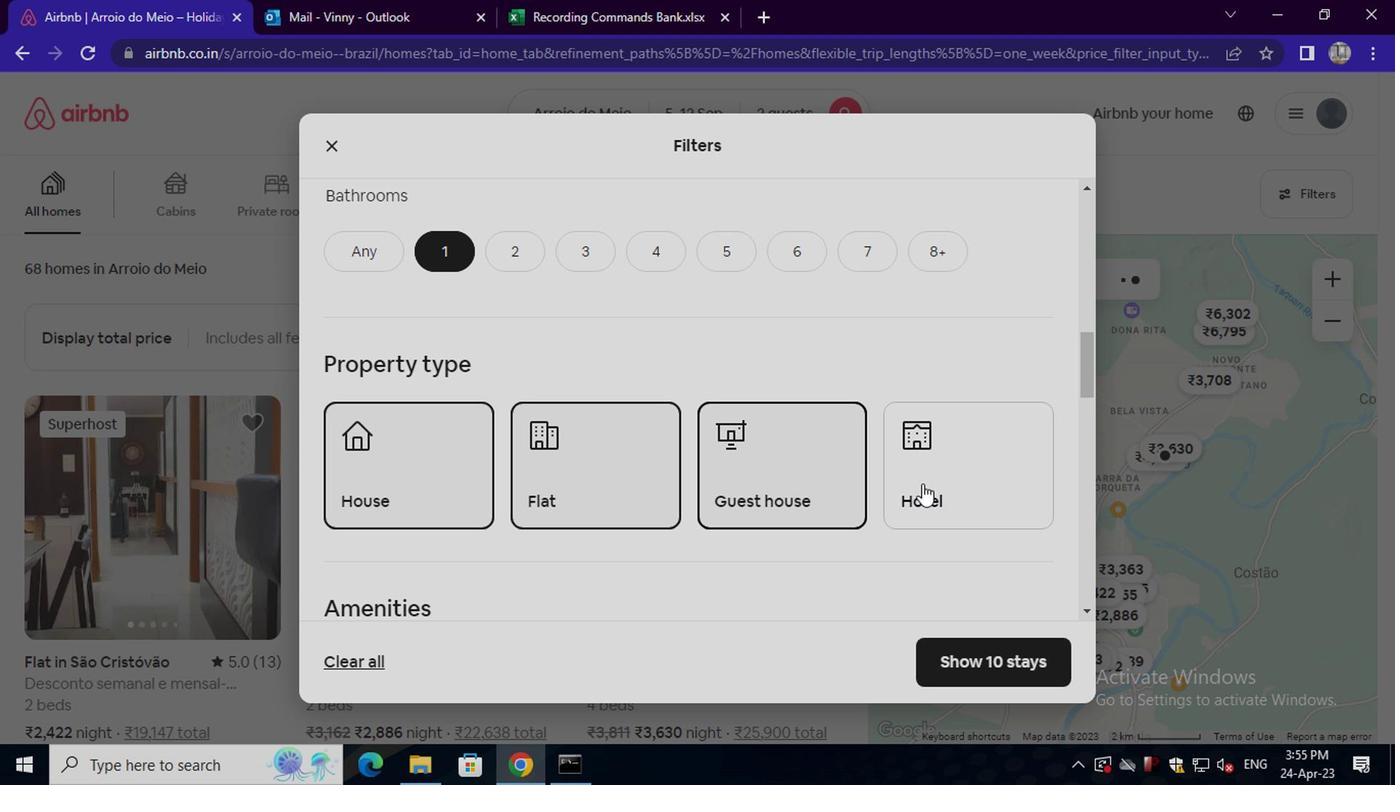
Action: Mouse pressed left at (938, 485)
Screenshot: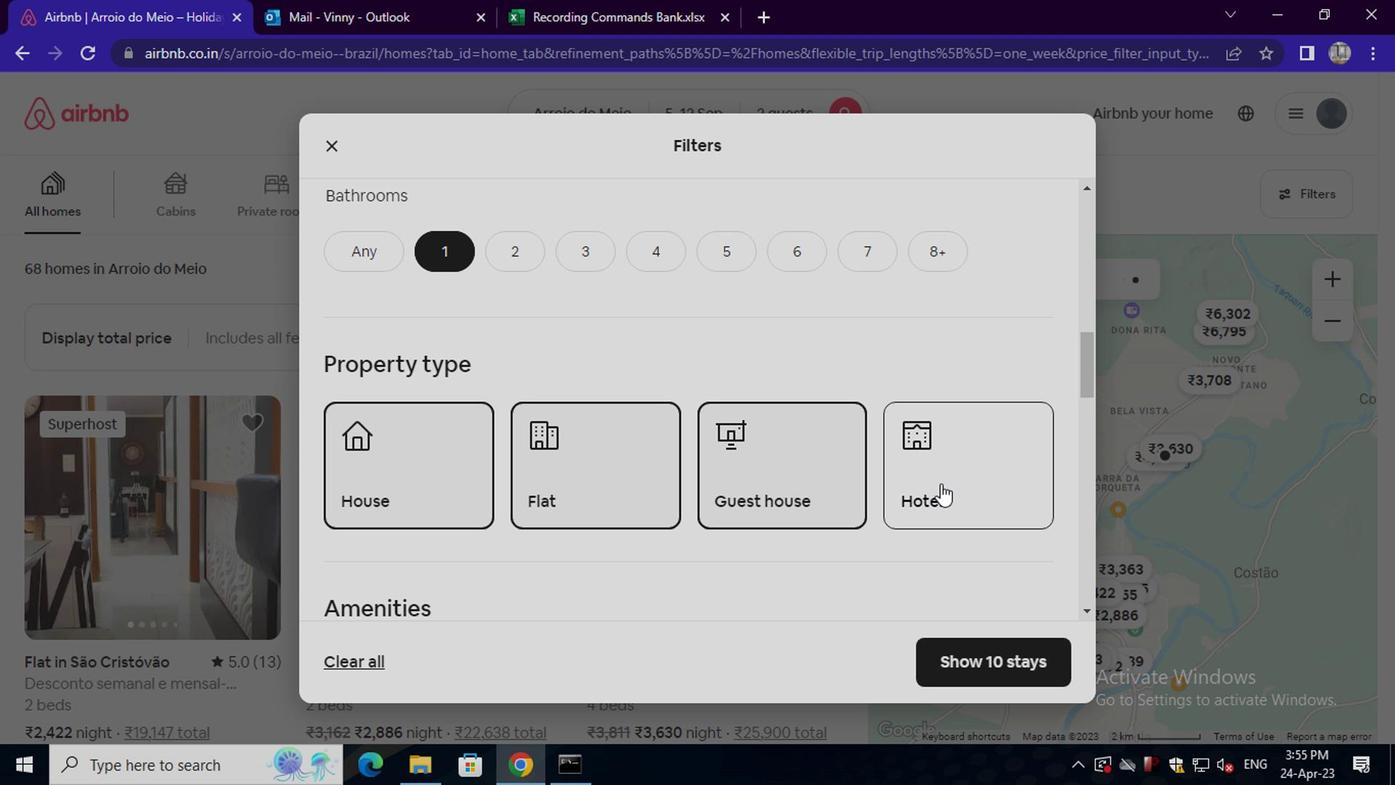 
Action: Mouse moved to (501, 495)
Screenshot: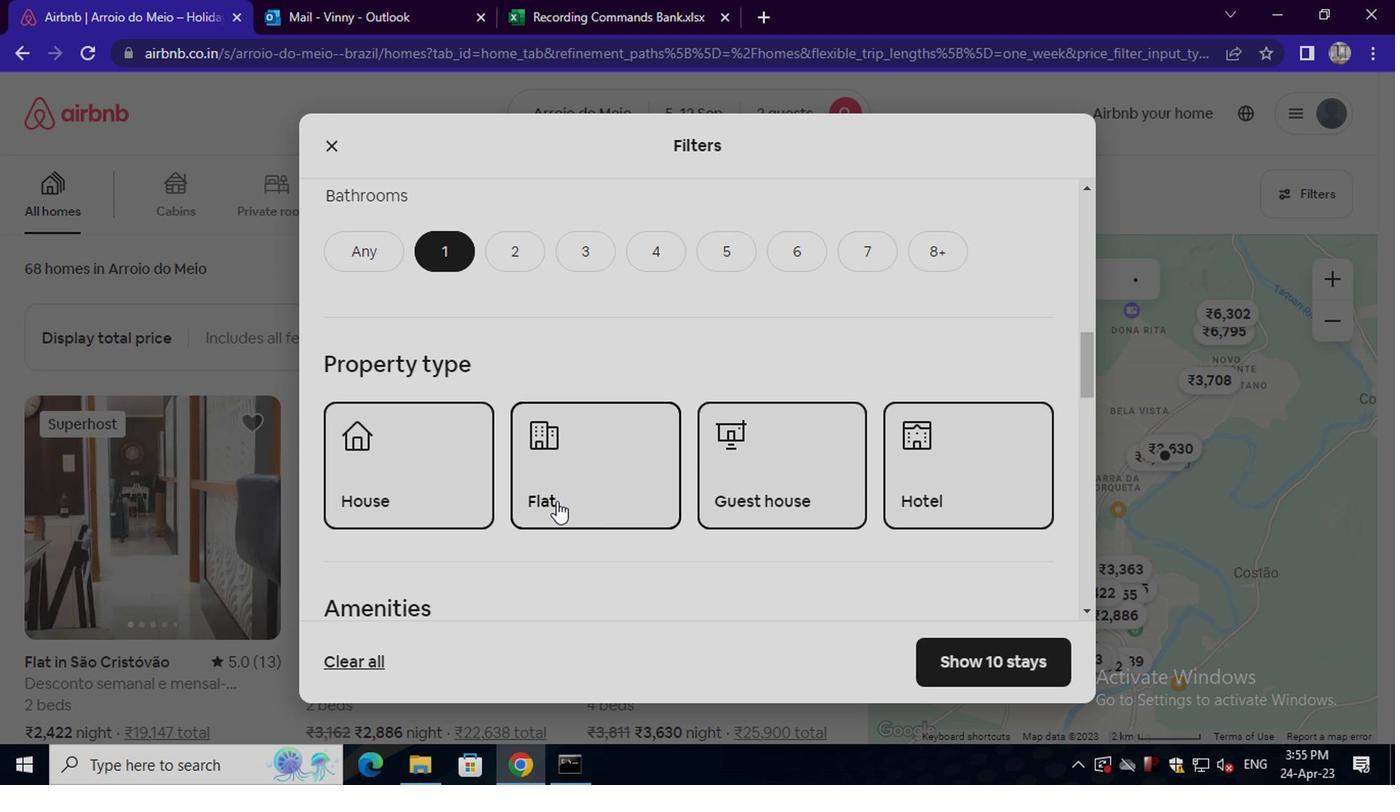 
Action: Mouse scrolled (501, 495) with delta (0, 0)
Screenshot: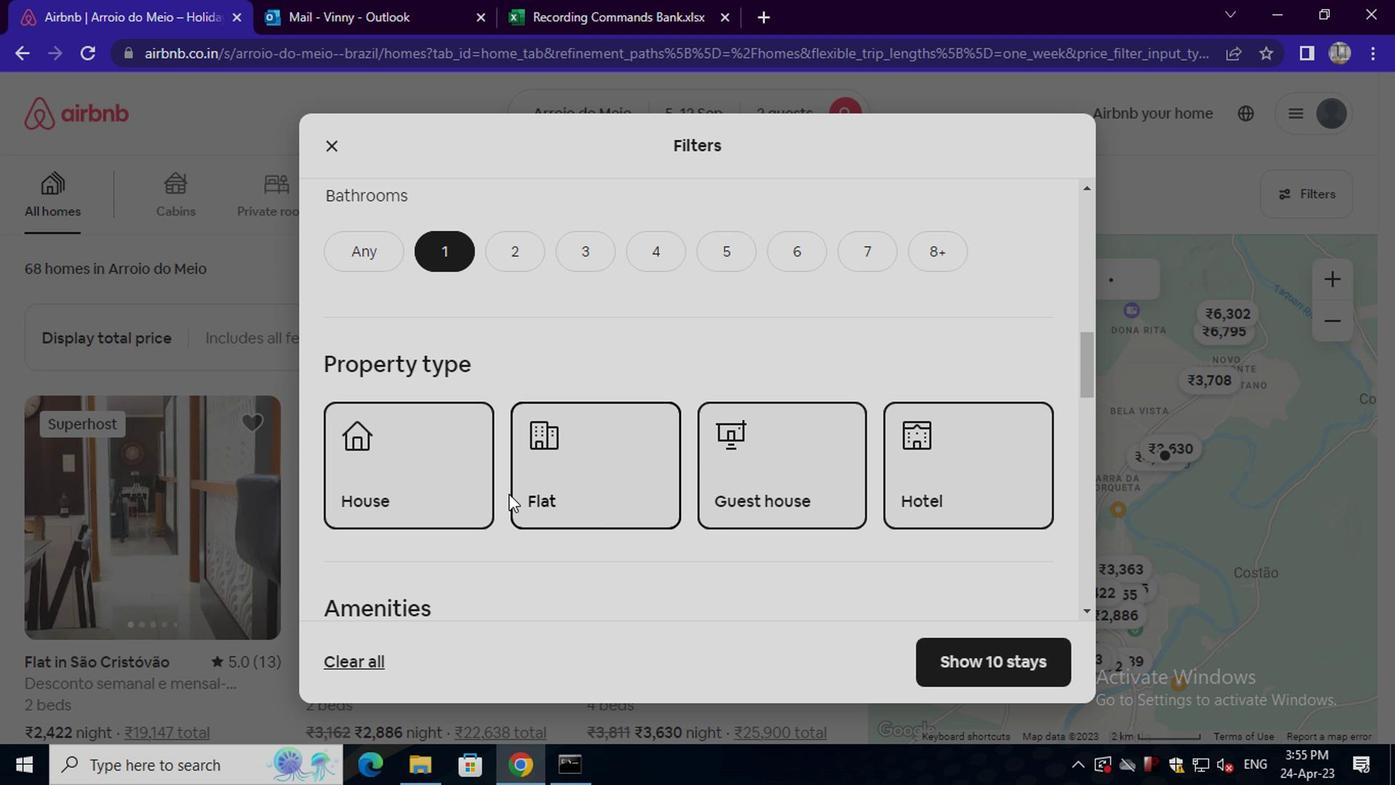 
Action: Mouse scrolled (501, 495) with delta (0, 0)
Screenshot: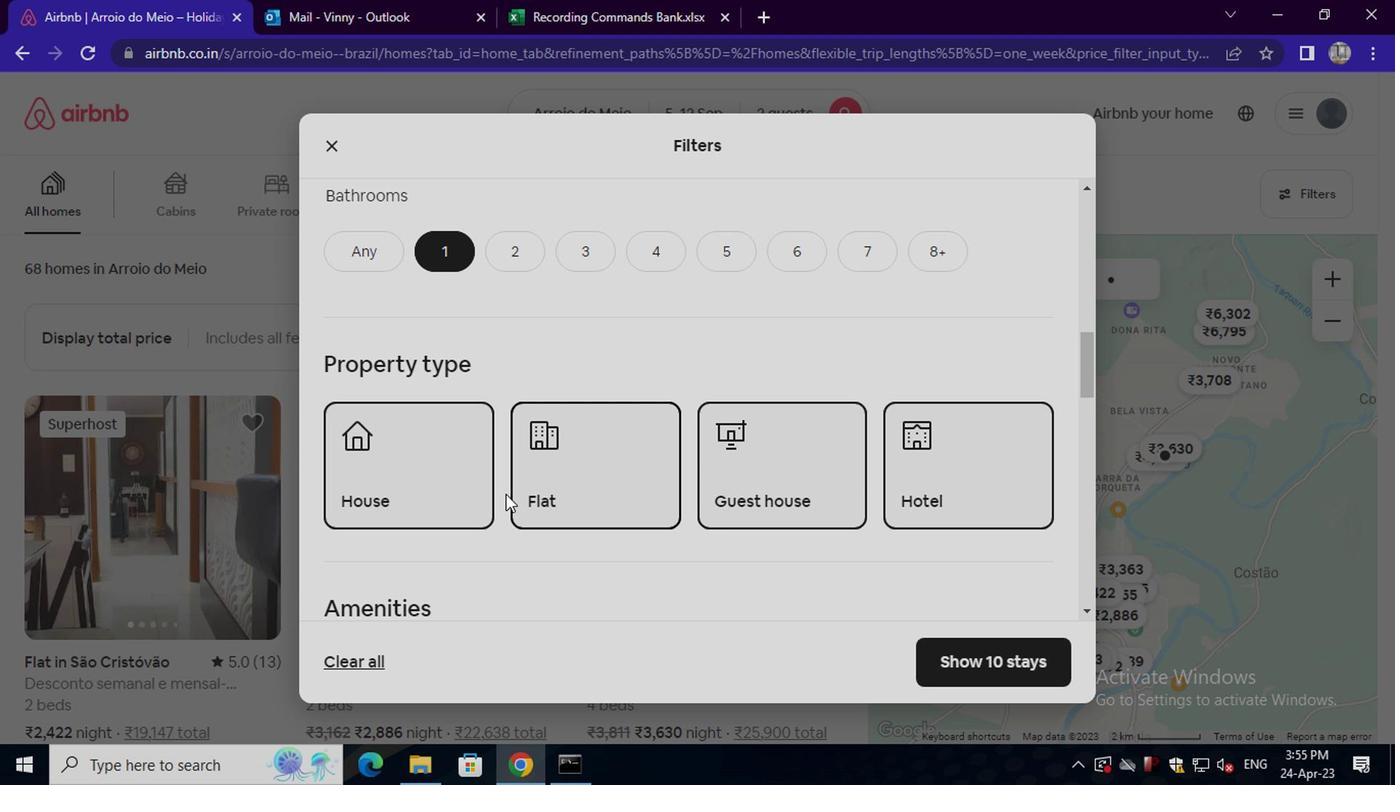 
Action: Mouse scrolled (501, 495) with delta (0, 0)
Screenshot: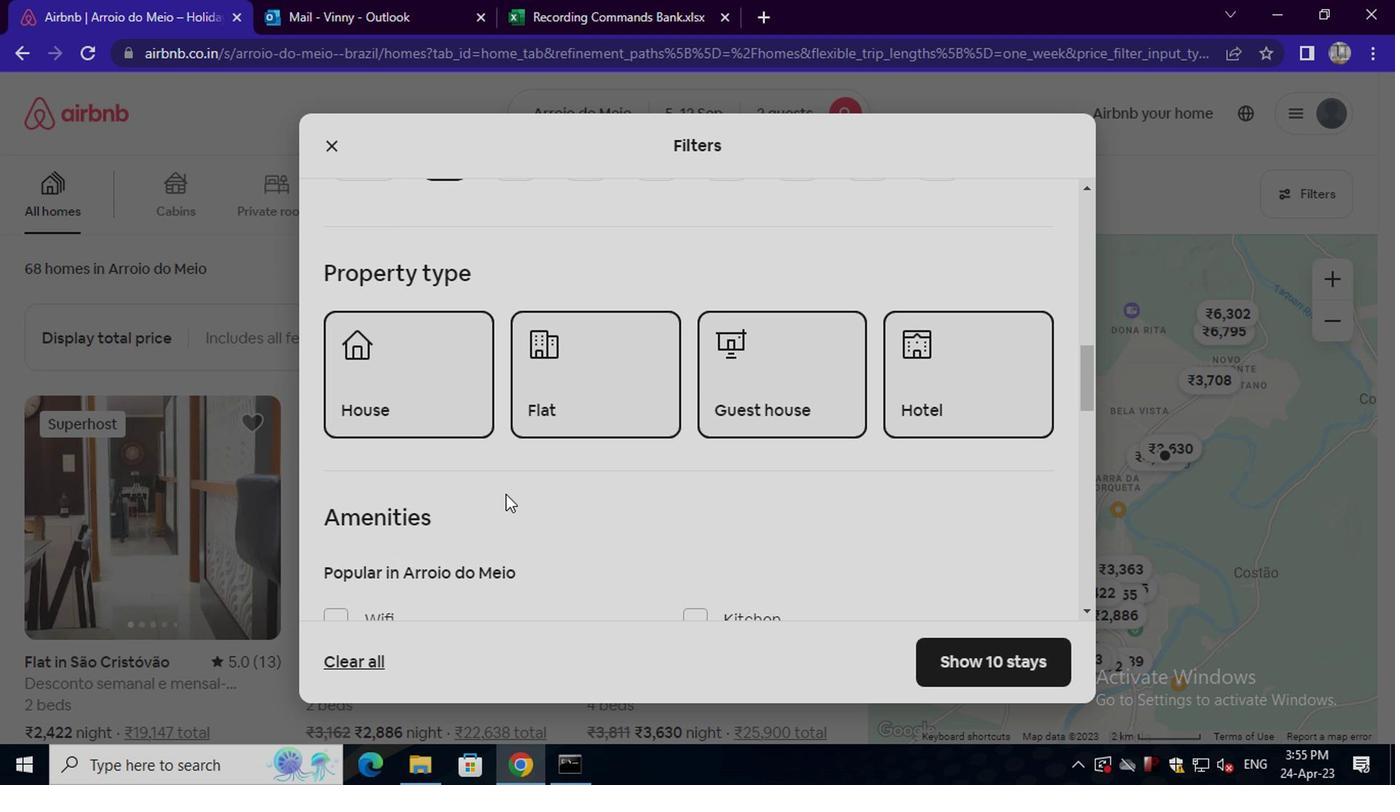 
Action: Mouse moved to (500, 495)
Screenshot: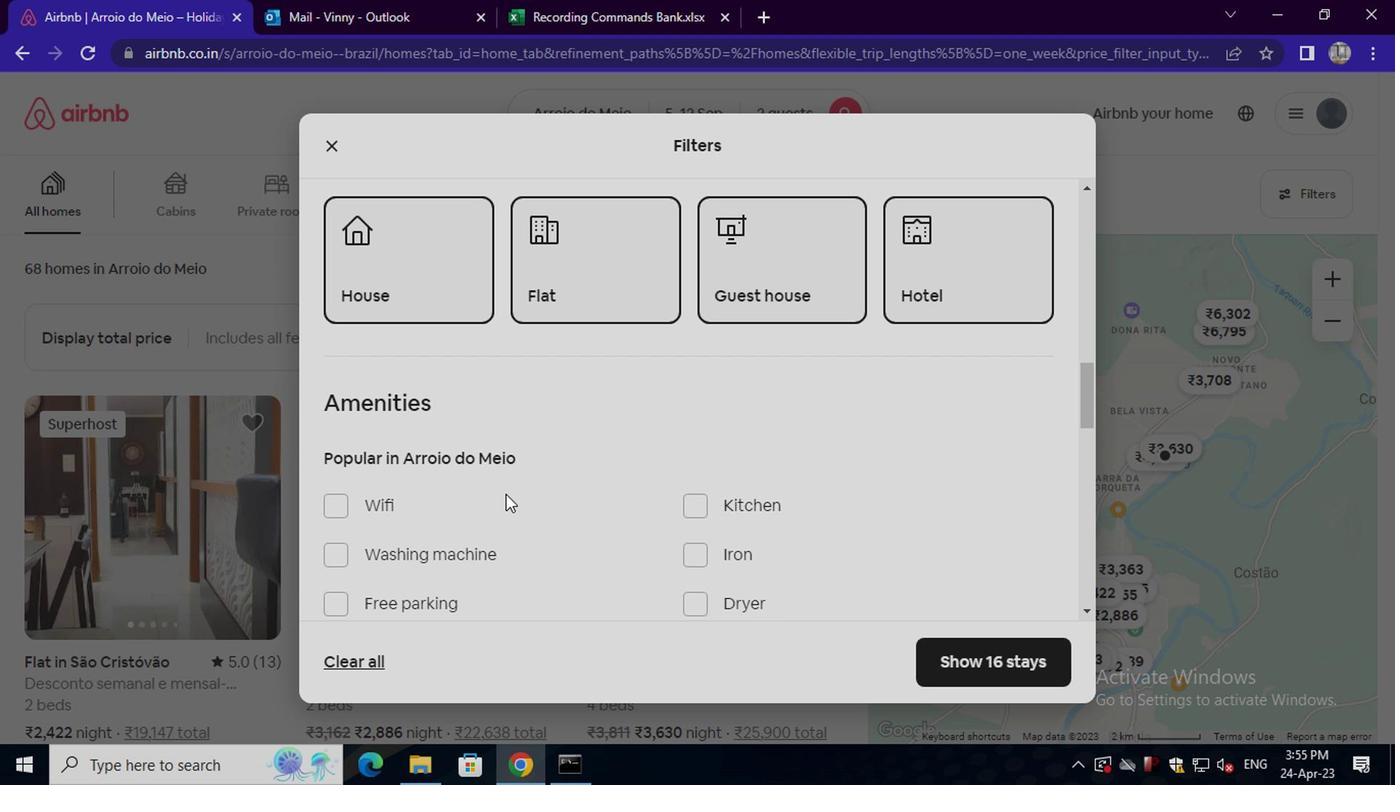 
Action: Mouse scrolled (500, 495) with delta (0, 0)
Screenshot: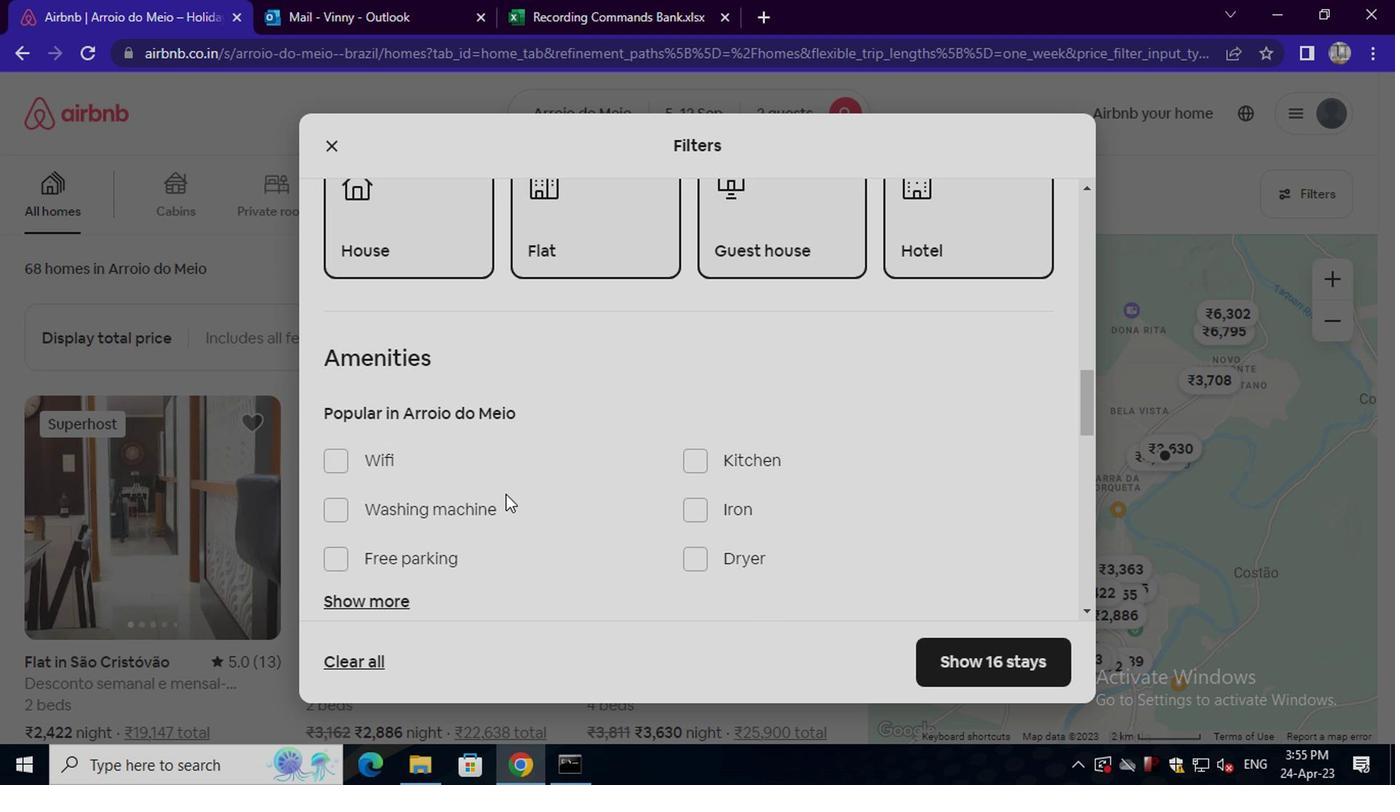 
Action: Mouse moved to (396, 355)
Screenshot: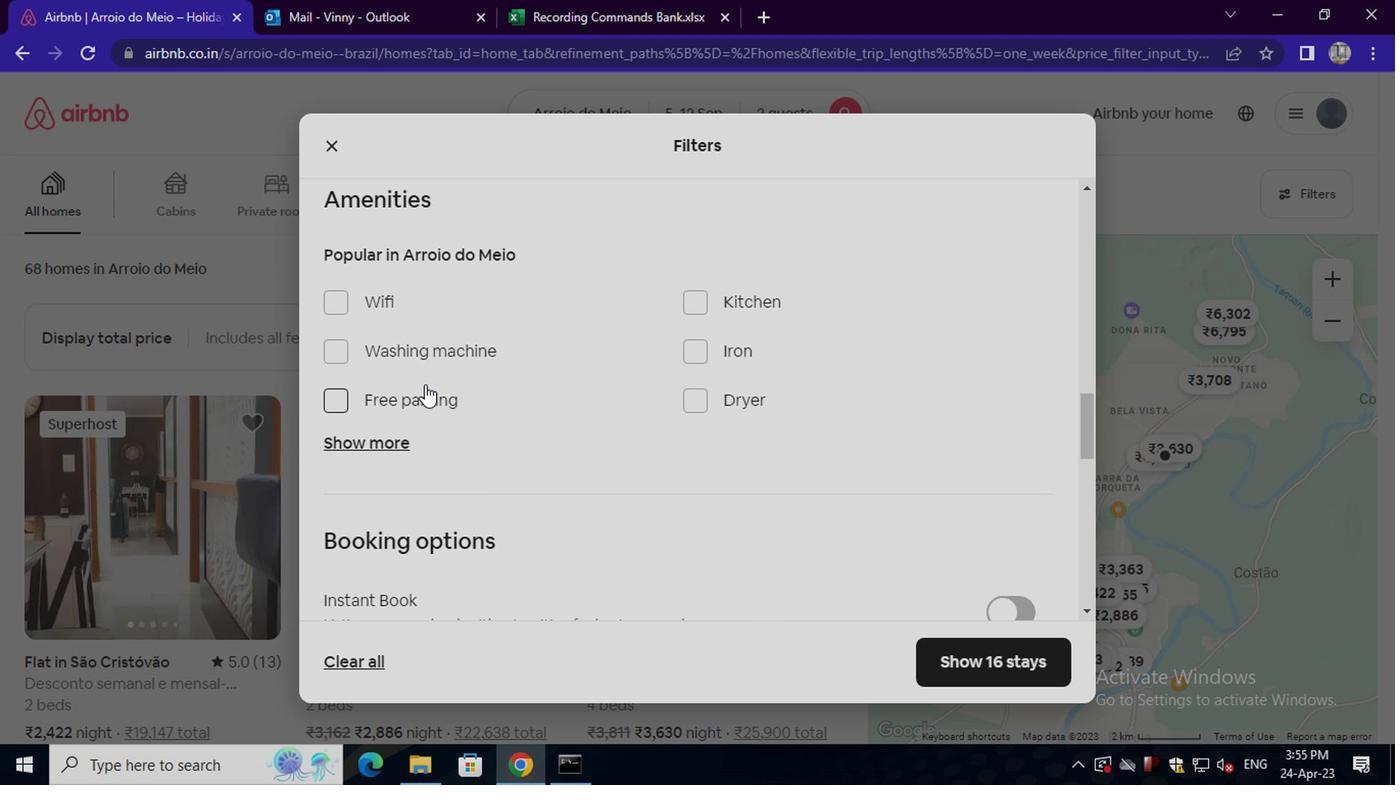 
Action: Mouse pressed left at (396, 355)
Screenshot: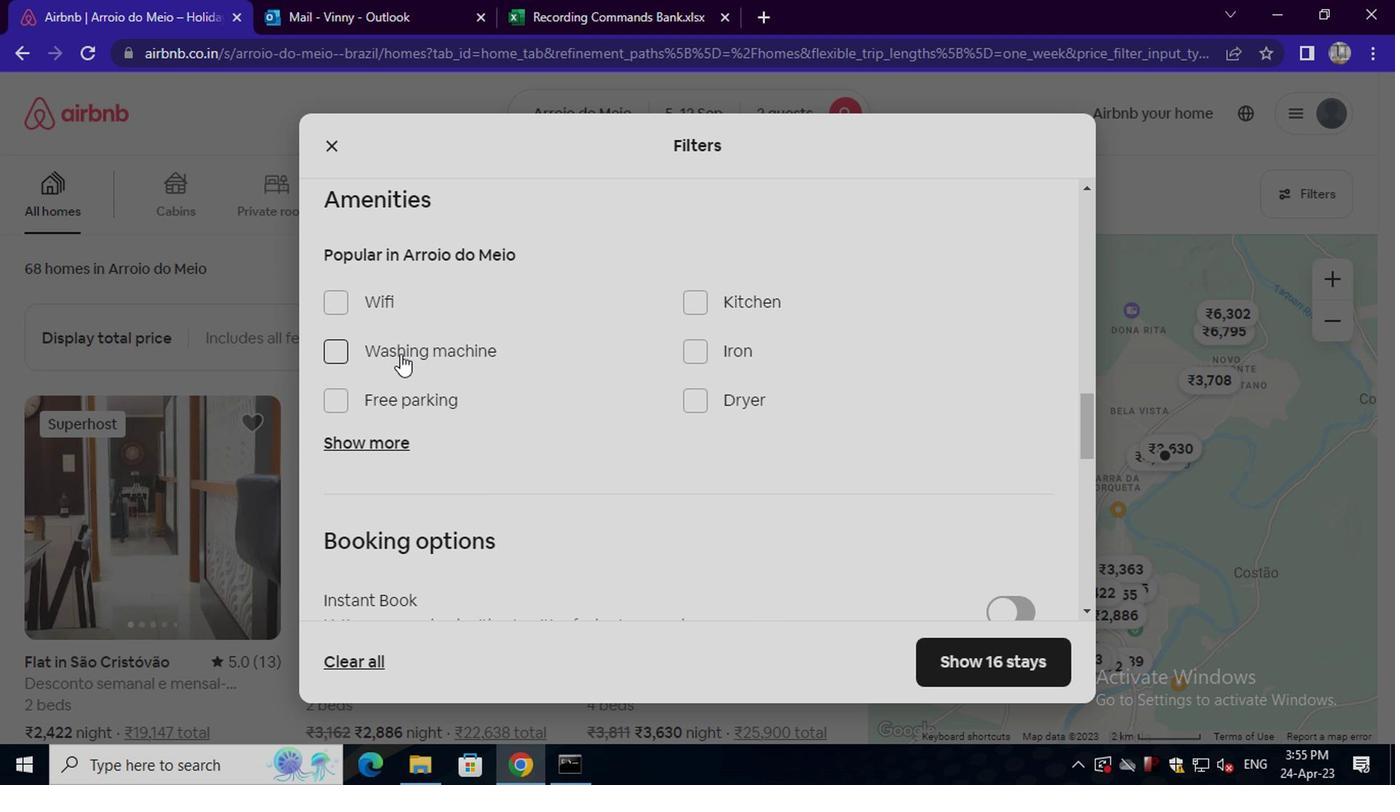 
Action: Mouse moved to (404, 385)
Screenshot: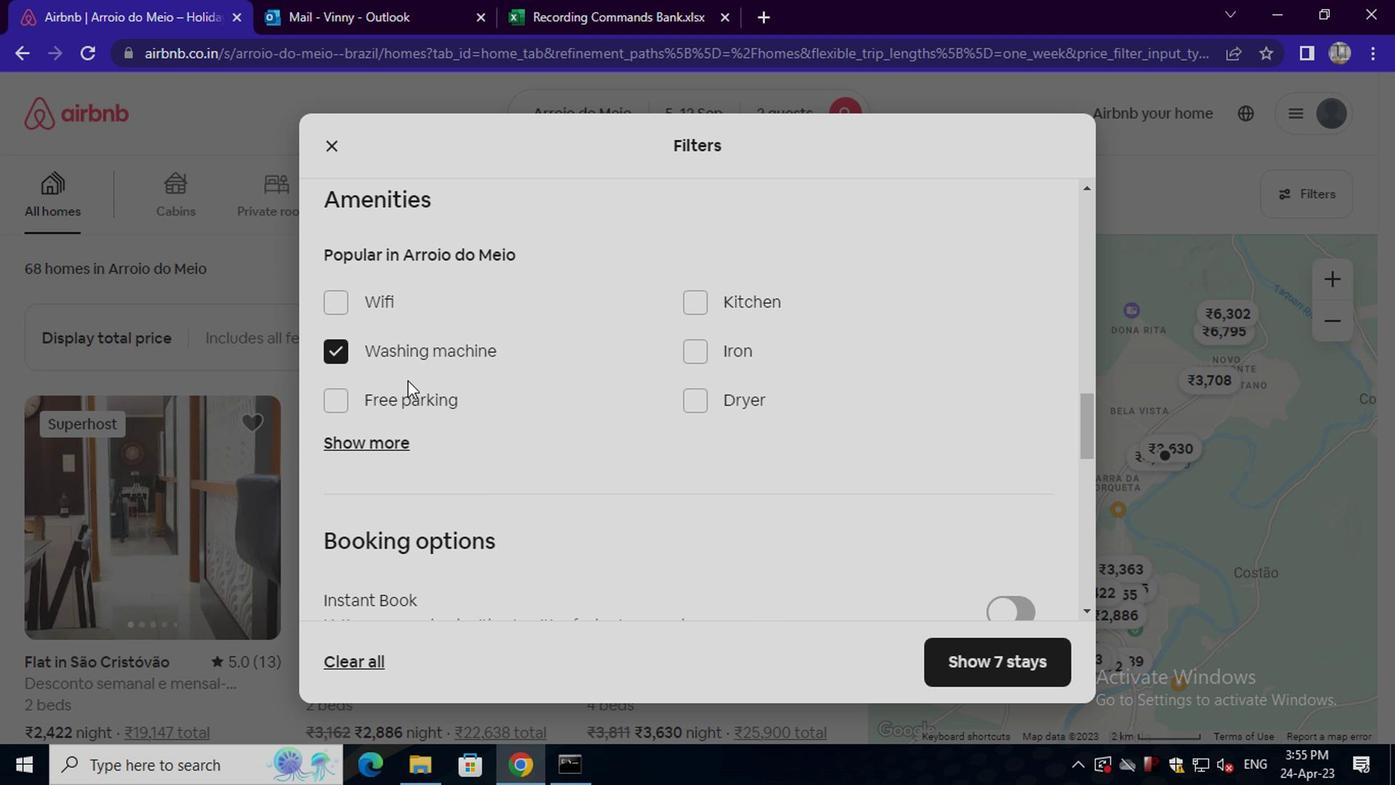 
Action: Mouse scrolled (404, 384) with delta (0, 0)
Screenshot: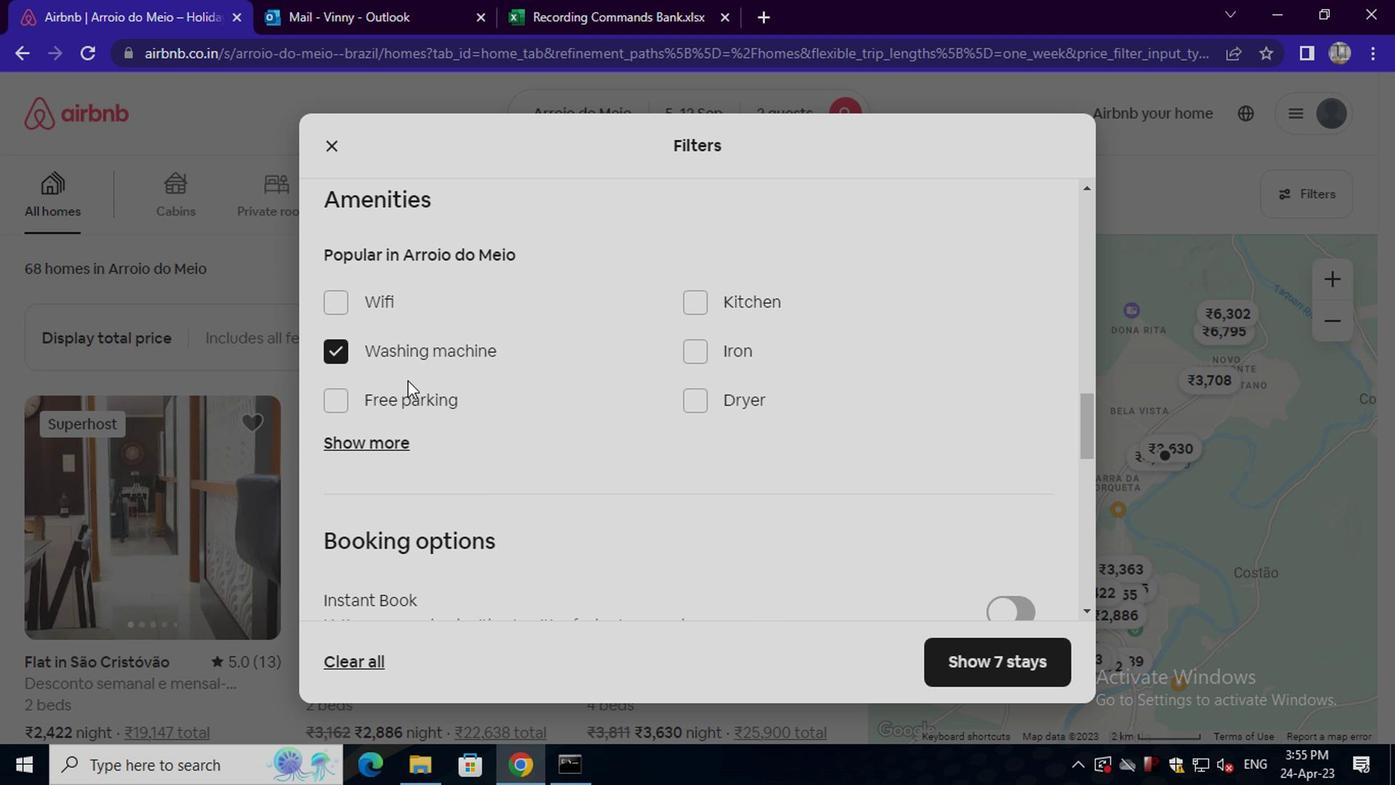 
Action: Mouse moved to (404, 386)
Screenshot: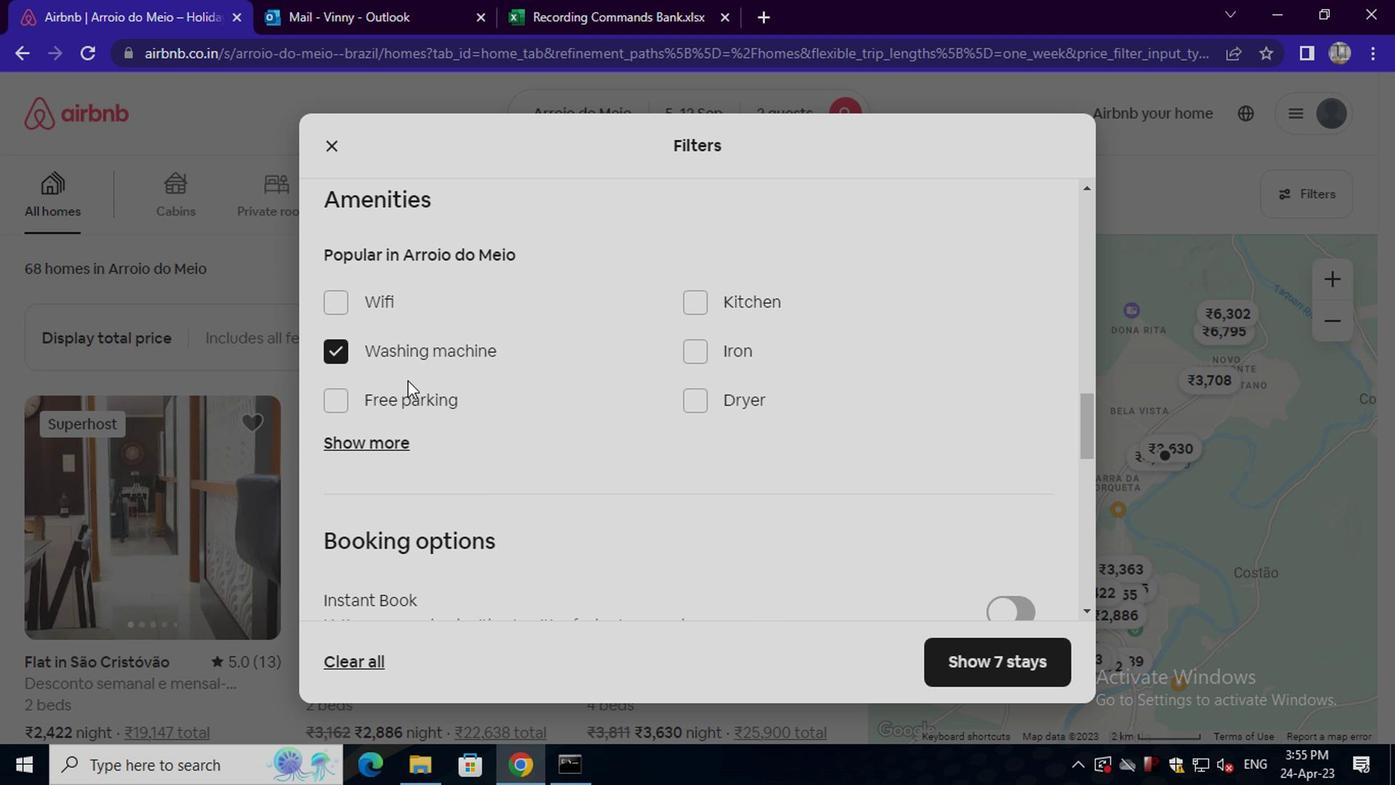 
Action: Mouse scrolled (404, 385) with delta (0, 0)
Screenshot: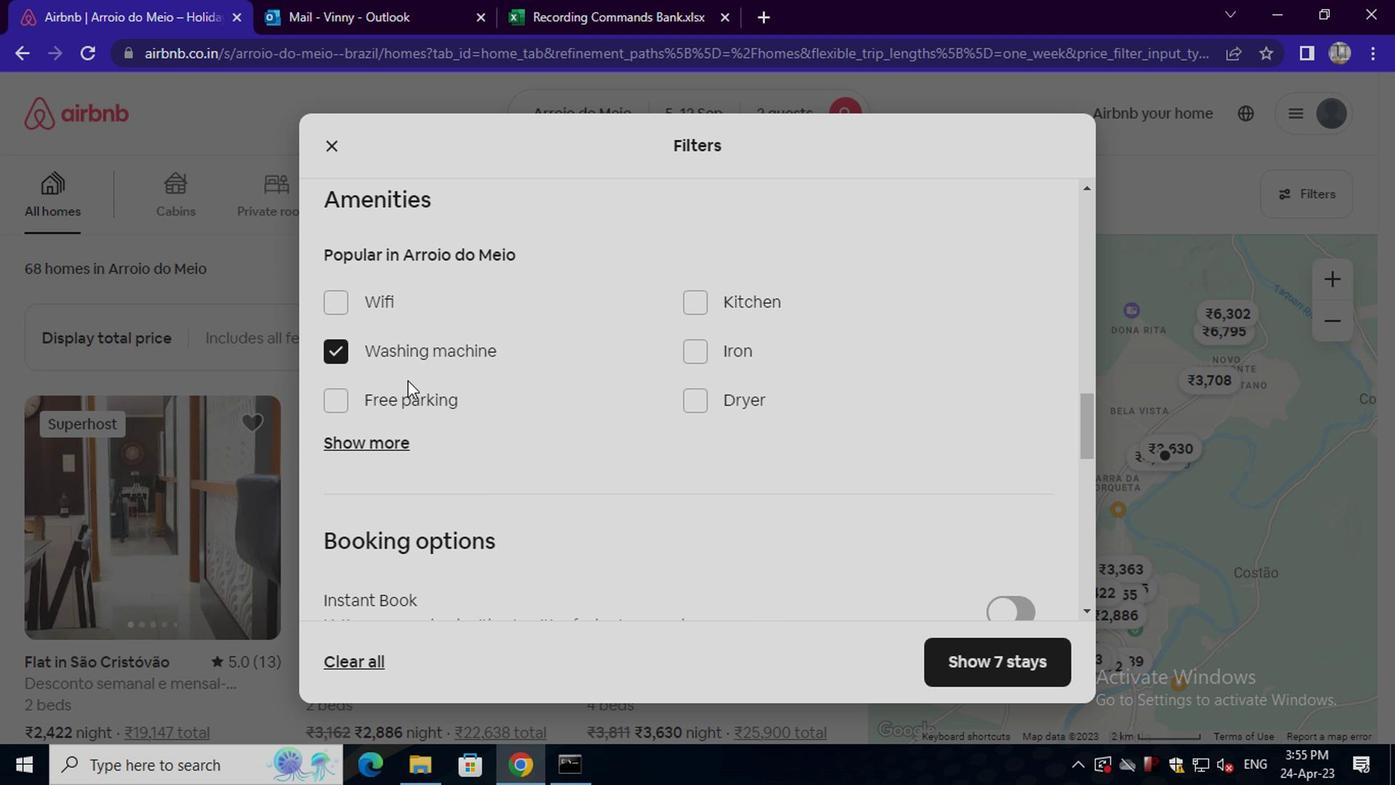 
Action: Mouse moved to (404, 387)
Screenshot: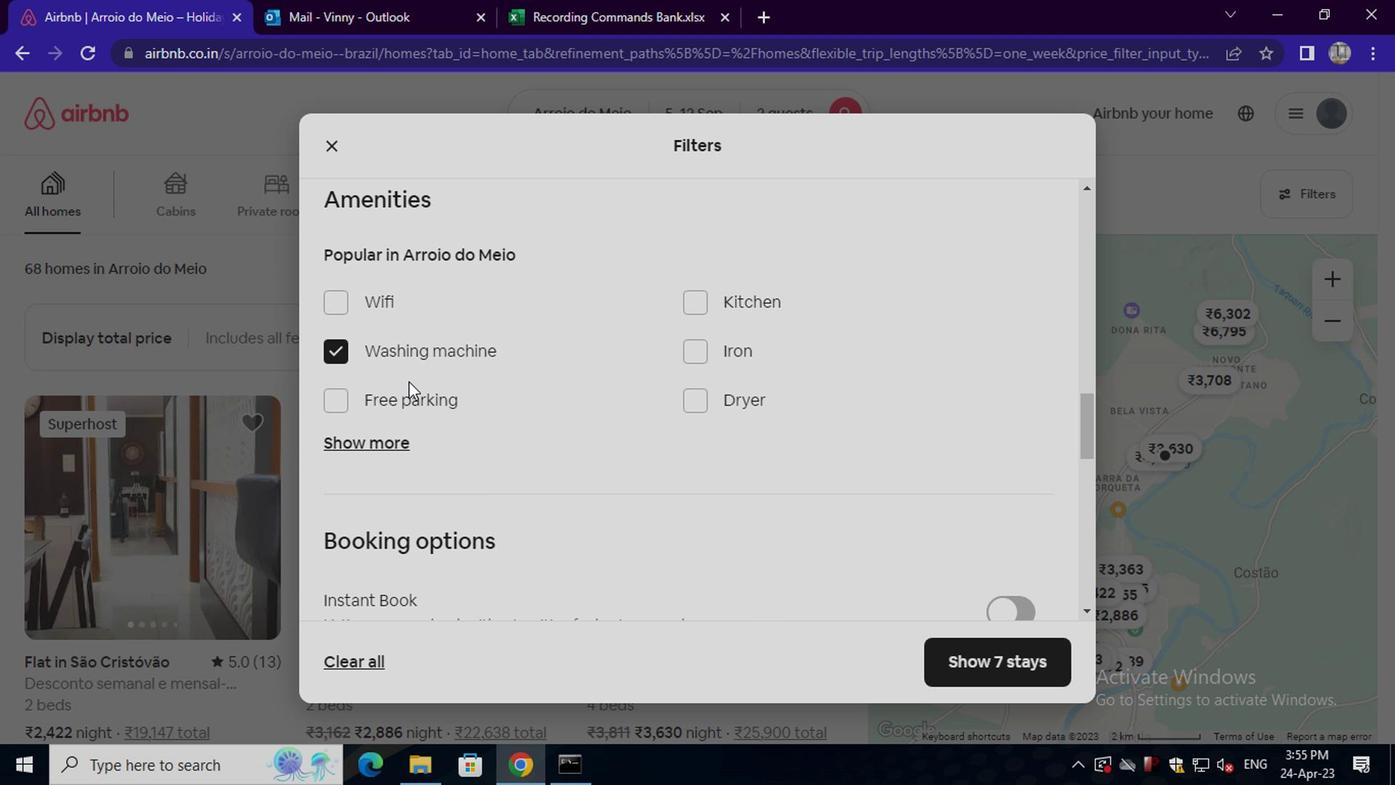 
Action: Mouse scrolled (404, 386) with delta (0, -1)
Screenshot: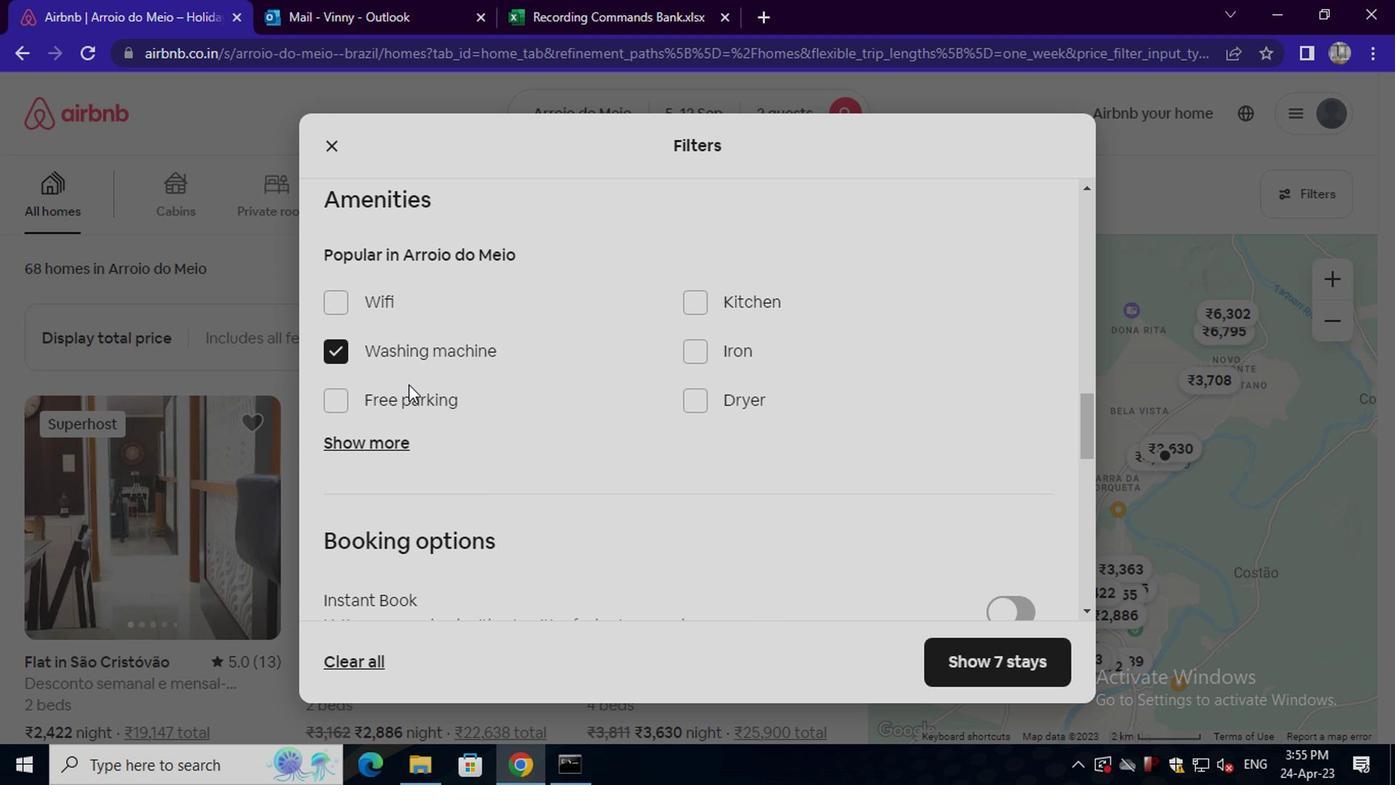 
Action: Mouse moved to (1017, 375)
Screenshot: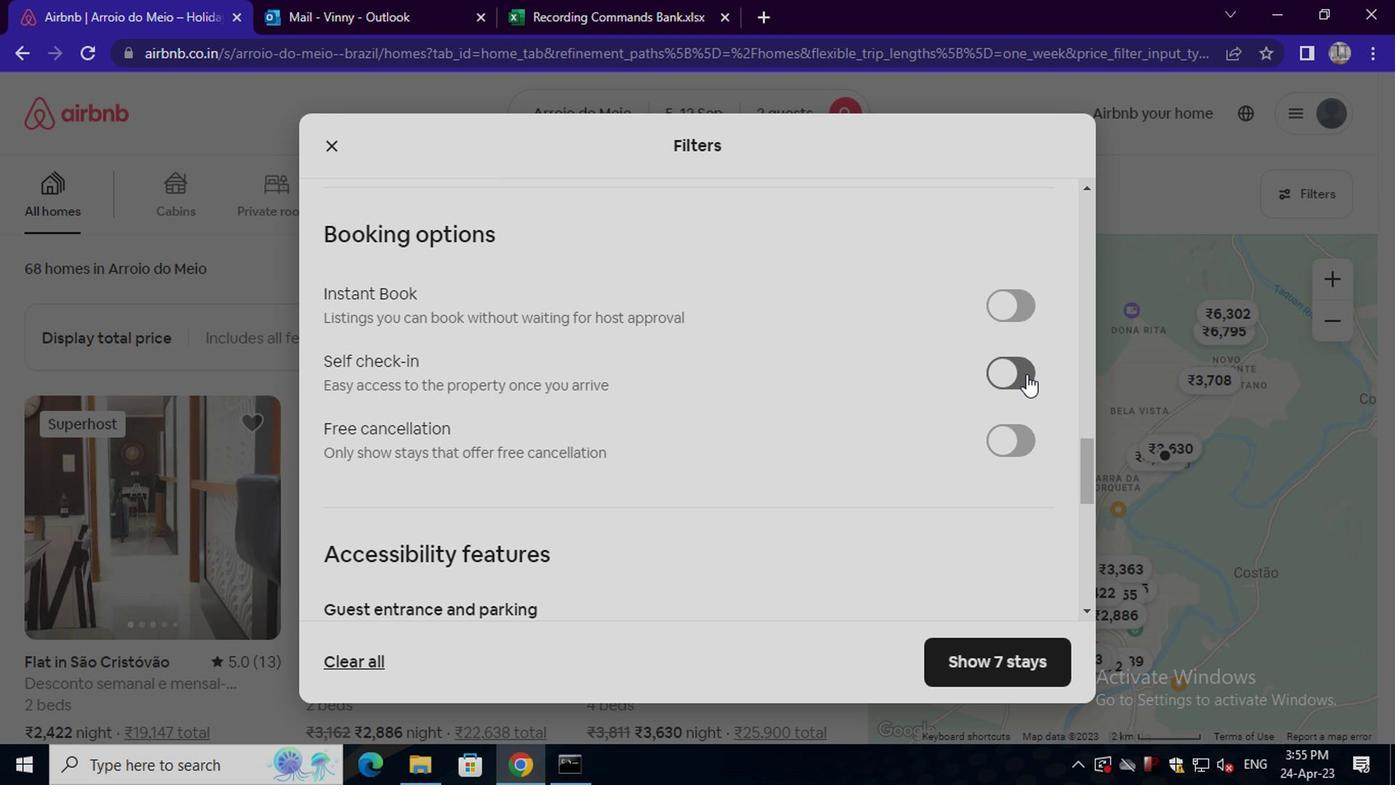 
Action: Mouse pressed left at (1017, 375)
Screenshot: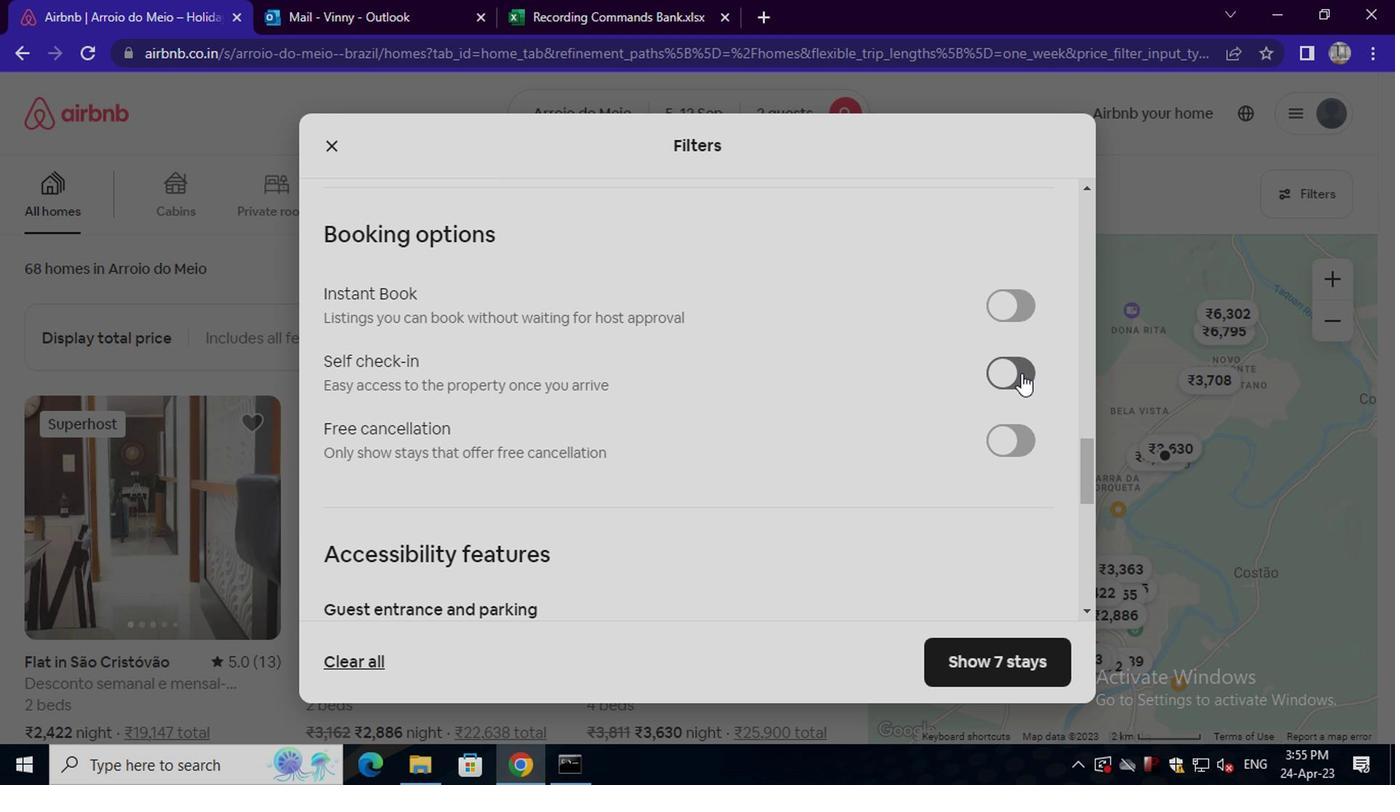
Action: Mouse moved to (630, 417)
Screenshot: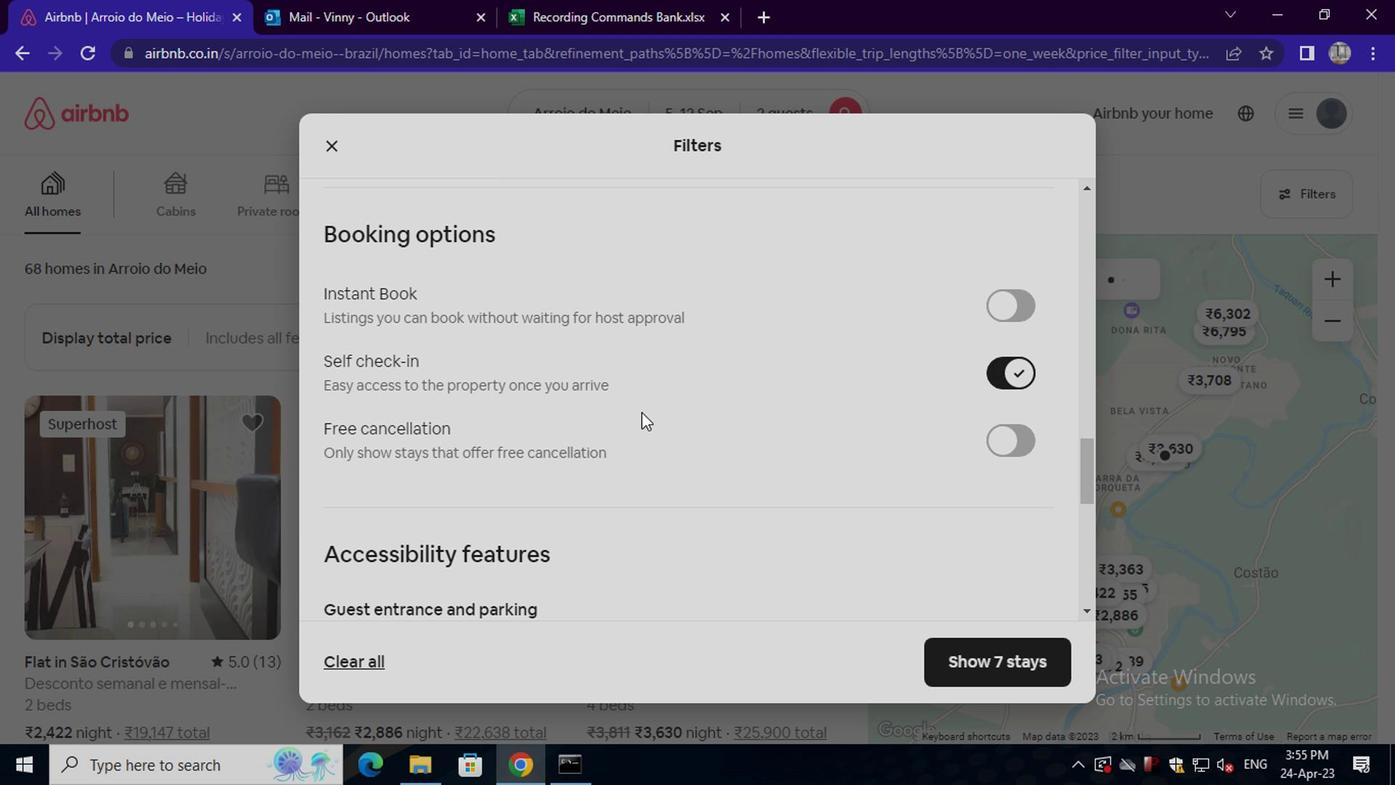 
Action: Mouse scrolled (630, 415) with delta (0, -1)
Screenshot: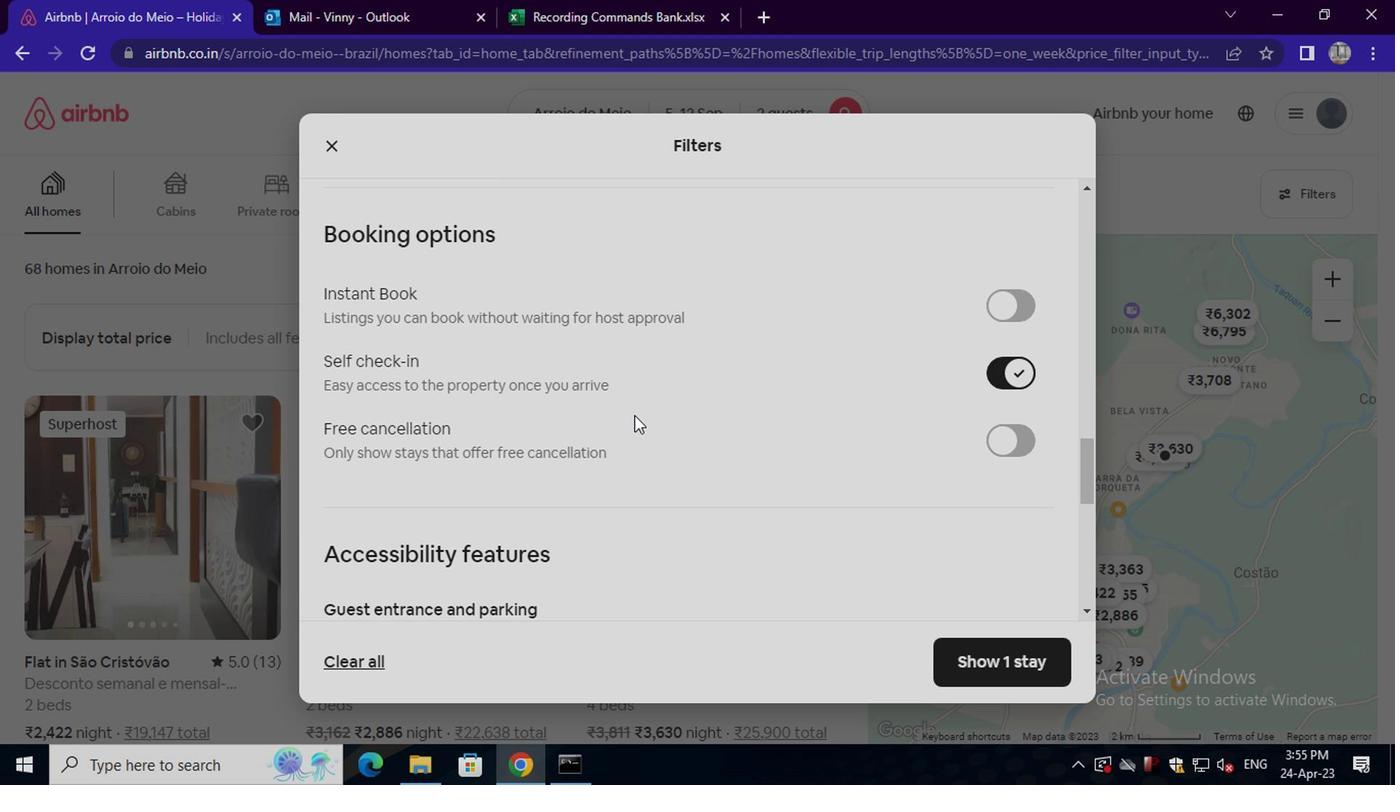 
Action: Mouse scrolled (630, 415) with delta (0, -1)
Screenshot: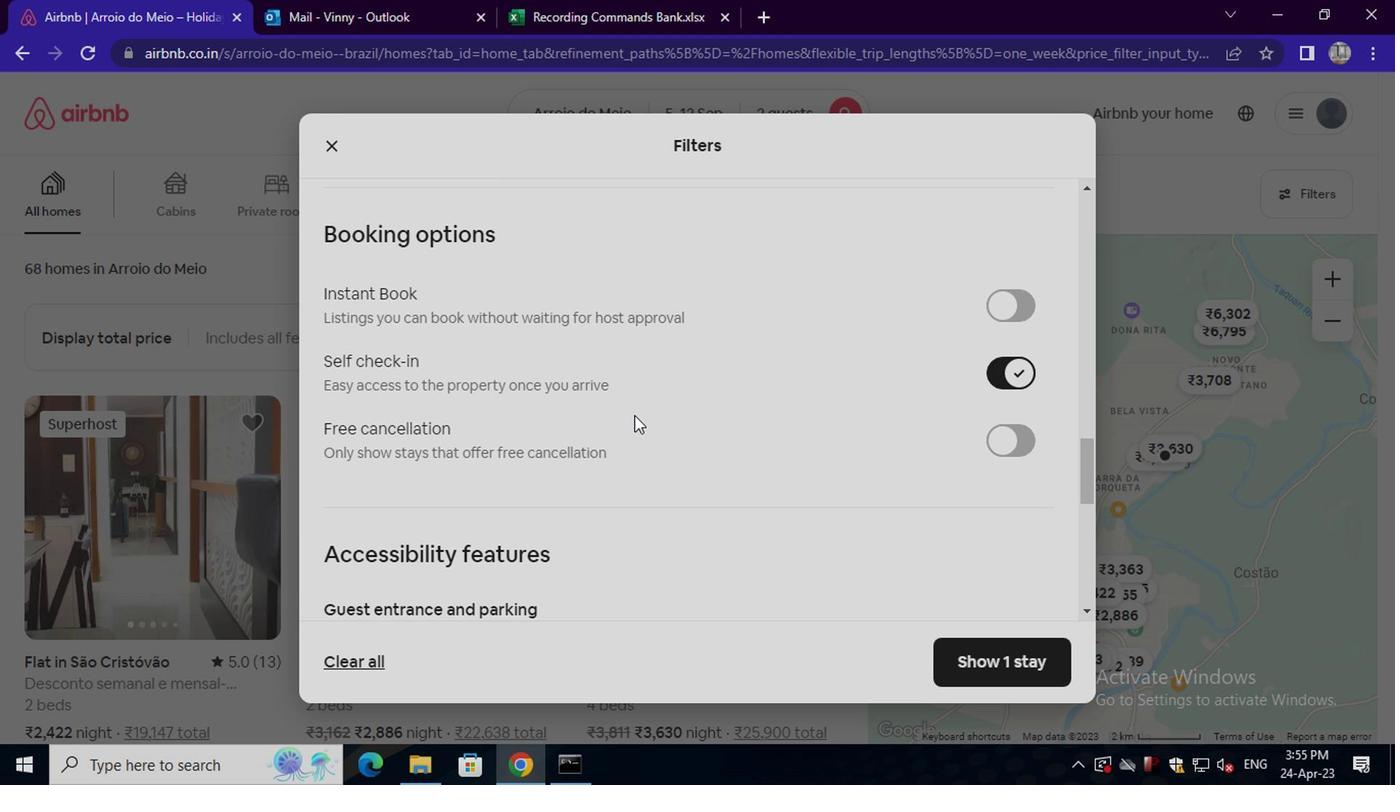 
Action: Mouse scrolled (630, 415) with delta (0, -1)
Screenshot: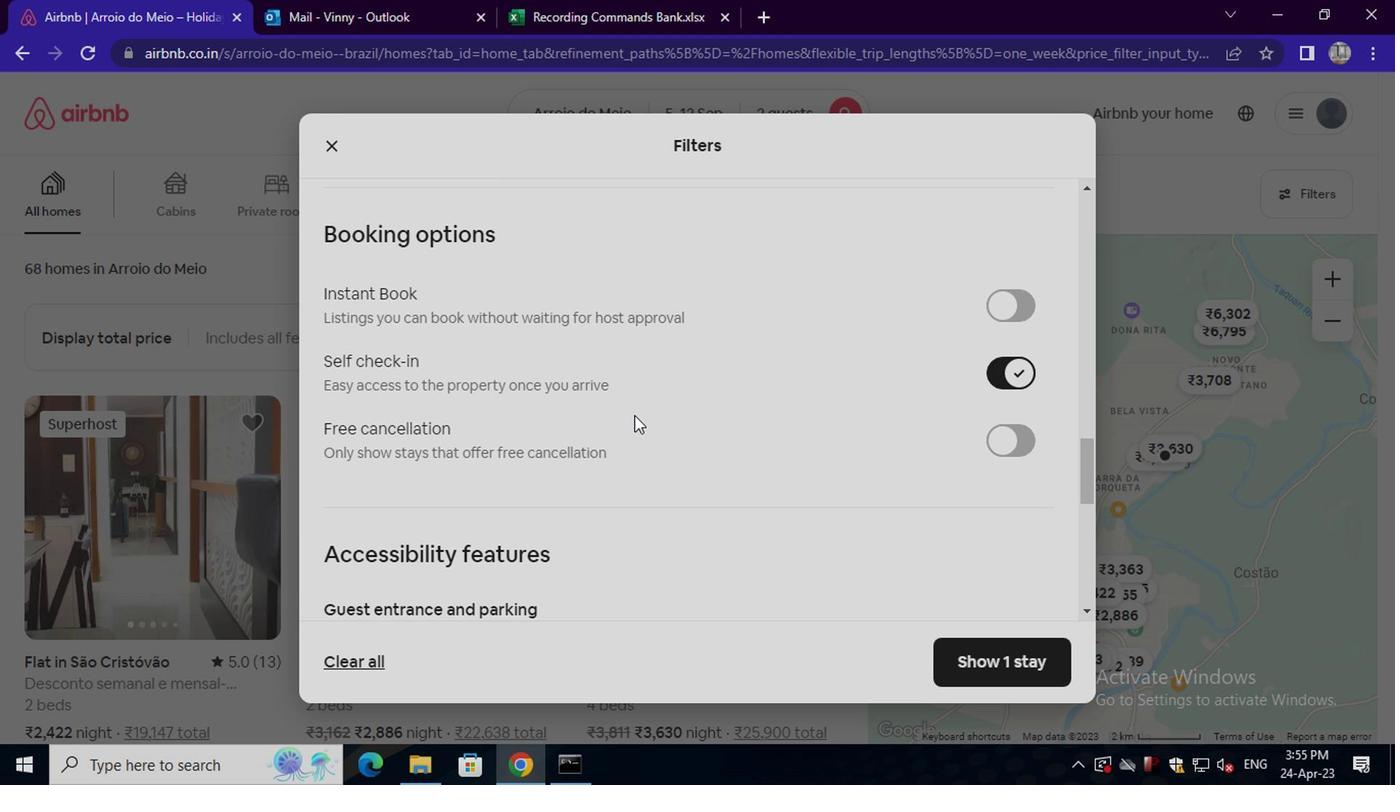 
Action: Mouse scrolled (630, 415) with delta (0, -1)
Screenshot: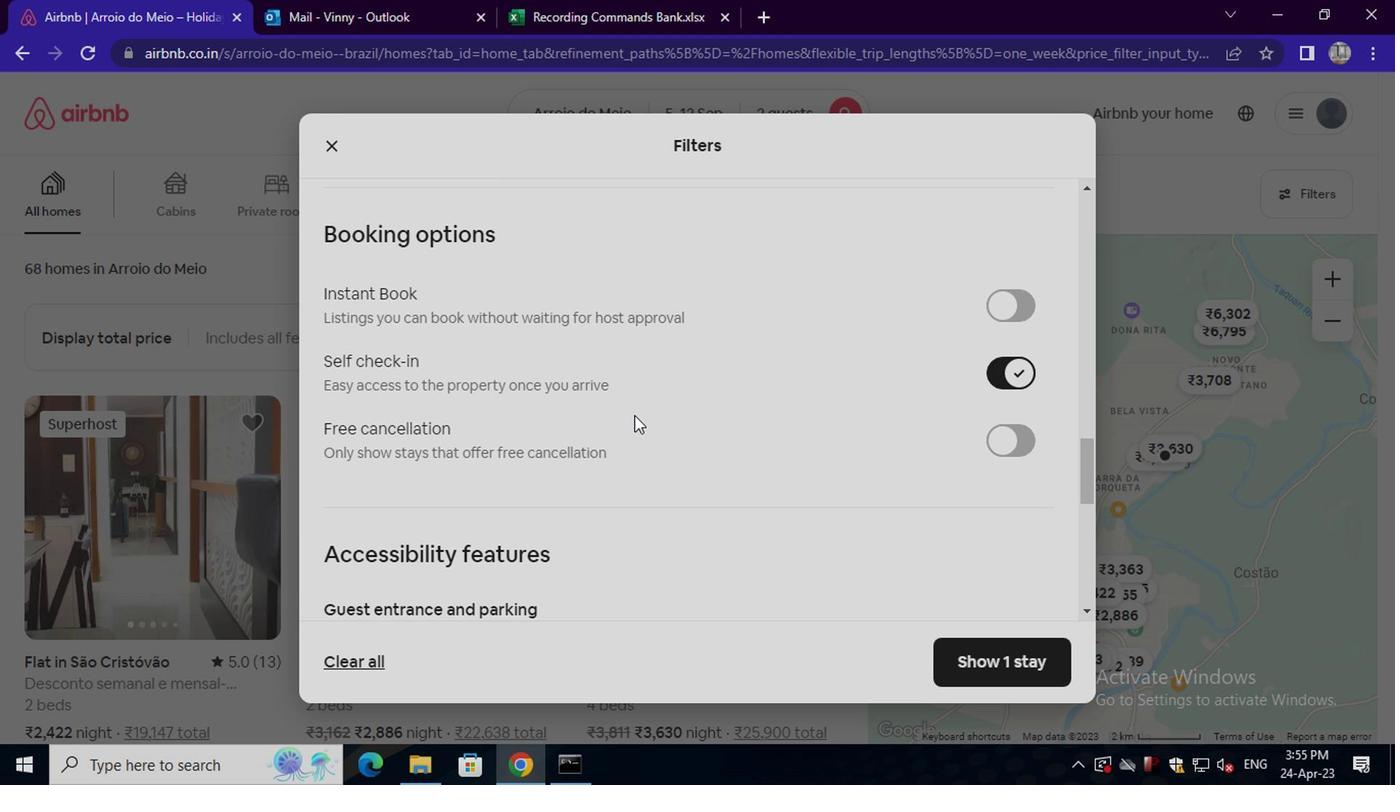 
Action: Mouse scrolled (630, 415) with delta (0, -1)
Screenshot: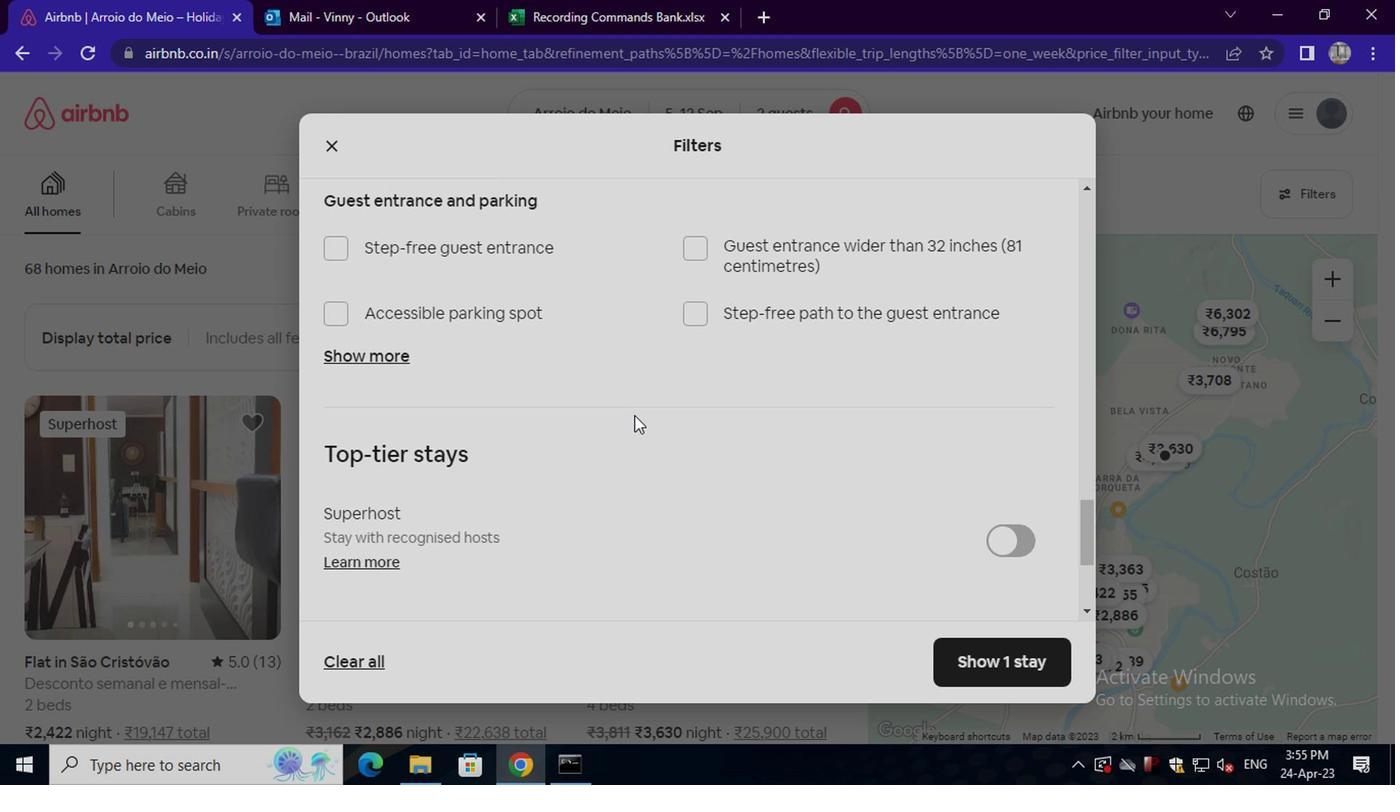 
Action: Mouse scrolled (630, 415) with delta (0, -1)
Screenshot: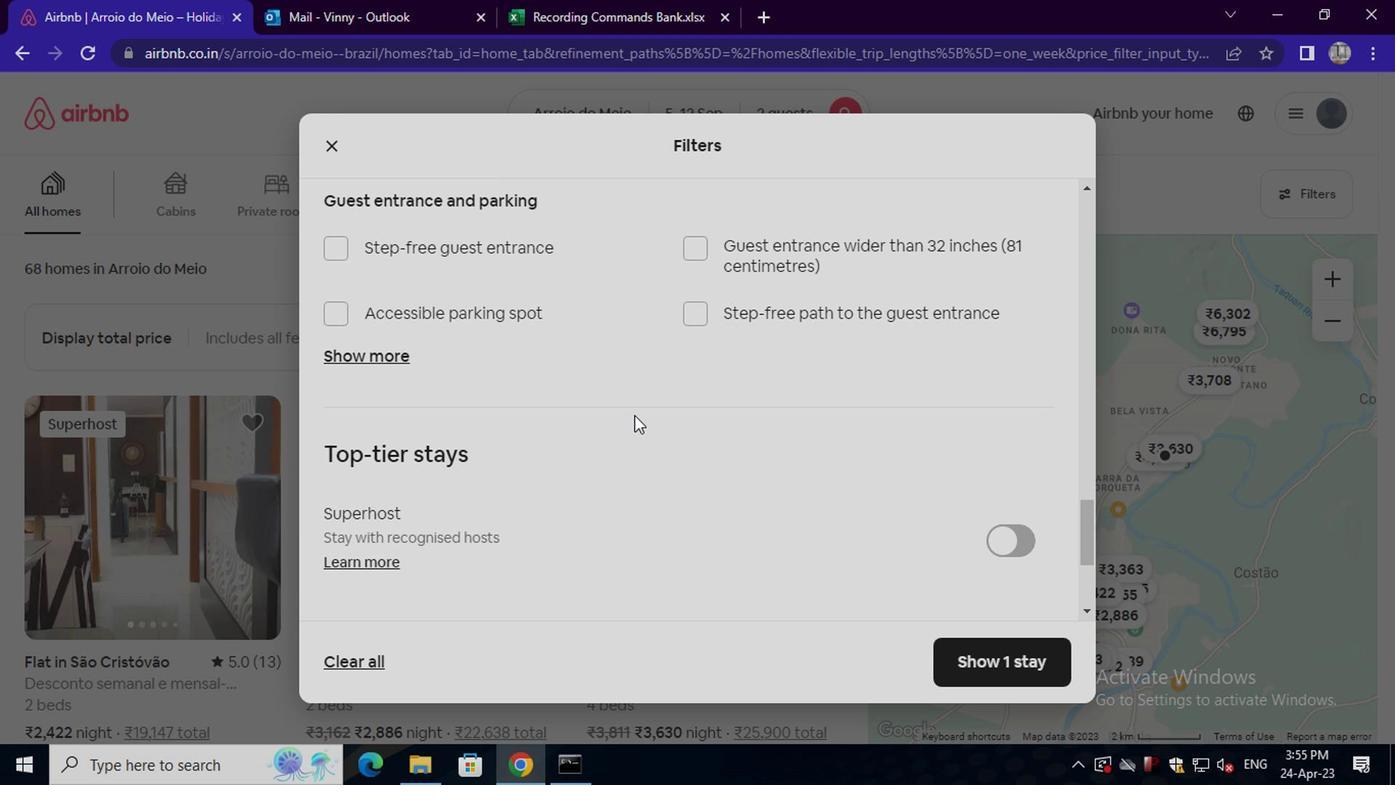 
Action: Mouse scrolled (630, 415) with delta (0, -1)
Screenshot: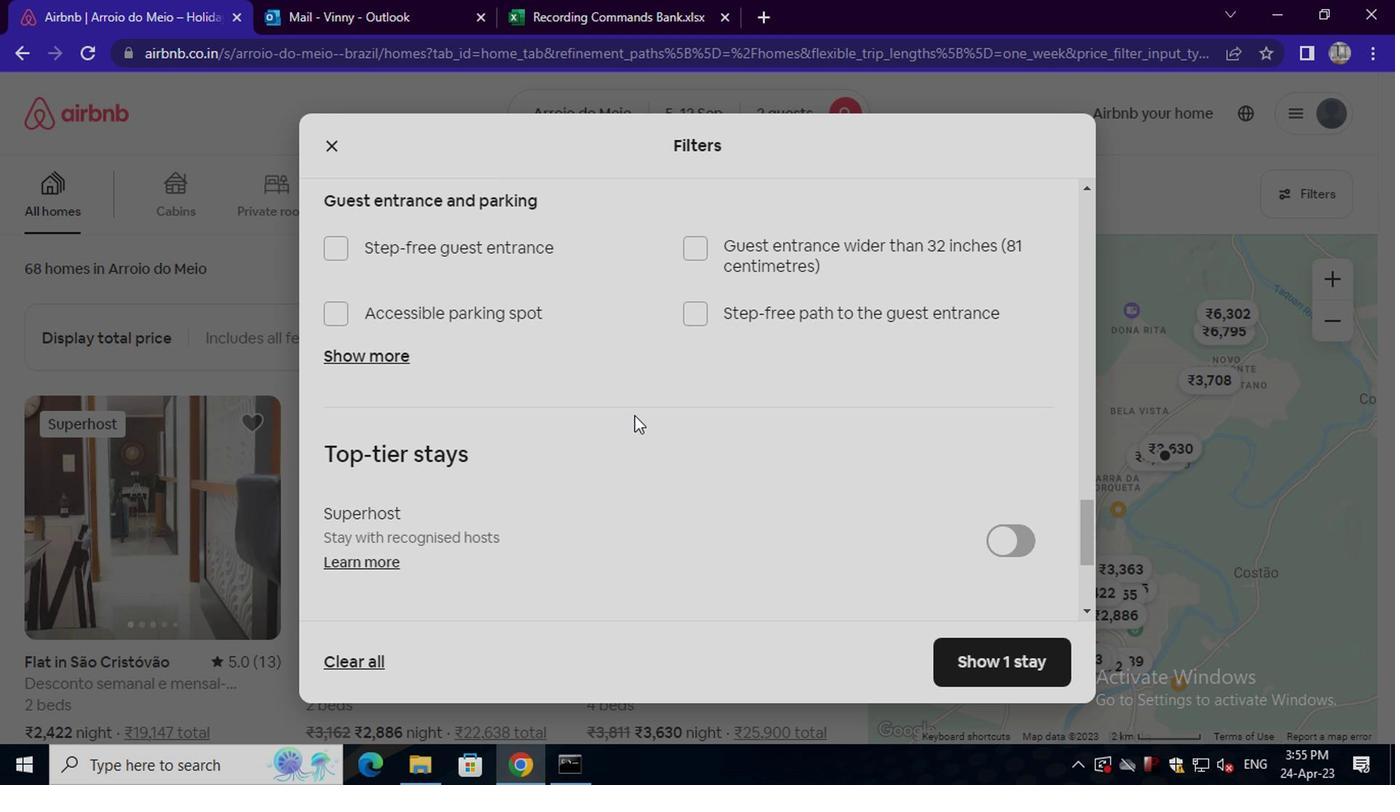 
Action: Mouse scrolled (630, 415) with delta (0, -1)
Screenshot: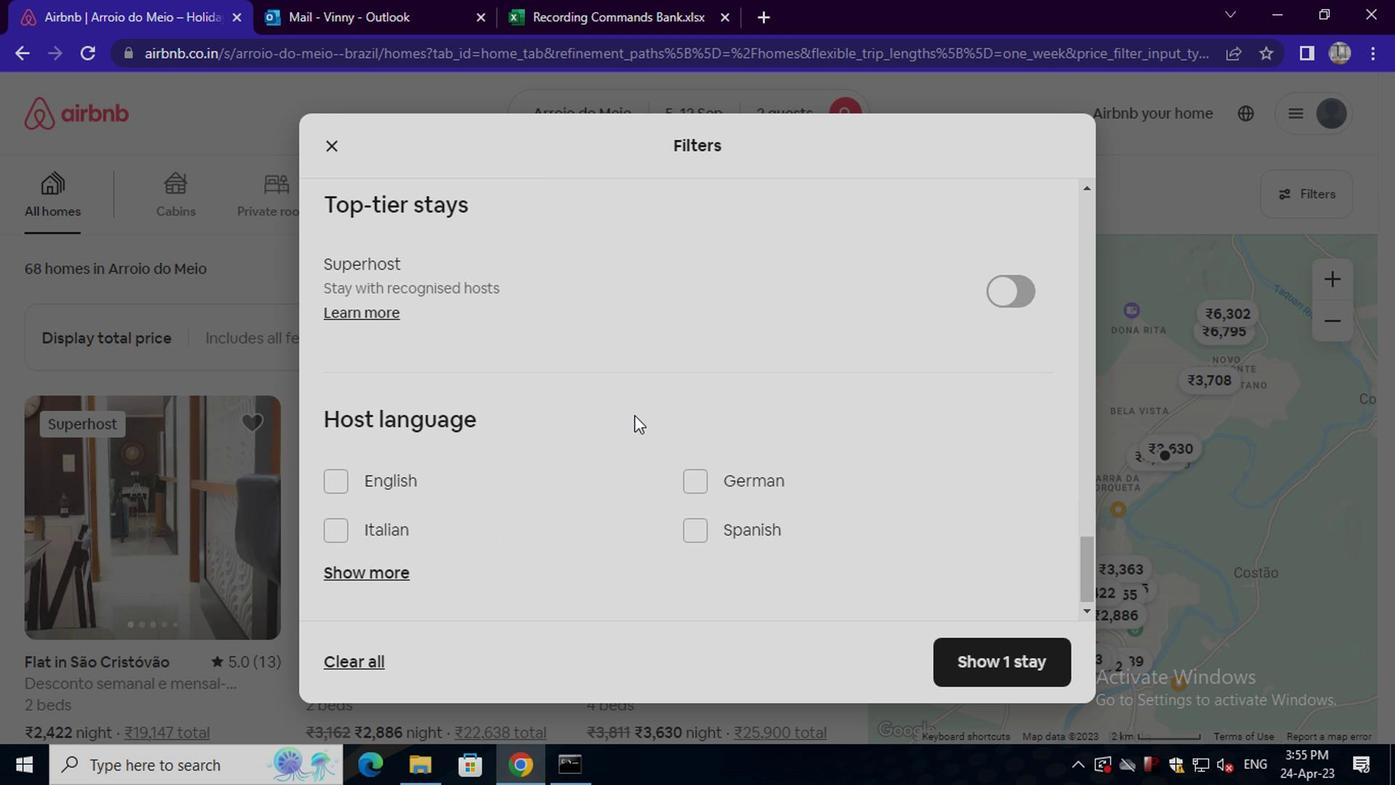 
Action: Mouse scrolled (630, 415) with delta (0, -1)
Screenshot: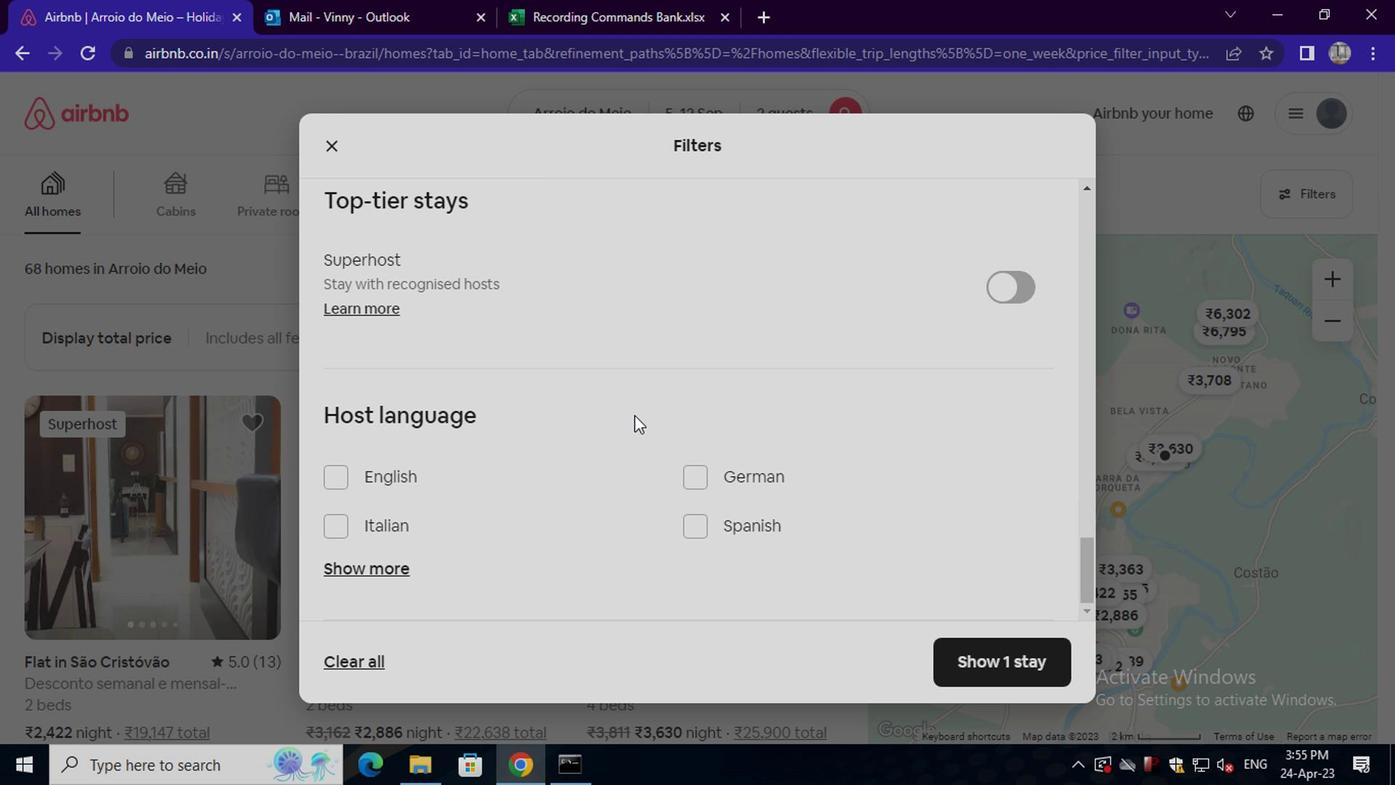 
Action: Mouse moved to (712, 518)
Screenshot: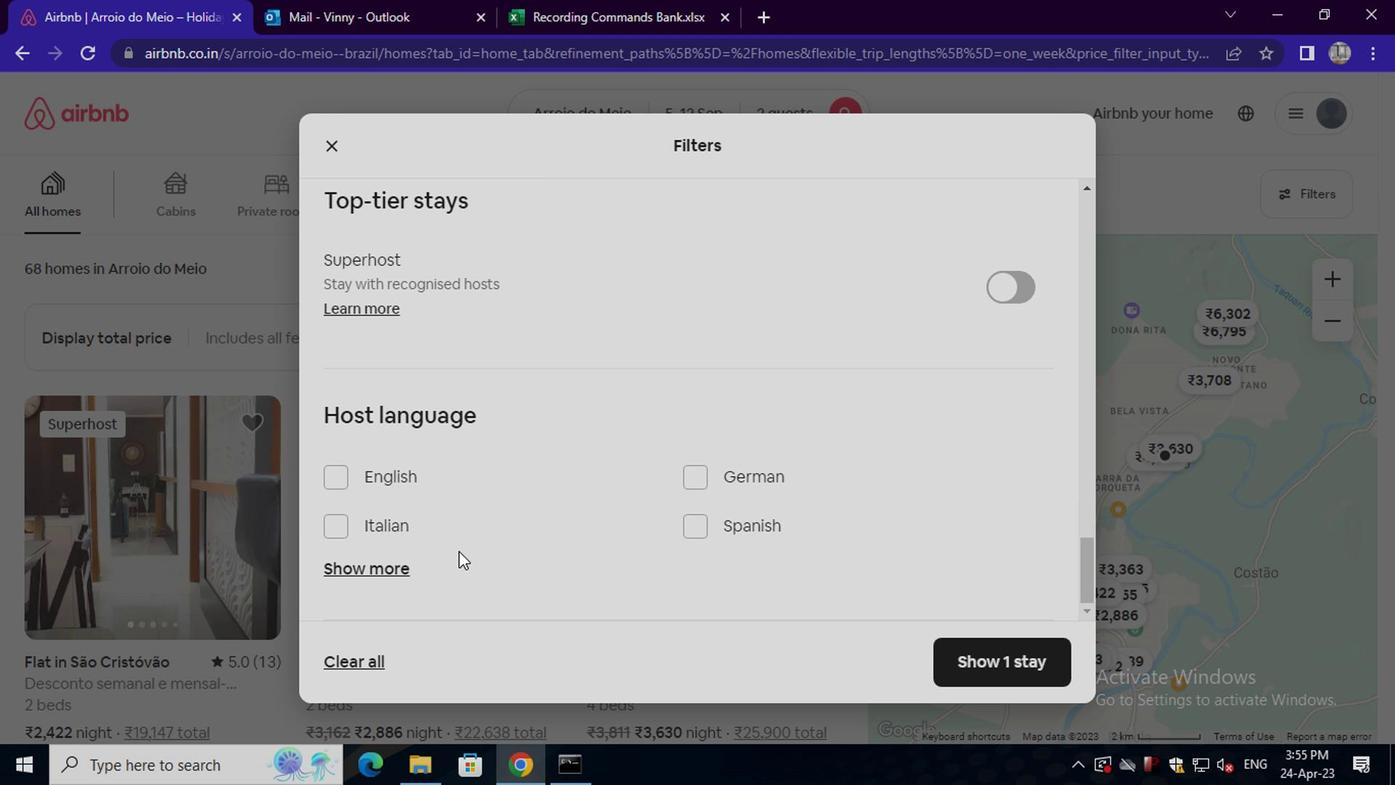 
Action: Mouse pressed left at (712, 518)
Screenshot: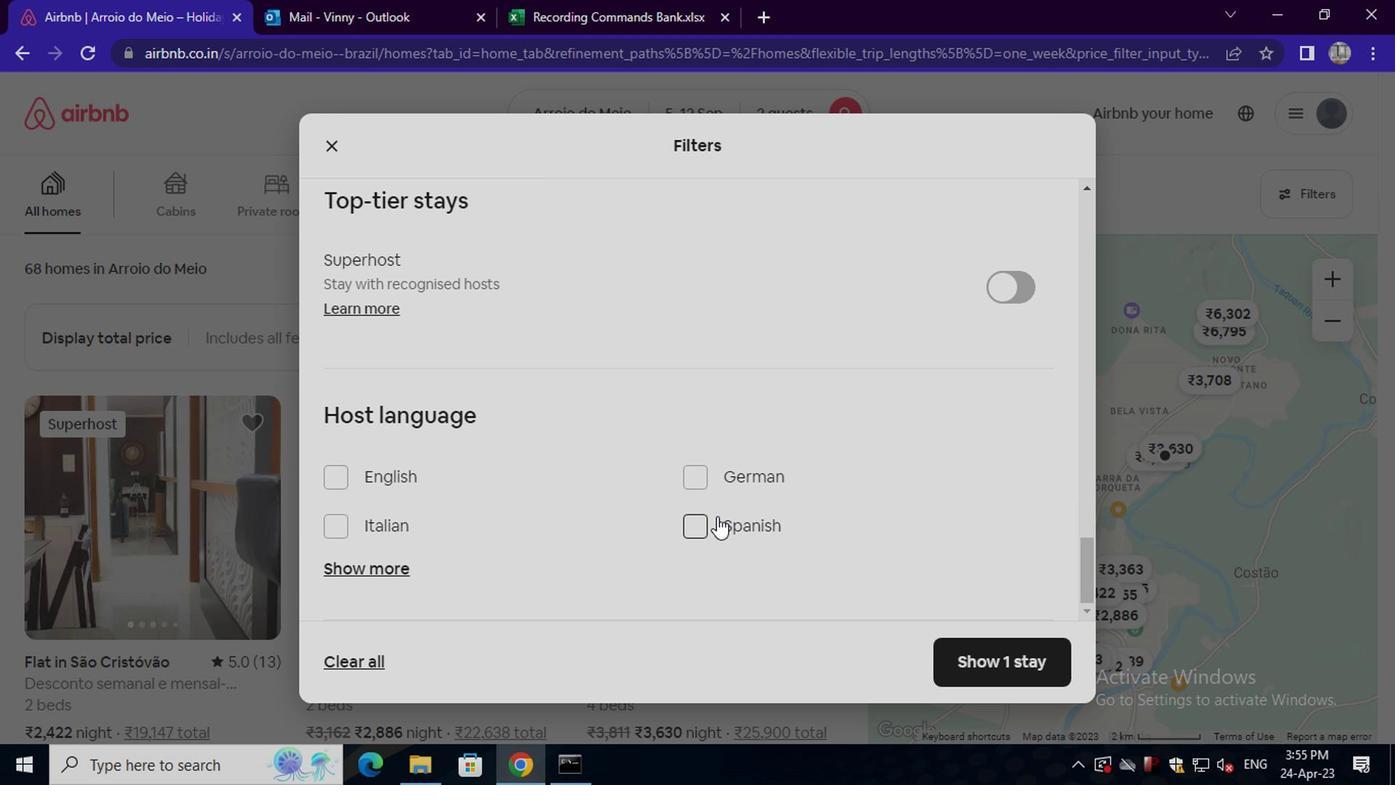 
Action: Mouse moved to (983, 647)
Screenshot: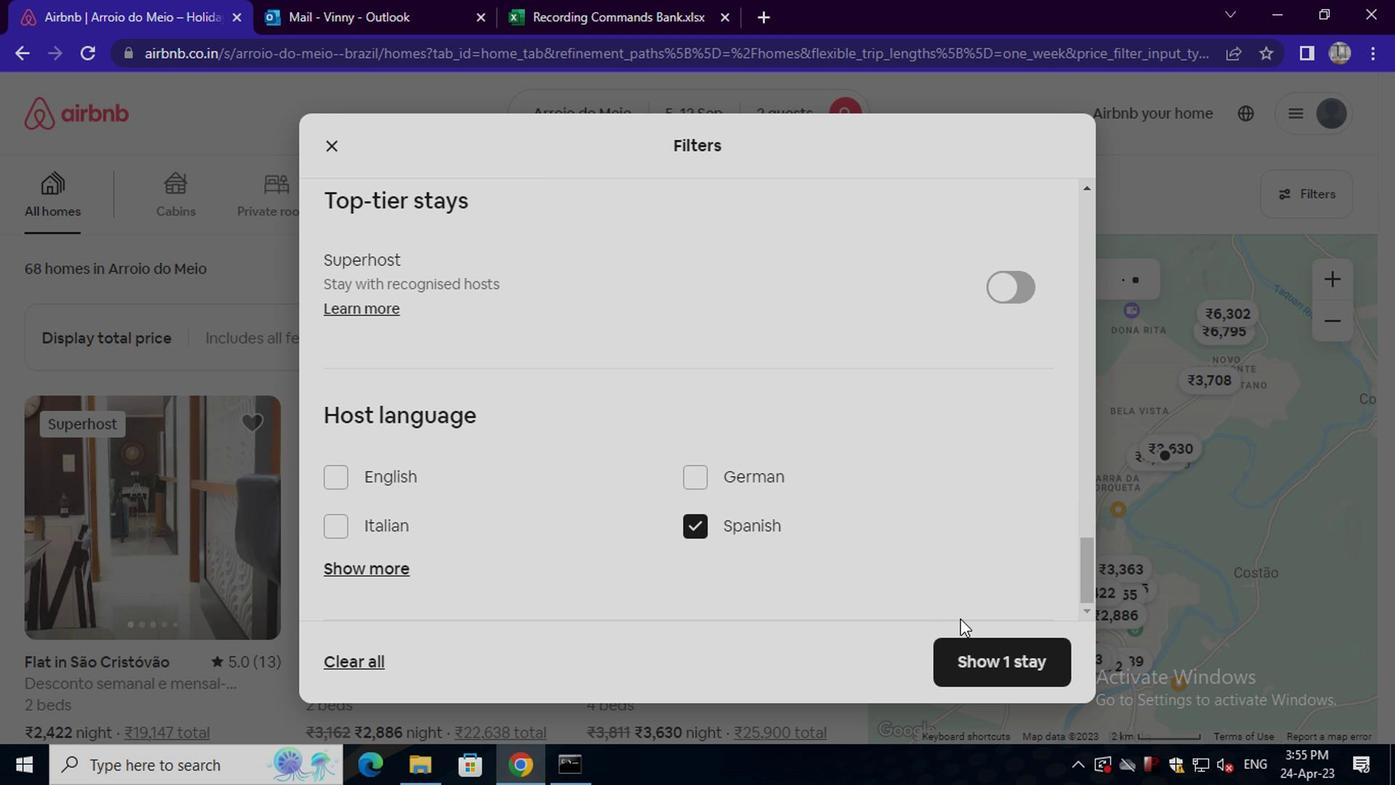 
Action: Mouse pressed left at (983, 647)
Screenshot: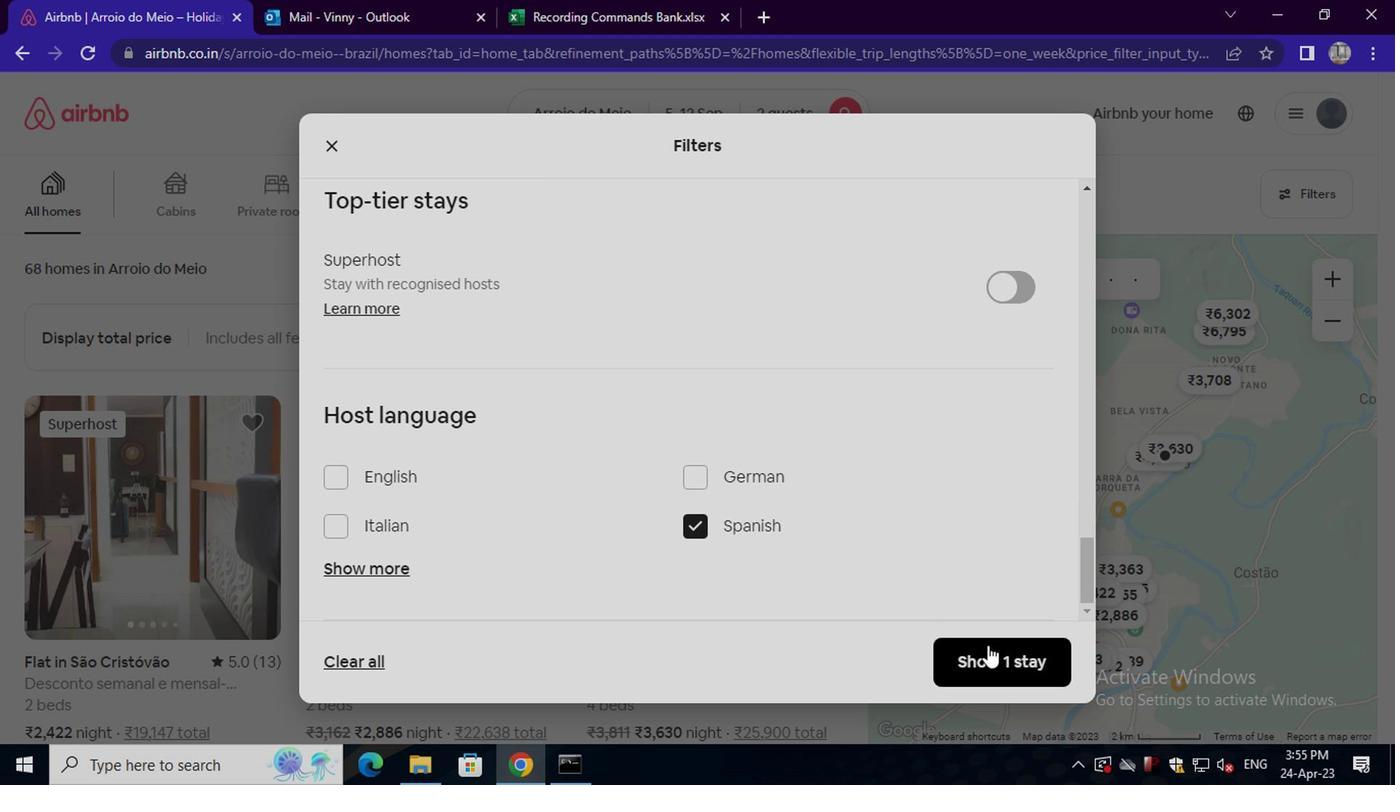 
Action: Mouse moved to (1041, 609)
Screenshot: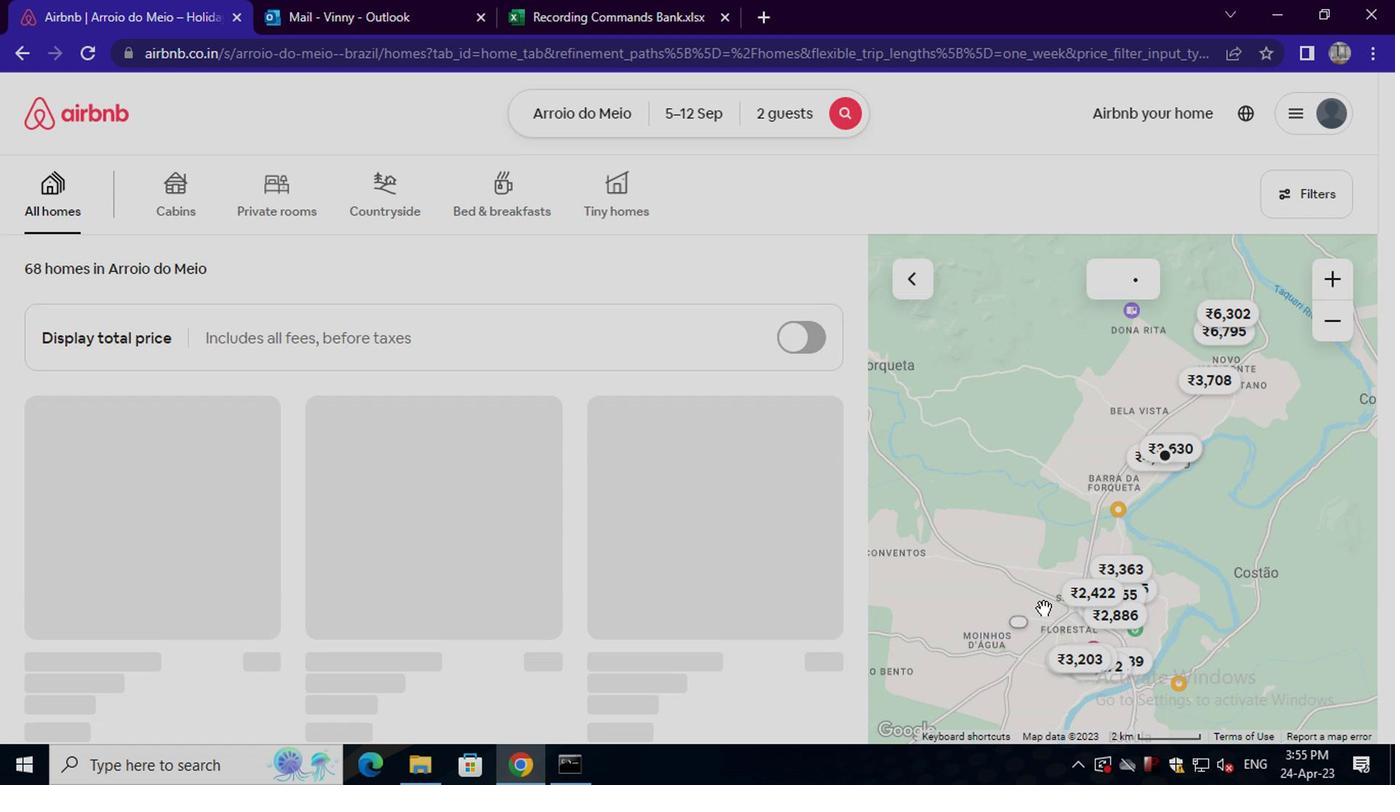 
